 Task: Add an event with the title Interview with Lalit, date '2024/03/28', time 9:40 AM to 11:40 AMand add a description: Participants will learn the importance of active listening in effective communication. They will explore techniques for improving listening skills, such as maintaining eye.Select event color  Tomato . Add location for the event as: 123 Karnak Temple, Luxor, Egypt, logged in from the account softage.2@softage.netand send the event invitation to softage.5@softage.net and softage.6@softage.net. Set a reminder for the event Every weekday(Monday to Friday)
Action: Mouse moved to (74, 100)
Screenshot: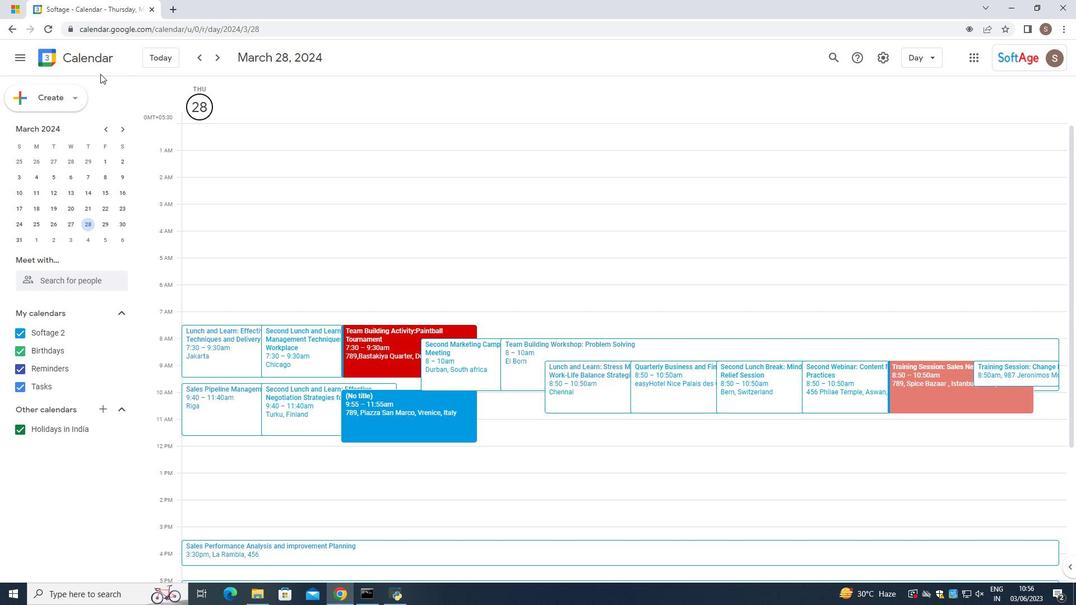 
Action: Mouse pressed left at (74, 100)
Screenshot: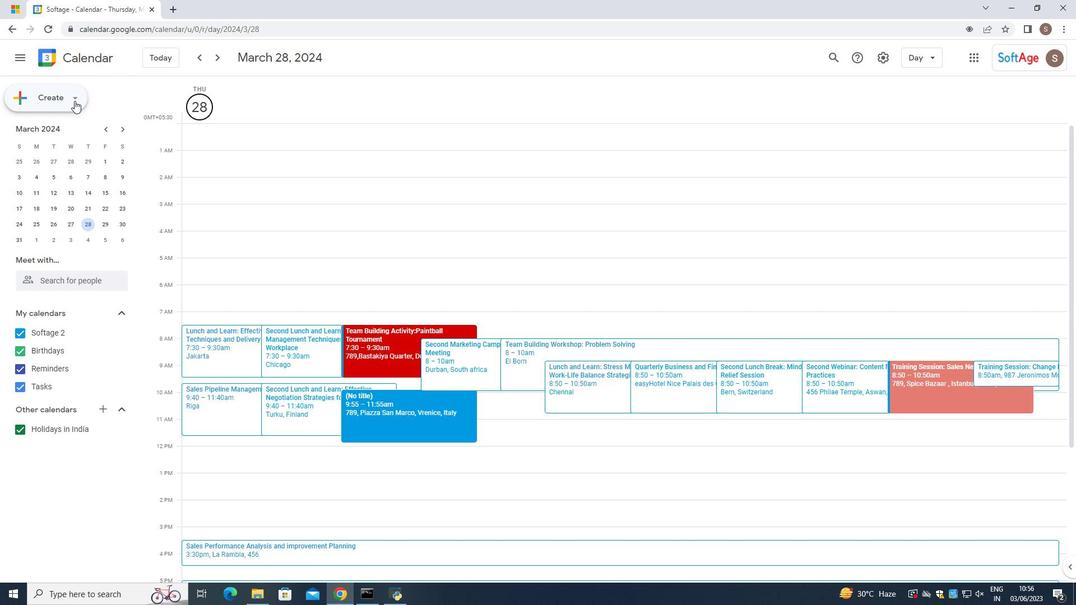 
Action: Mouse moved to (89, 127)
Screenshot: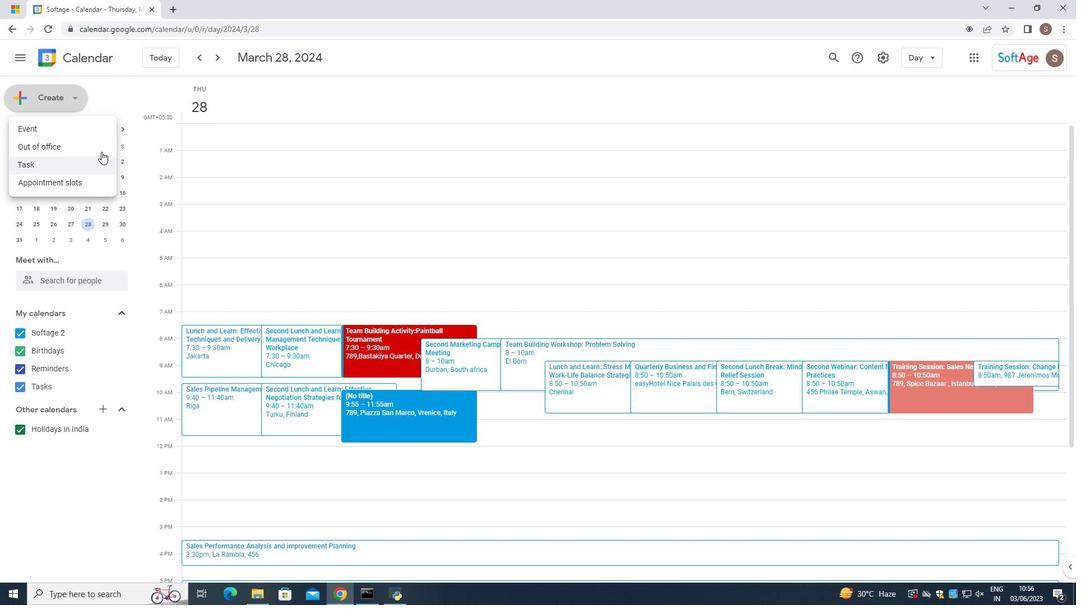
Action: Mouse pressed left at (89, 127)
Screenshot: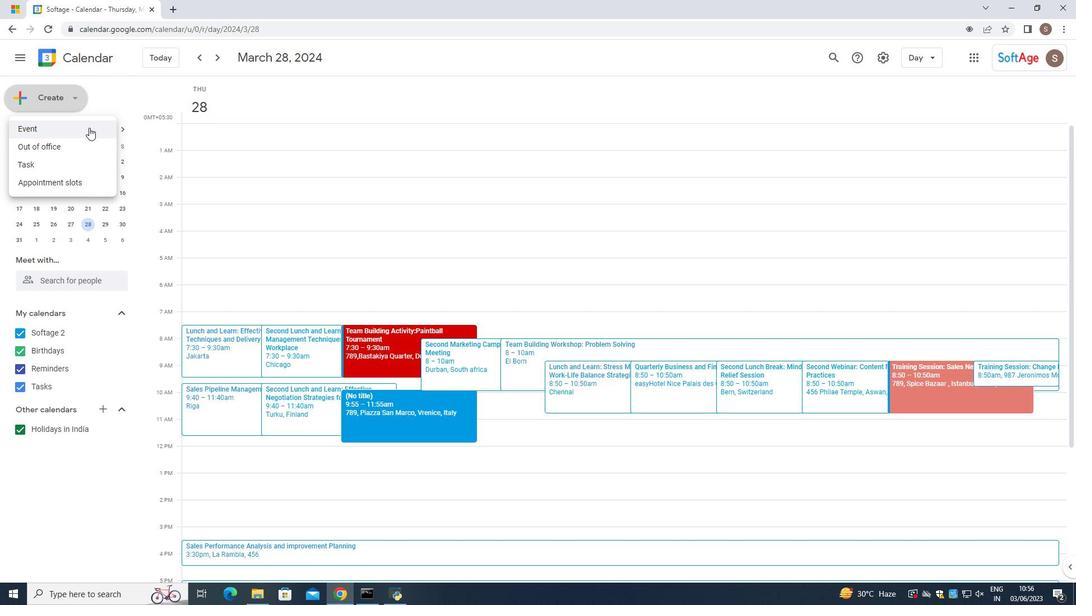 
Action: Mouse moved to (607, 265)
Screenshot: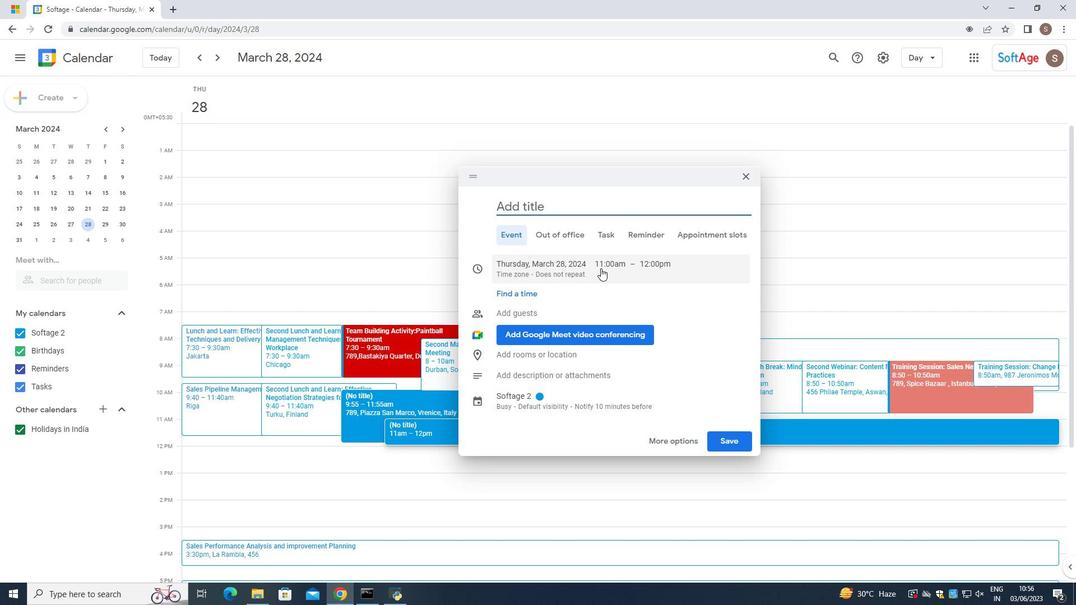 
Action: Mouse pressed left at (607, 265)
Screenshot: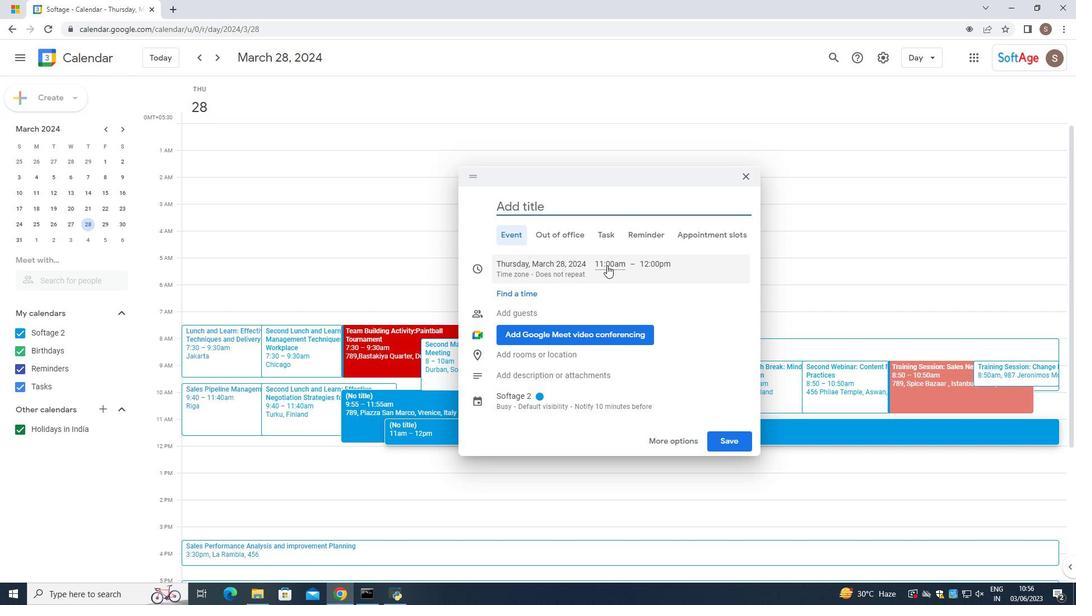 
Action: Mouse moved to (621, 305)
Screenshot: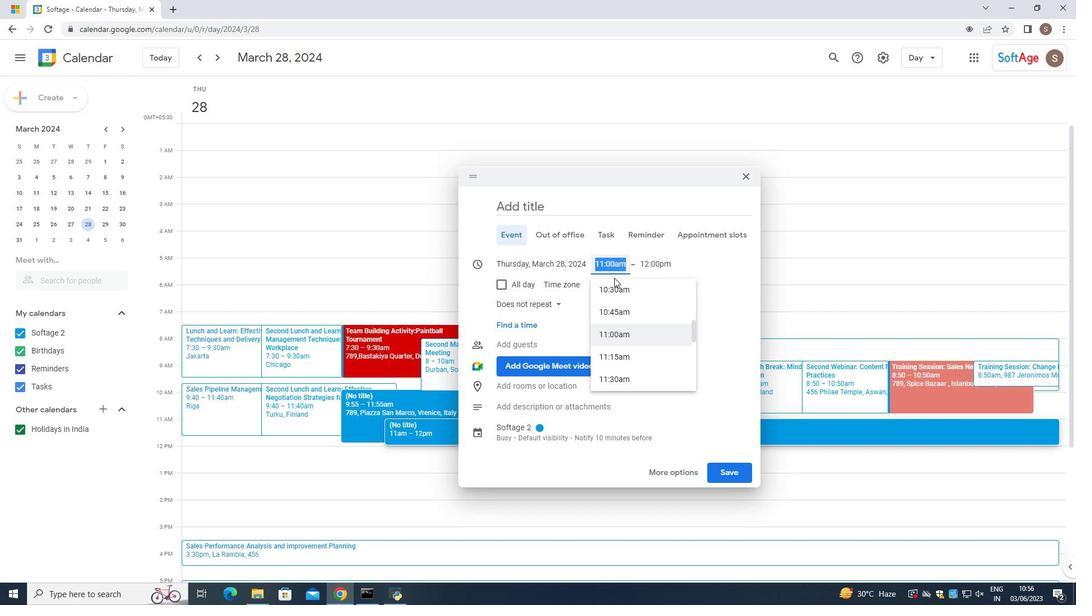 
Action: Mouse scrolled (621, 303) with delta (0, 0)
Screenshot: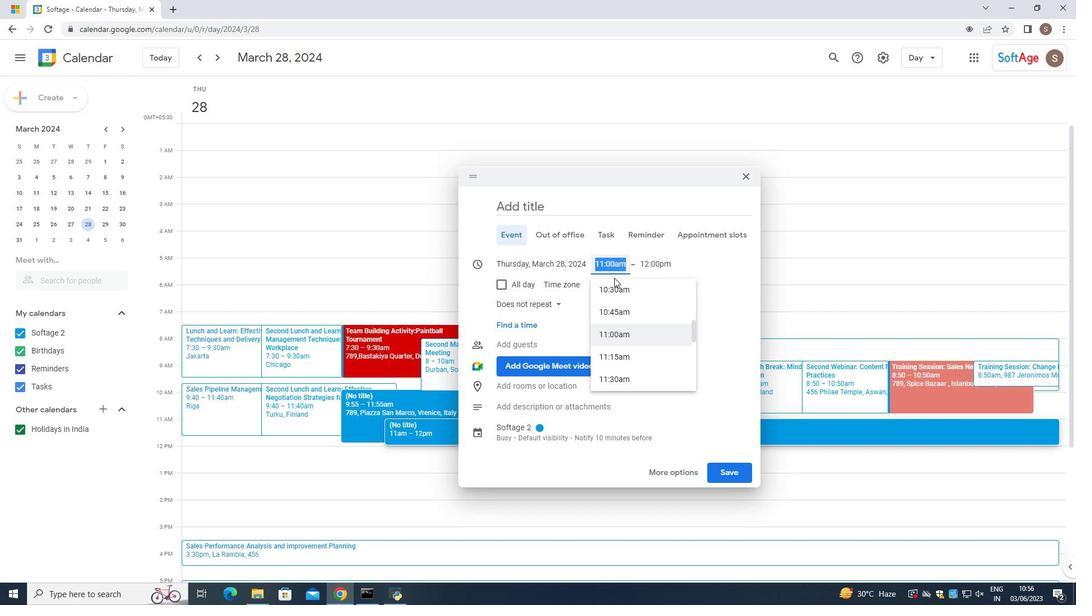 
Action: Mouse moved to (622, 309)
Screenshot: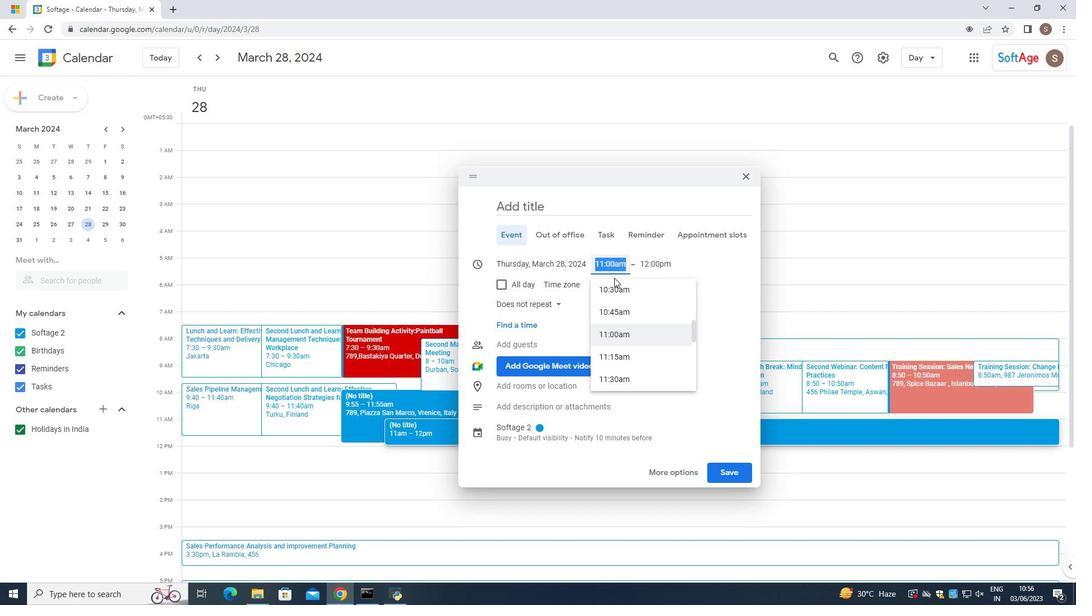 
Action: Mouse scrolled (622, 308) with delta (0, 0)
Screenshot: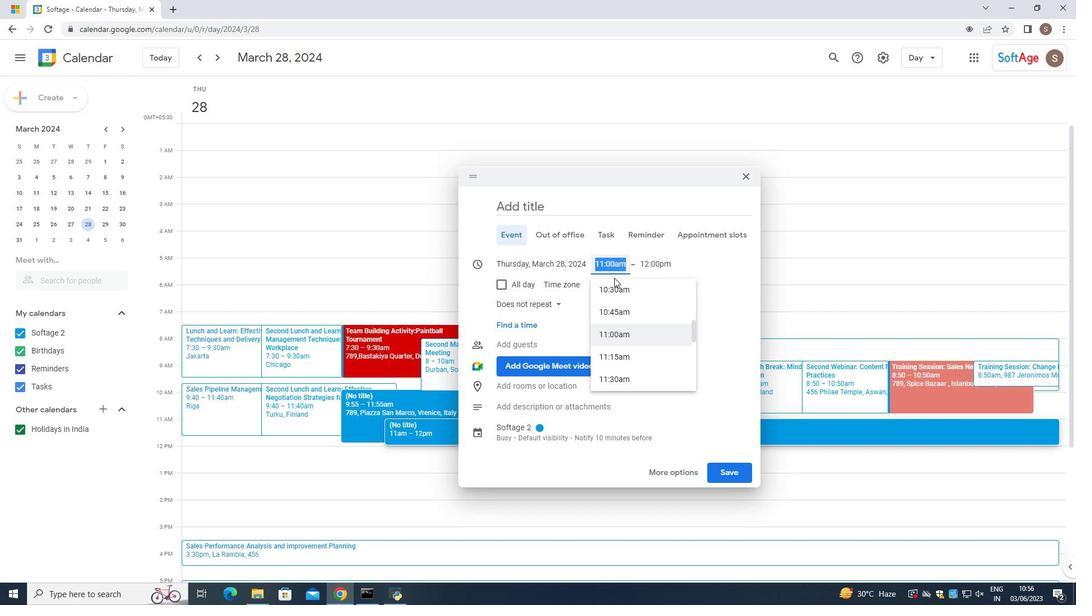 
Action: Mouse moved to (622, 315)
Screenshot: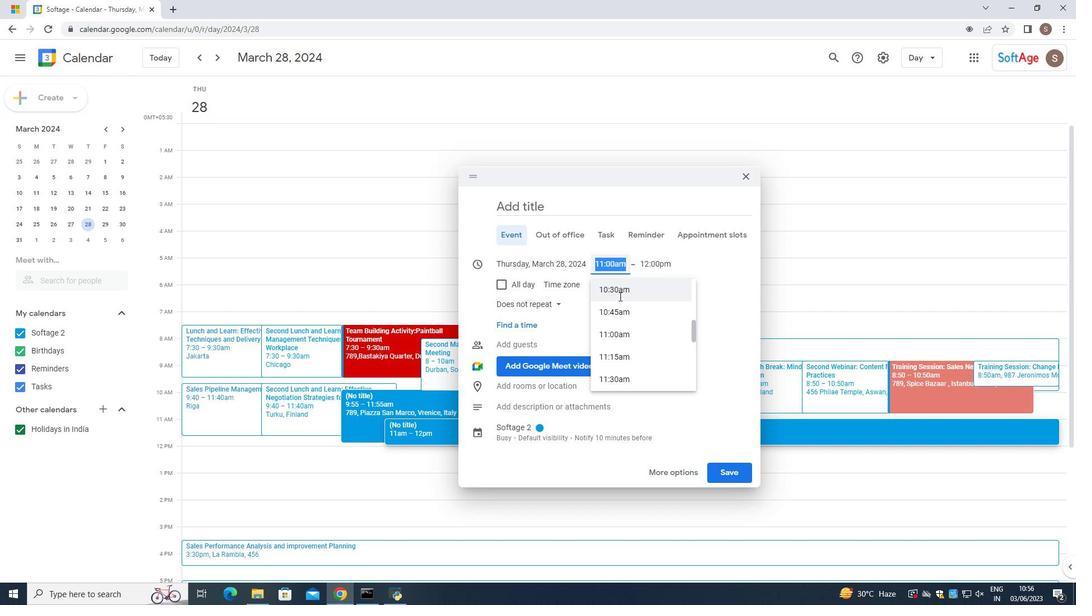 
Action: Mouse scrolled (622, 315) with delta (0, 0)
Screenshot: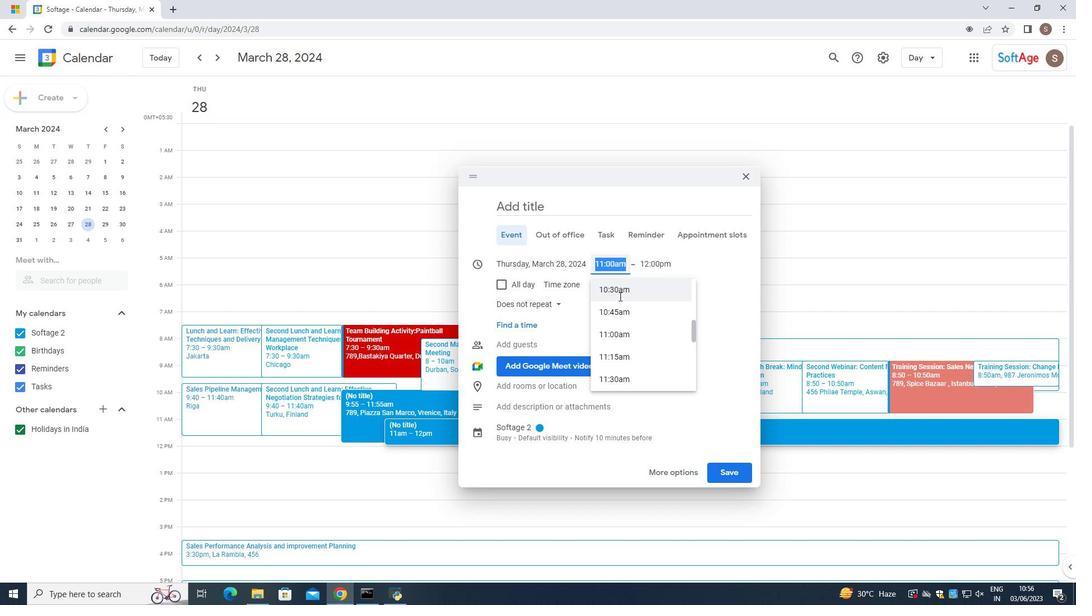 
Action: Mouse moved to (622, 316)
Screenshot: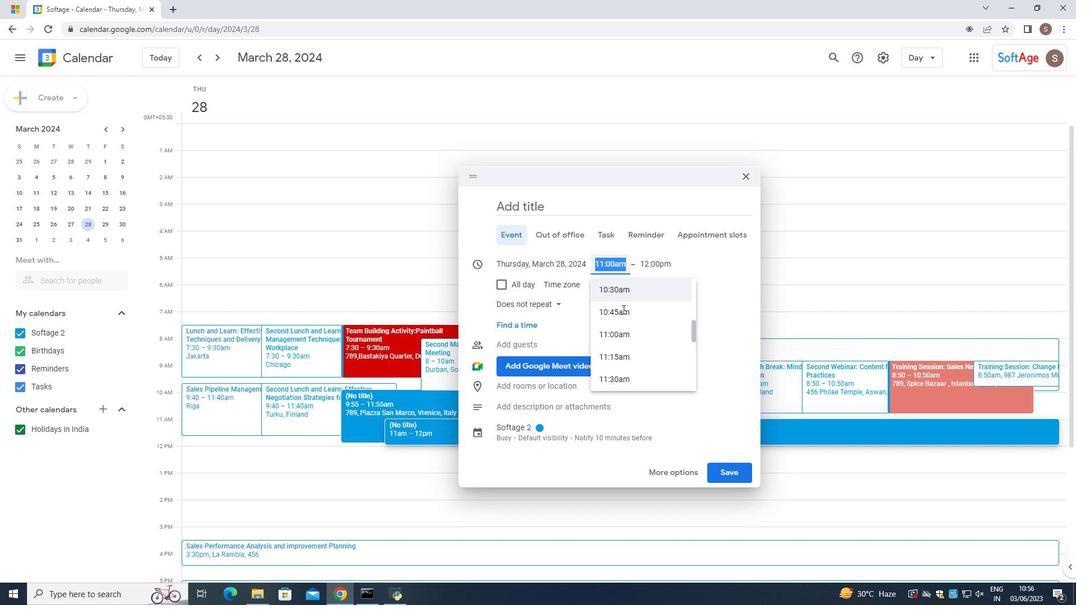 
Action: Mouse scrolled (622, 316) with delta (0, 0)
Screenshot: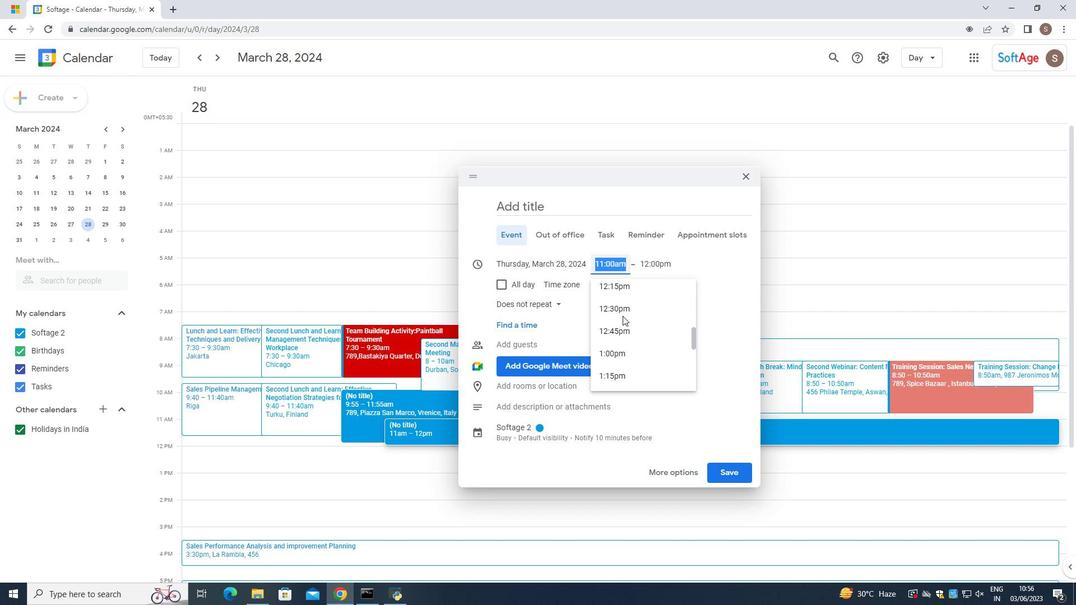 
Action: Mouse scrolled (622, 316) with delta (0, 0)
Screenshot: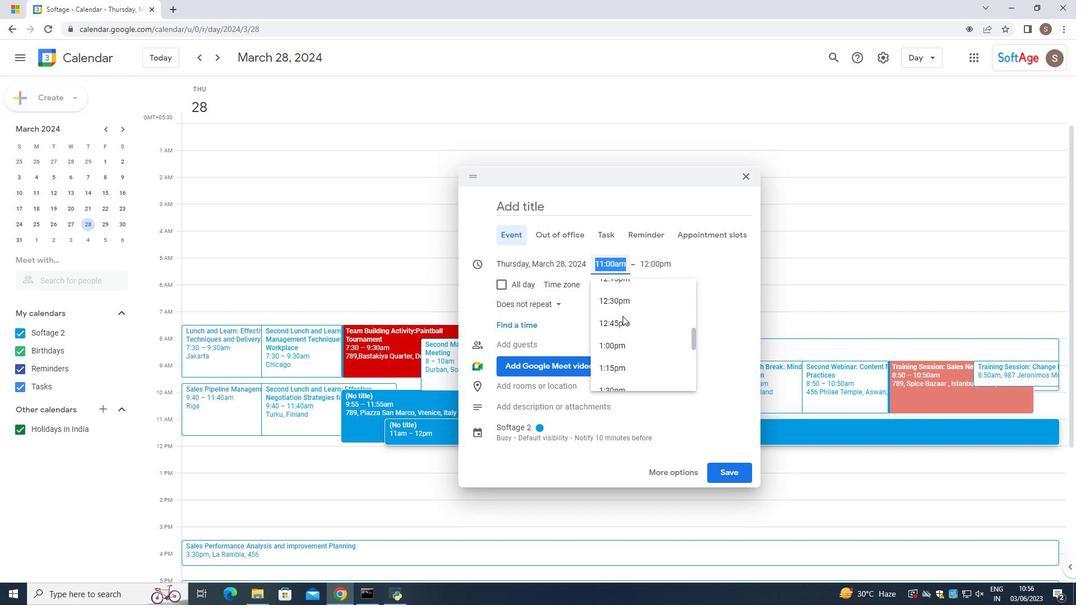 
Action: Mouse scrolled (622, 316) with delta (0, 0)
Screenshot: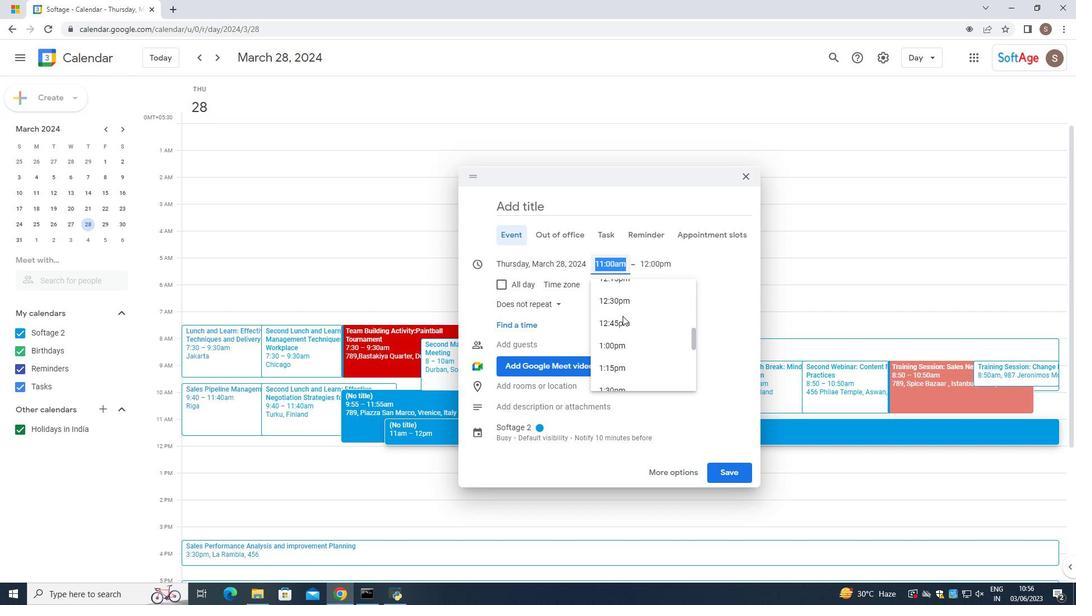
Action: Mouse scrolled (622, 316) with delta (0, 0)
Screenshot: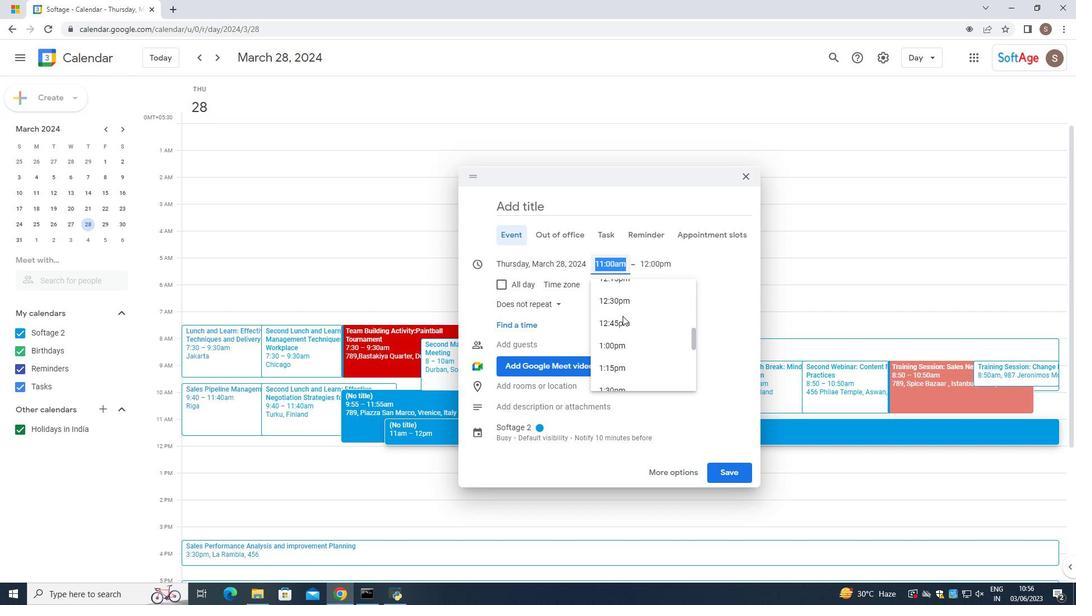 
Action: Mouse scrolled (622, 316) with delta (0, 0)
Screenshot: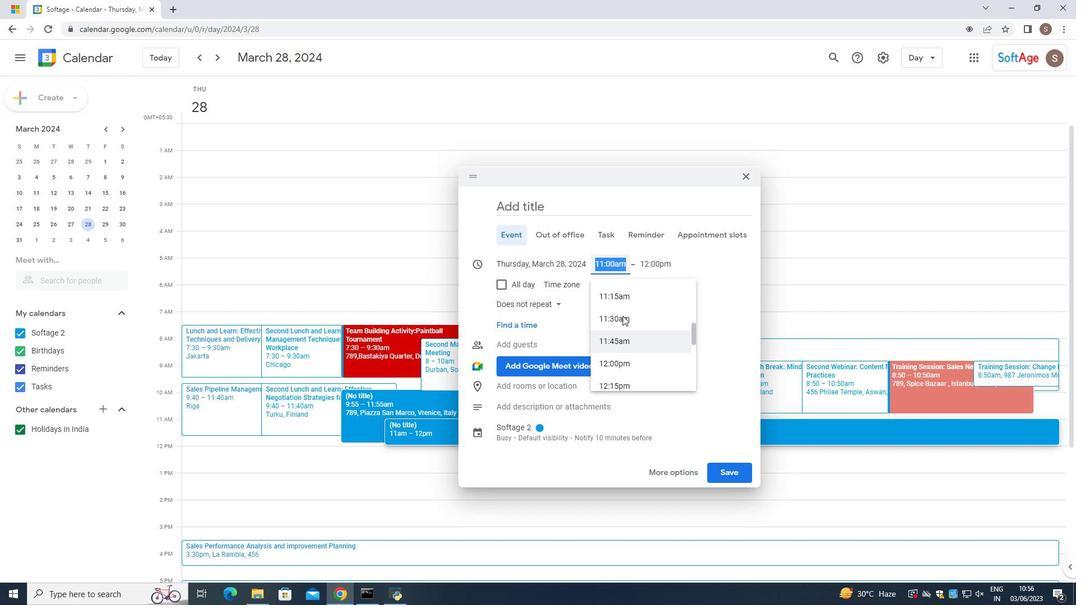 
Action: Mouse scrolled (622, 315) with delta (0, 0)
Screenshot: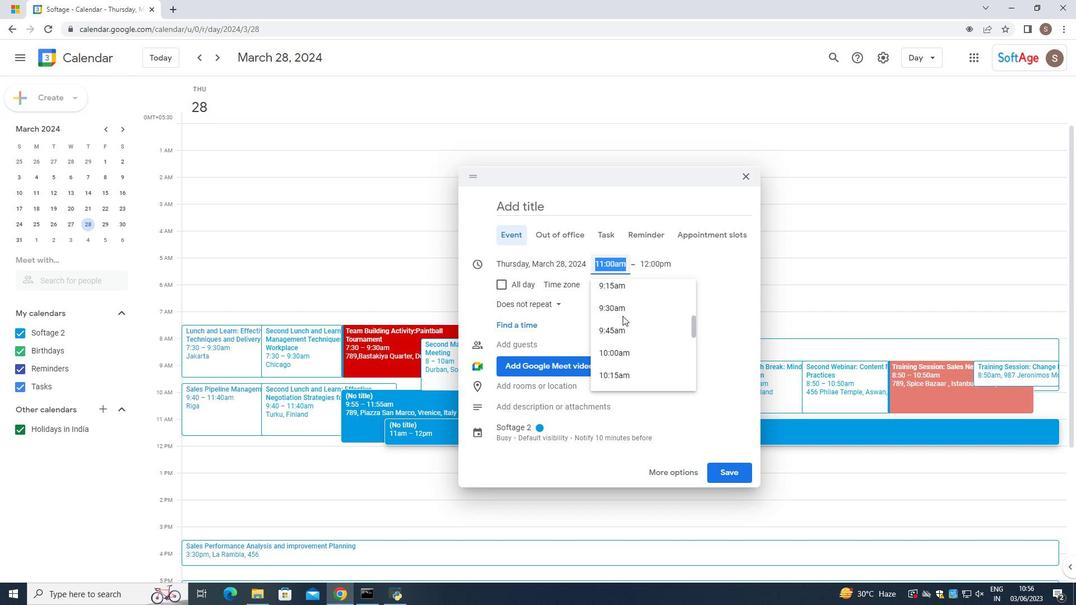 
Action: Mouse scrolled (622, 315) with delta (0, 0)
Screenshot: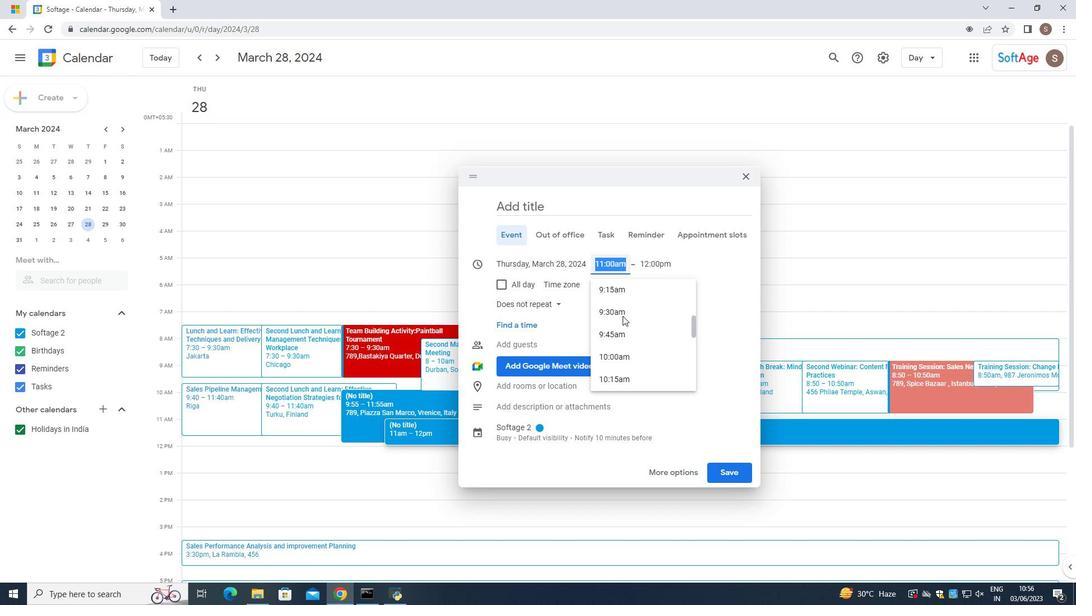 
Action: Mouse scrolled (622, 315) with delta (0, 0)
Screenshot: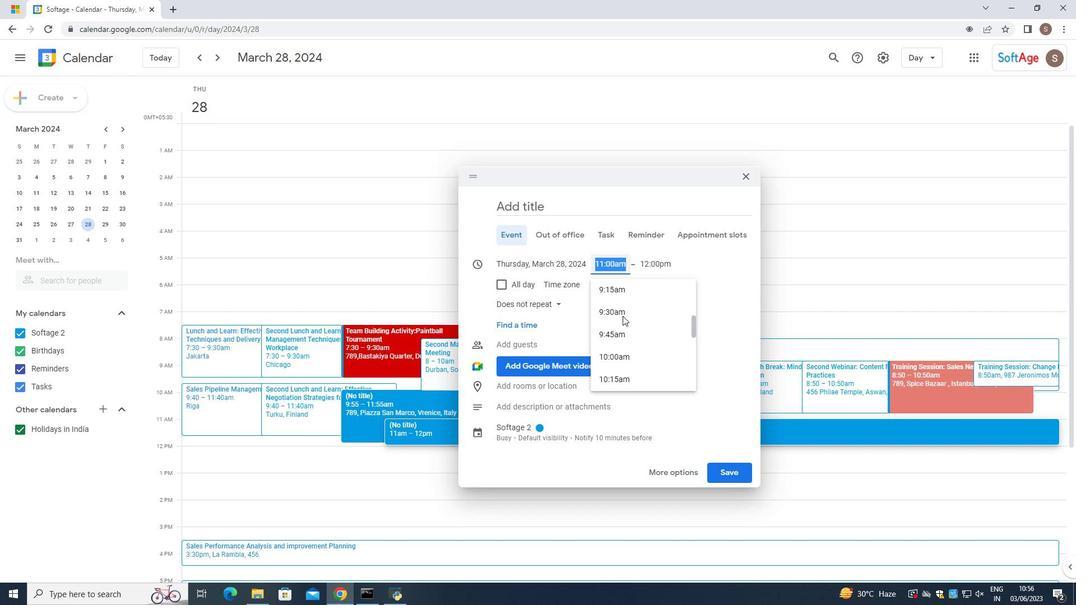 
Action: Mouse scrolled (622, 315) with delta (0, 0)
Screenshot: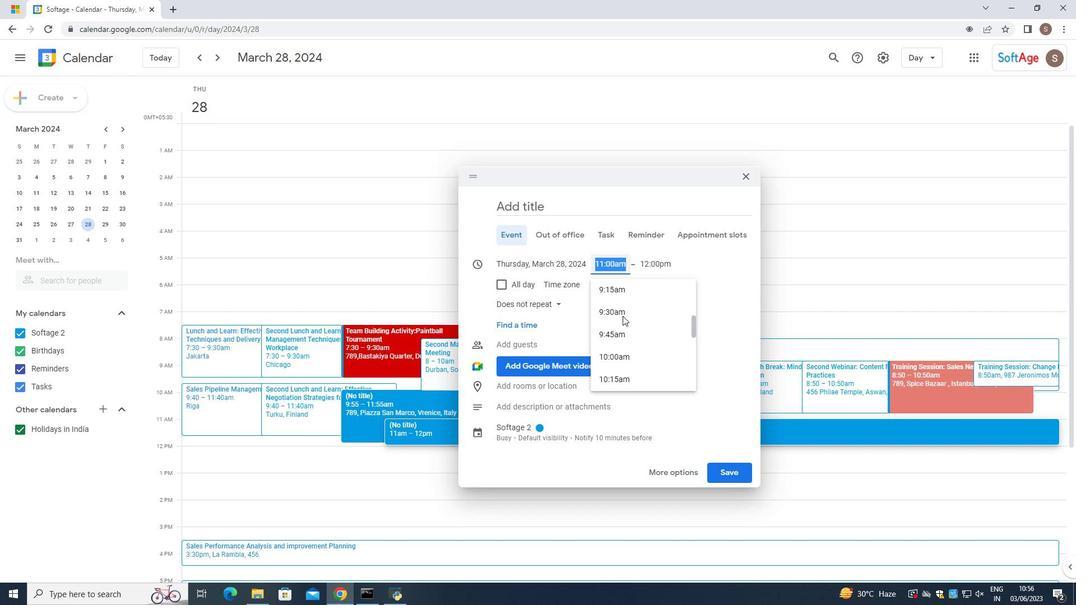 
Action: Mouse scrolled (622, 315) with delta (0, 0)
Screenshot: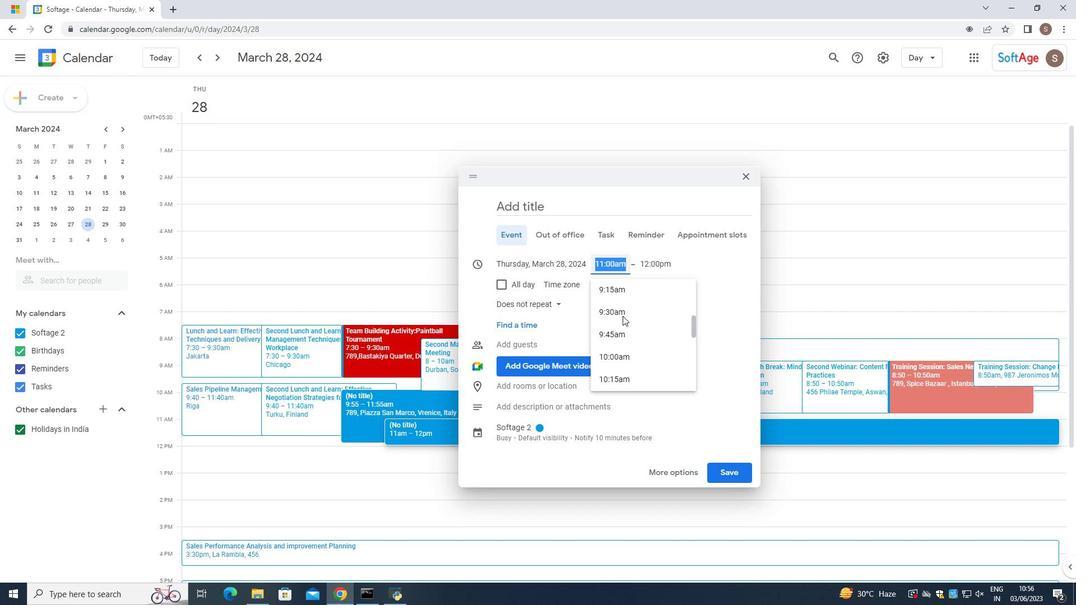 
Action: Mouse scrolled (622, 316) with delta (0, 0)
Screenshot: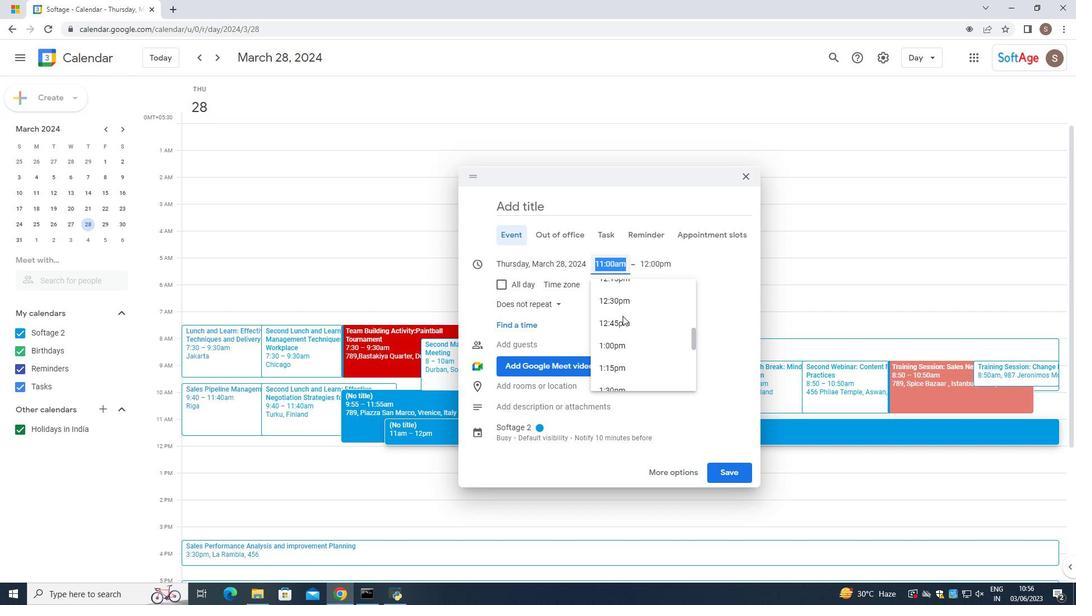 
Action: Mouse scrolled (622, 316) with delta (0, 0)
Screenshot: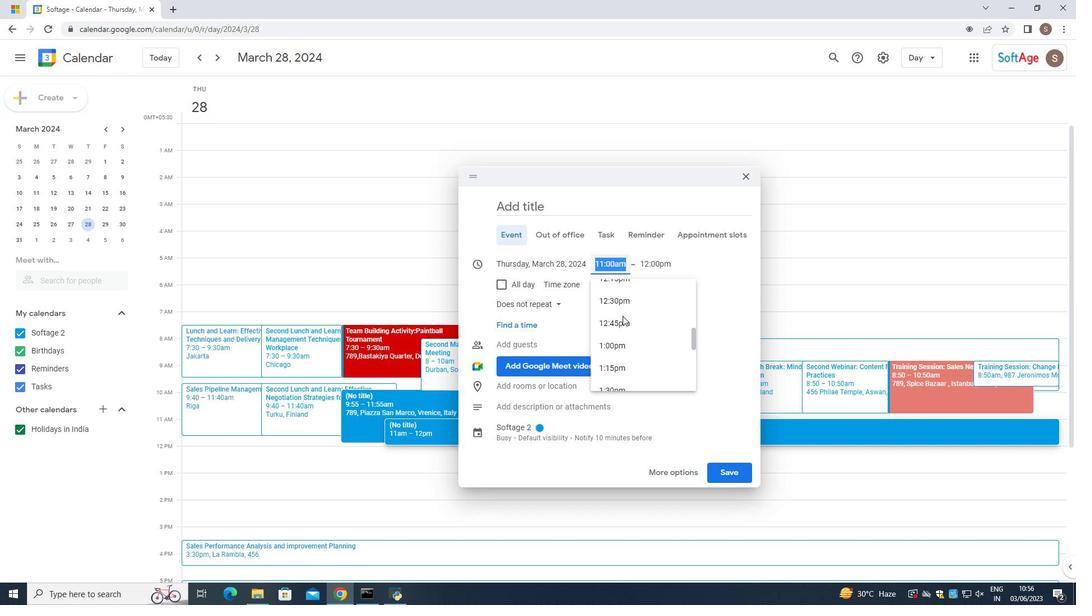 
Action: Mouse scrolled (622, 316) with delta (0, 0)
Screenshot: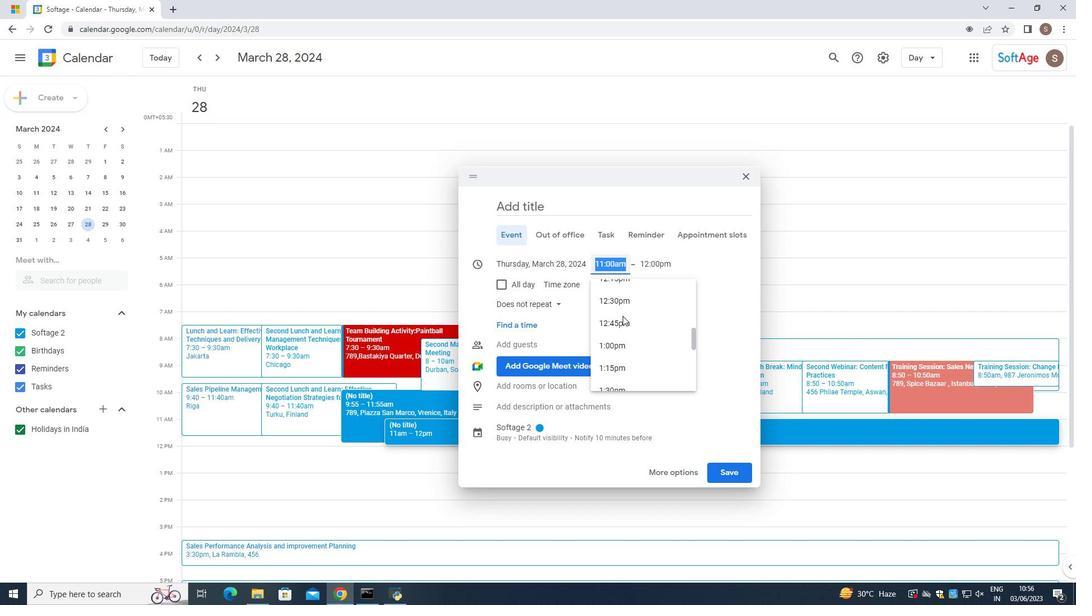 
Action: Mouse scrolled (622, 316) with delta (0, 0)
Screenshot: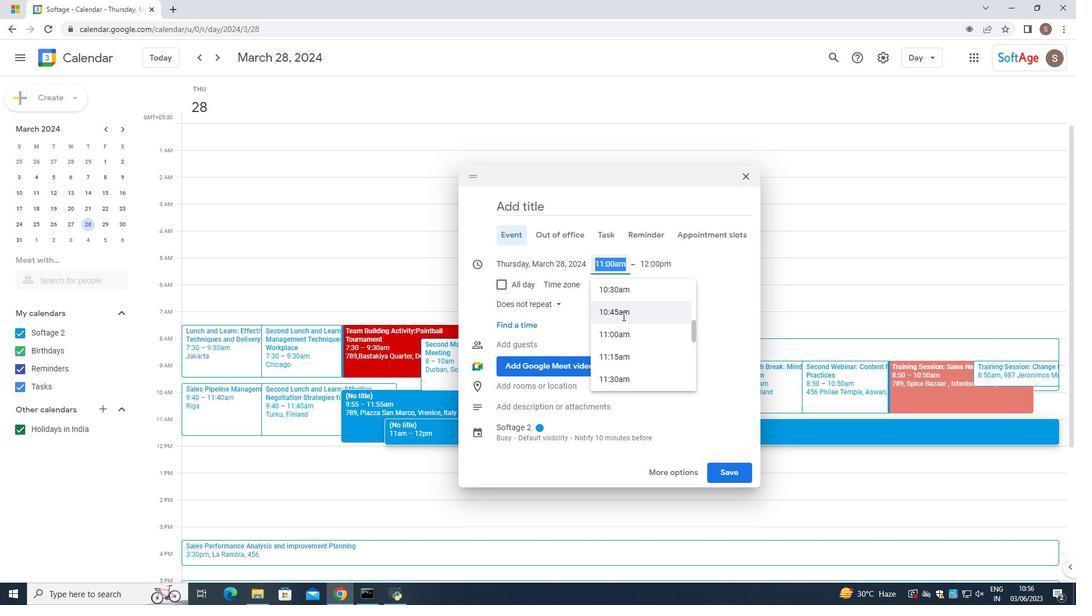 
Action: Mouse scrolled (622, 316) with delta (0, 0)
Screenshot: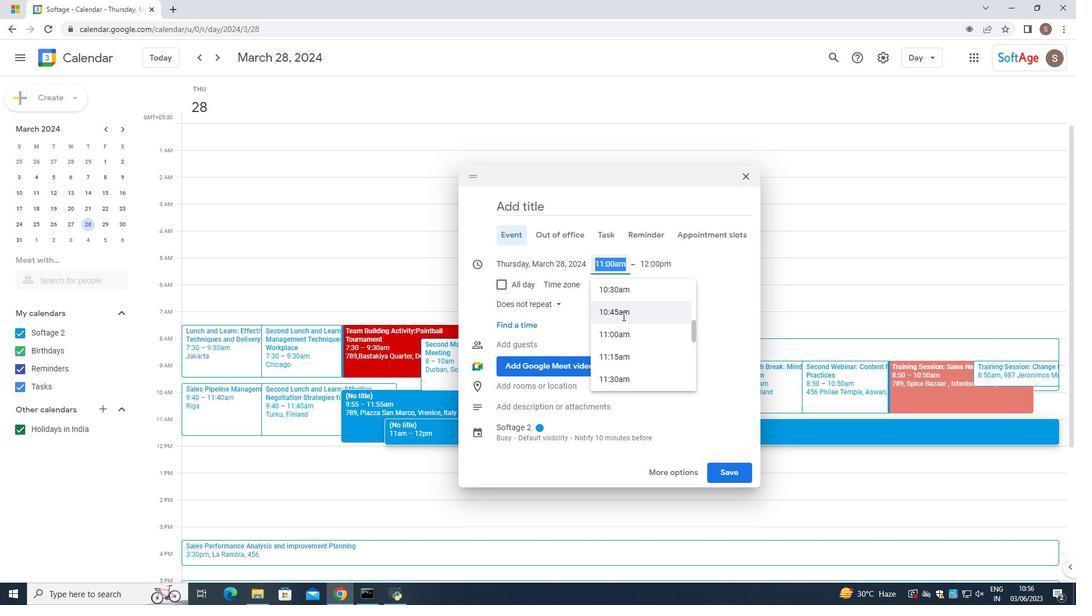 
Action: Mouse scrolled (622, 316) with delta (0, 0)
Screenshot: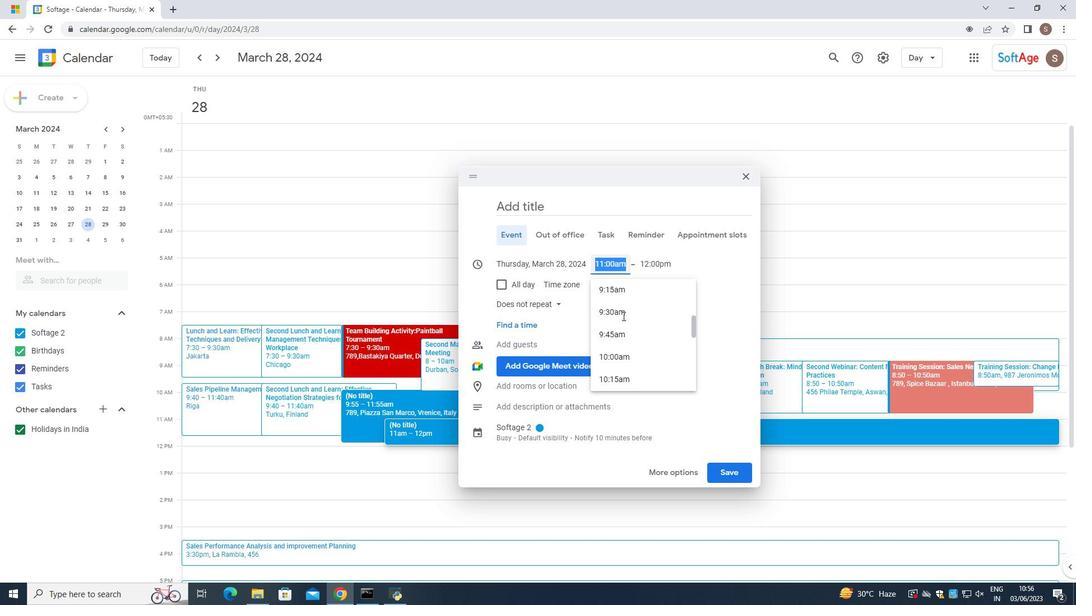 
Action: Mouse moved to (604, 375)
Screenshot: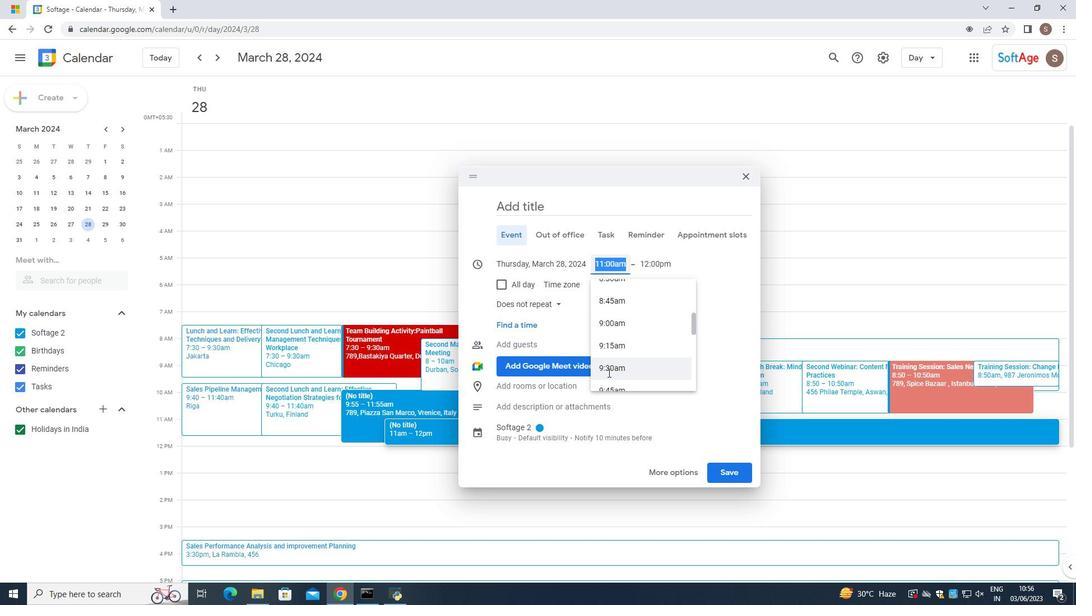 
Action: Mouse scrolled (604, 375) with delta (0, 0)
Screenshot: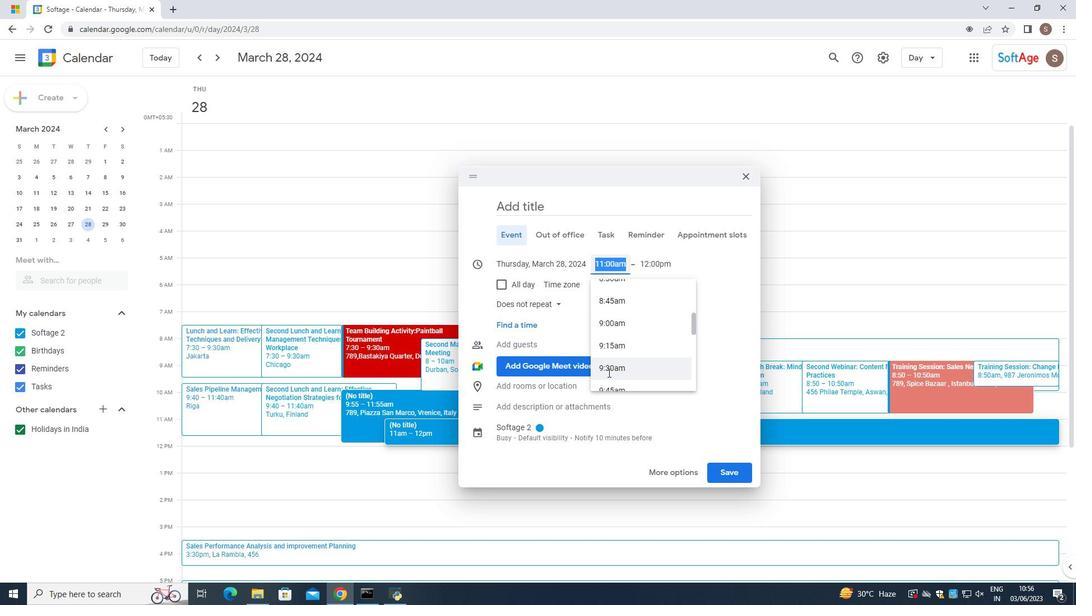 
Action: Mouse moved to (607, 339)
Screenshot: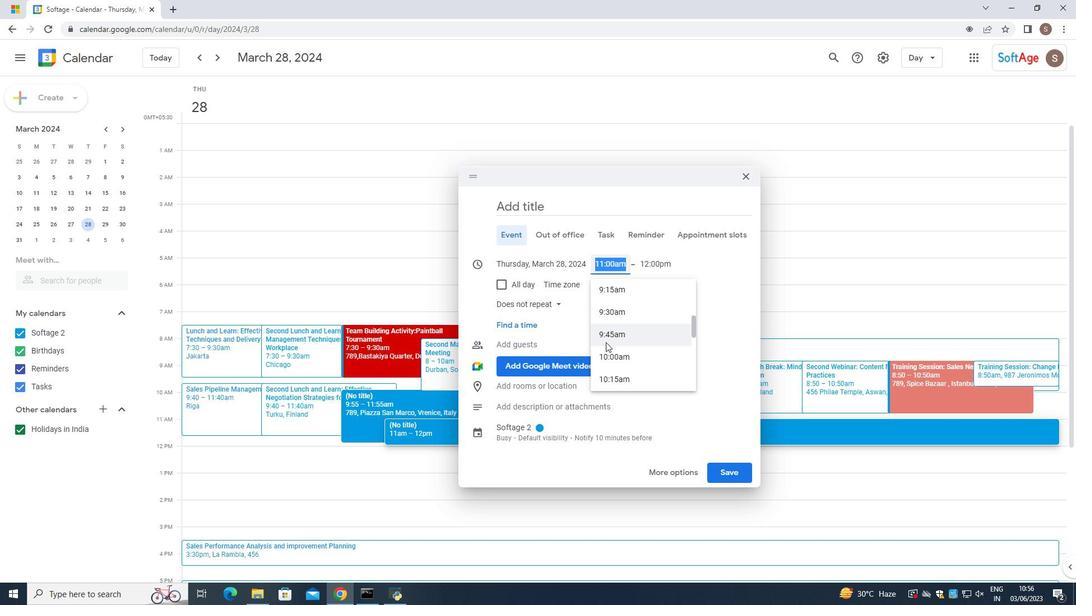 
Action: Mouse pressed left at (607, 339)
Screenshot: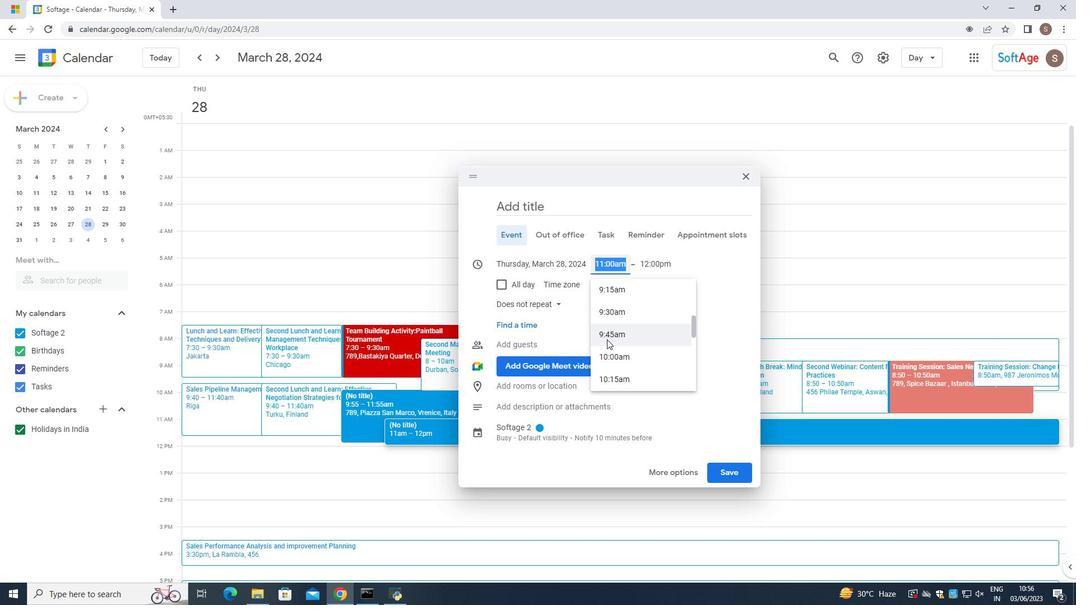 
Action: Mouse moved to (617, 264)
Screenshot: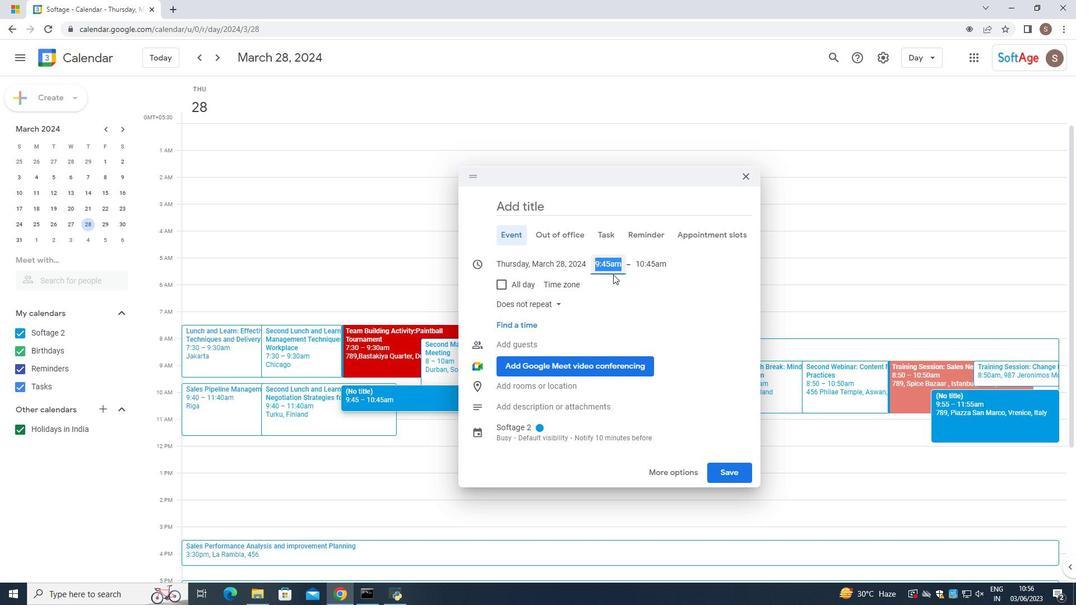 
Action: Mouse pressed left at (617, 264)
Screenshot: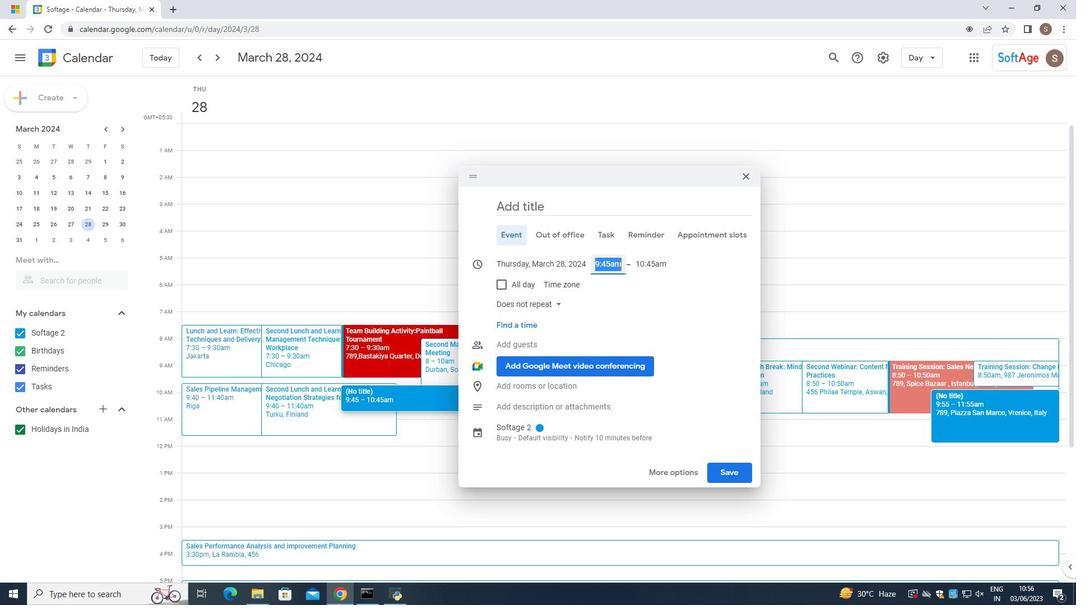 
Action: Mouse moved to (599, 265)
Screenshot: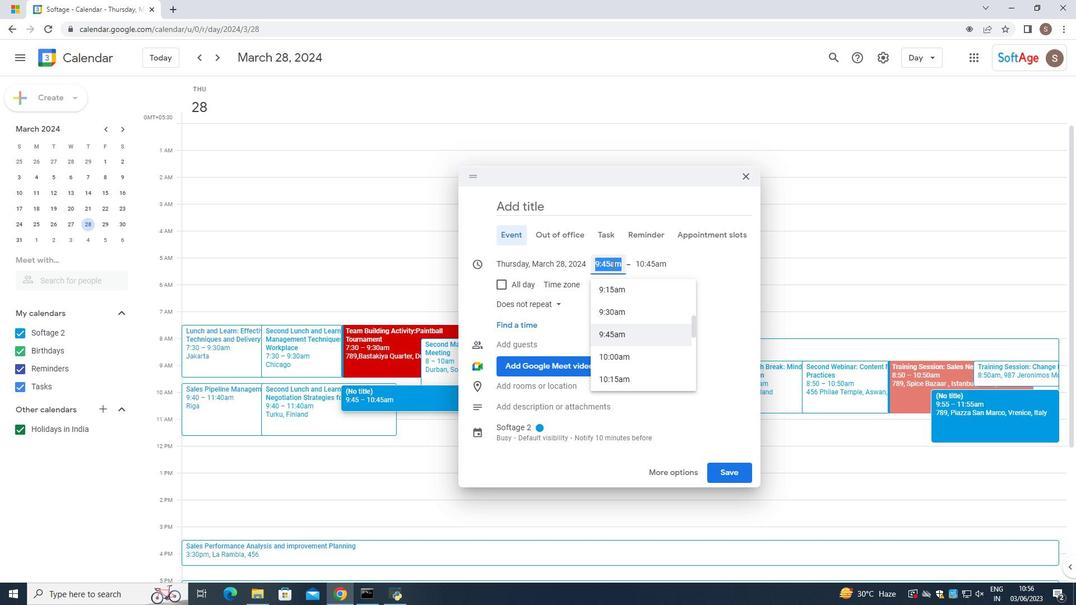 
Action: Mouse pressed left at (599, 265)
Screenshot: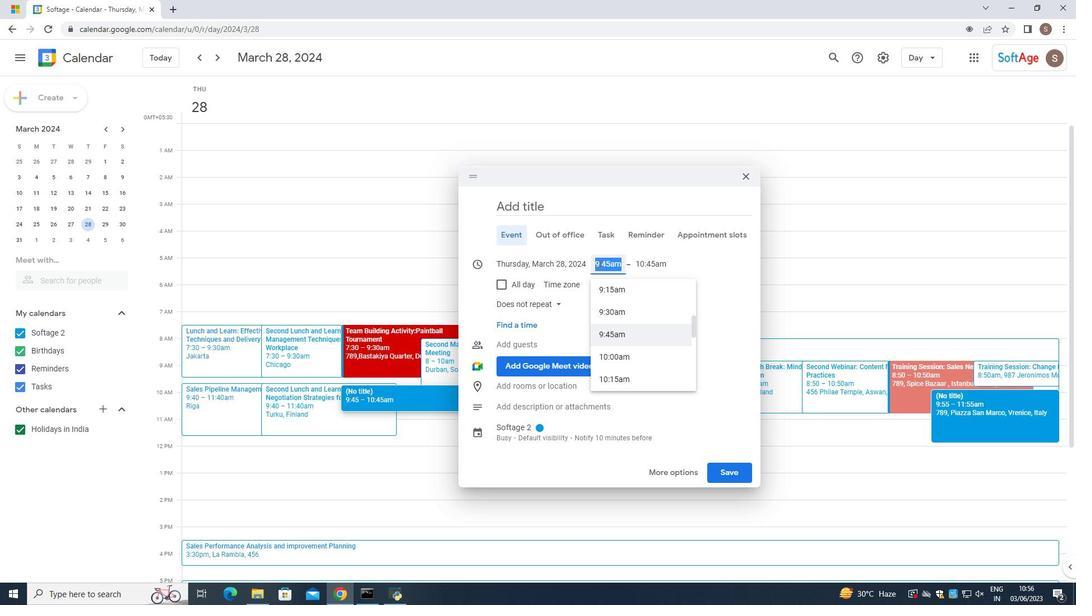 
Action: Mouse moved to (608, 263)
Screenshot: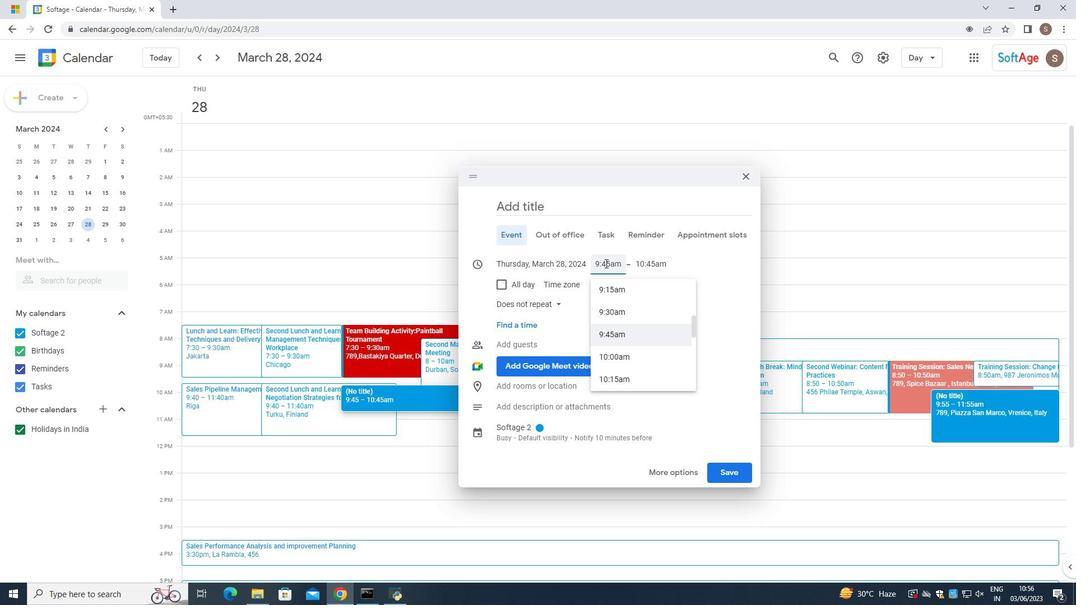
Action: Mouse pressed left at (608, 263)
Screenshot: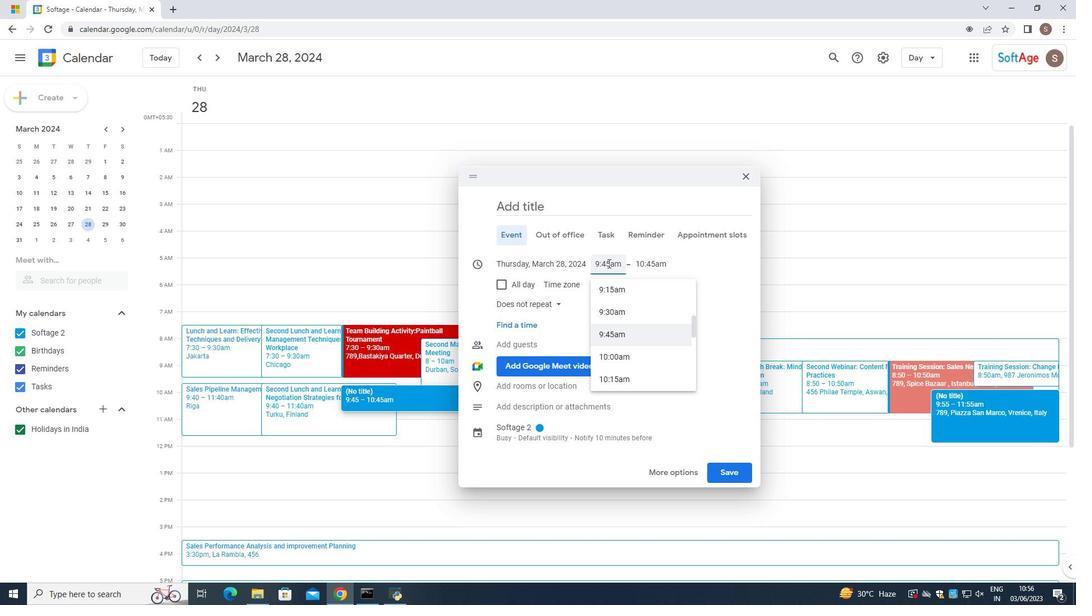 
Action: Mouse moved to (608, 265)
Screenshot: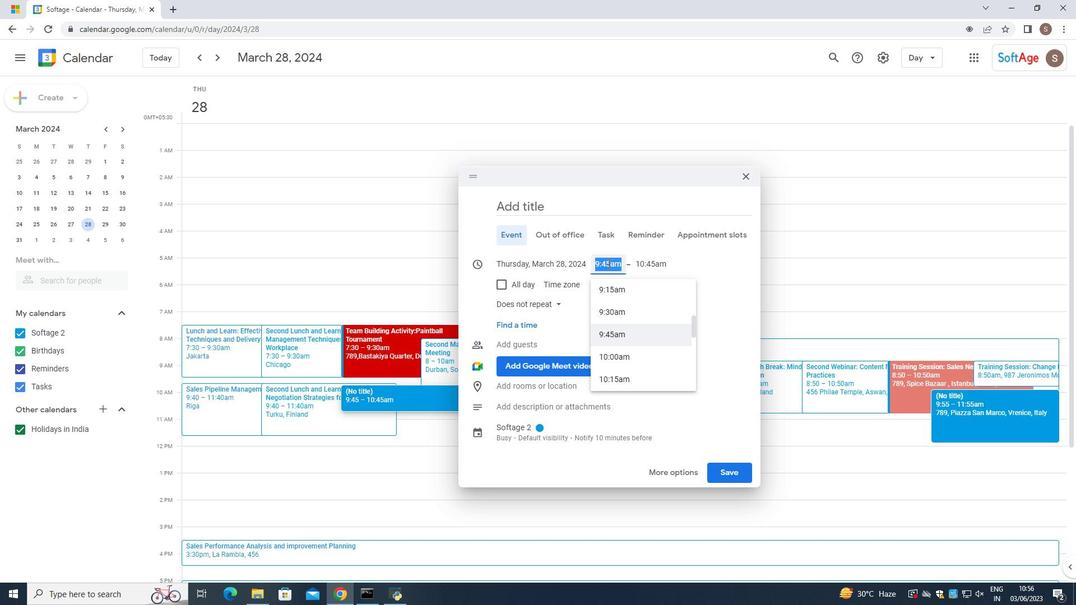 
Action: Mouse pressed left at (608, 265)
Screenshot: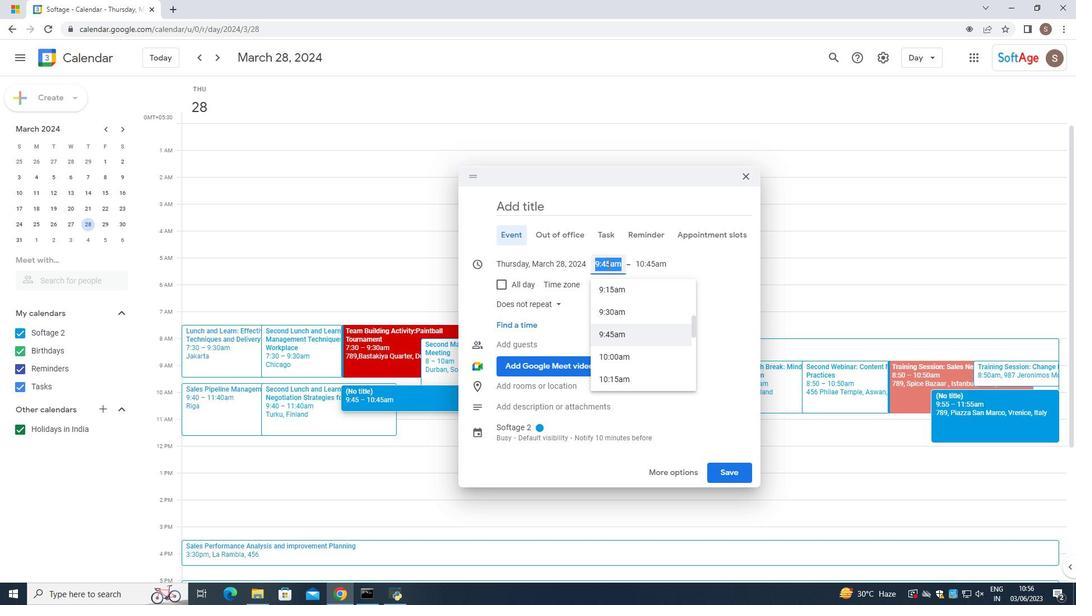 
Action: Mouse moved to (610, 268)
Screenshot: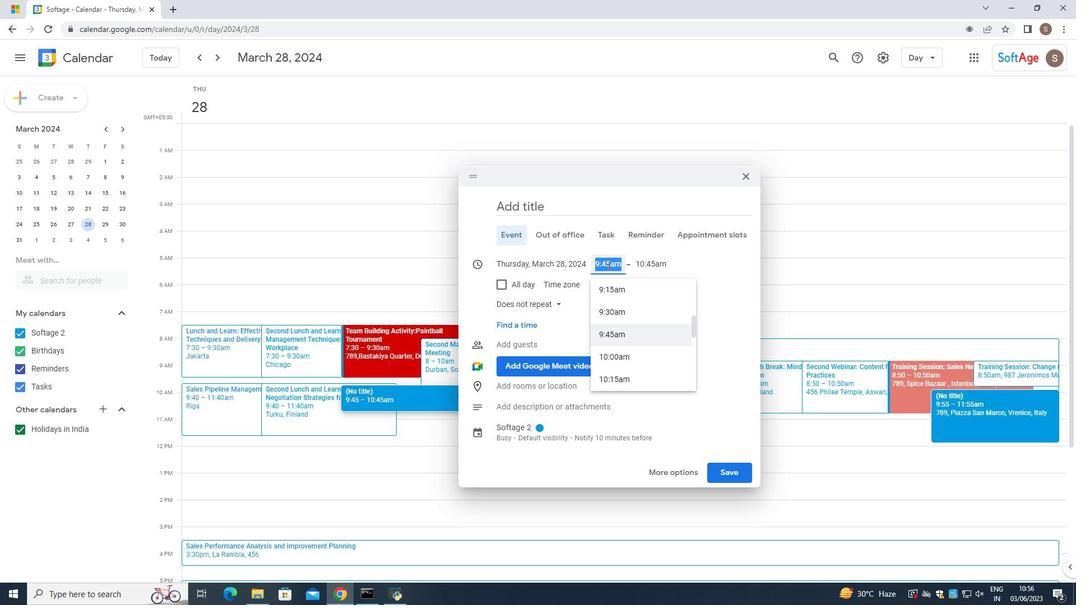 
Action: Mouse pressed left at (610, 268)
Screenshot: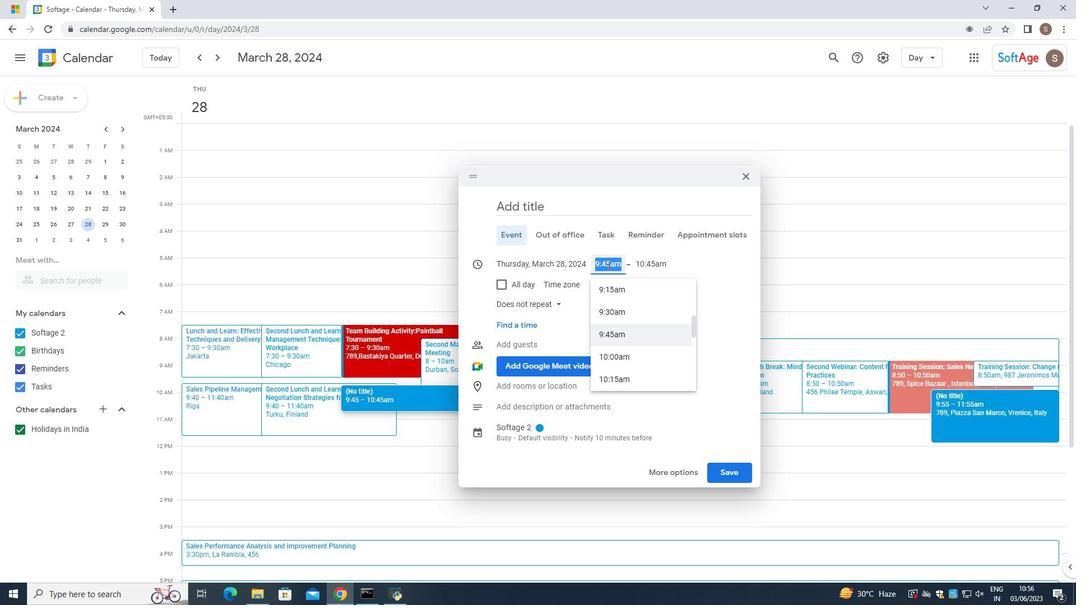
Action: Mouse moved to (611, 268)
Screenshot: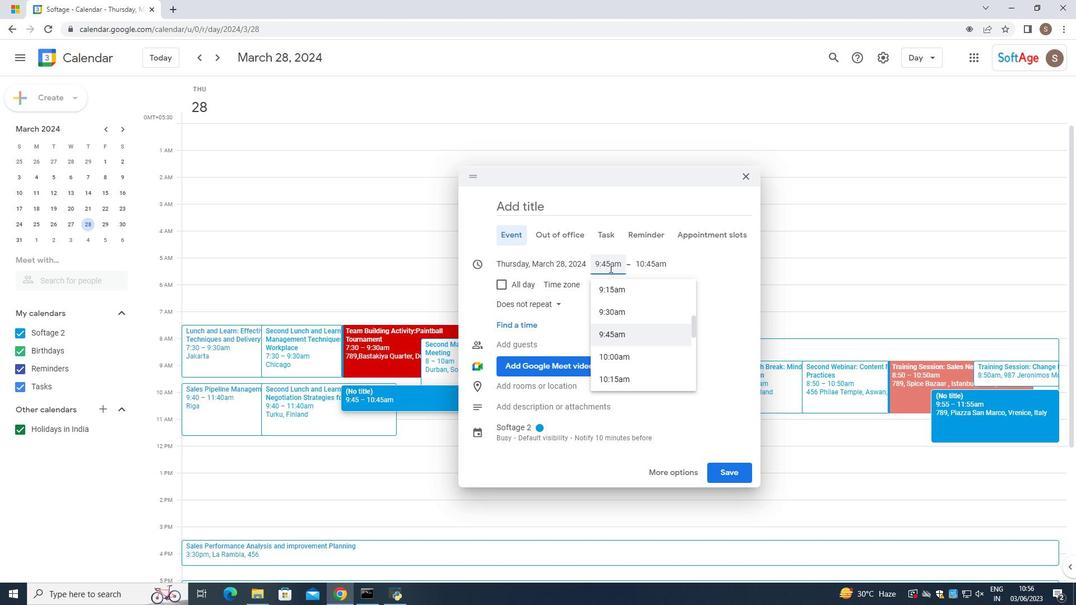 
Action: Mouse pressed left at (611, 268)
Screenshot: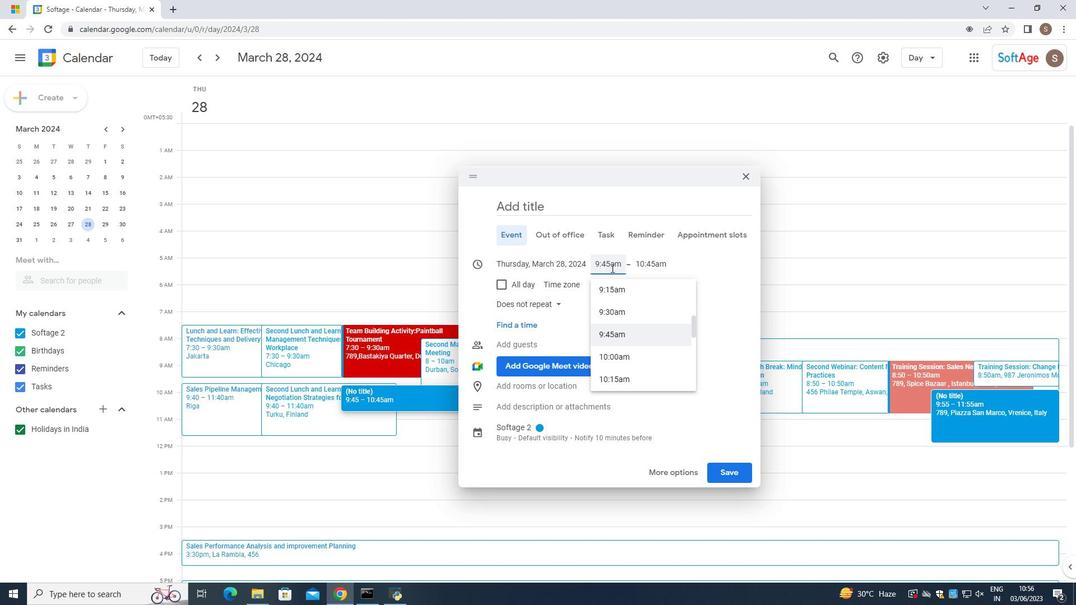 
Action: Mouse pressed left at (611, 268)
Screenshot: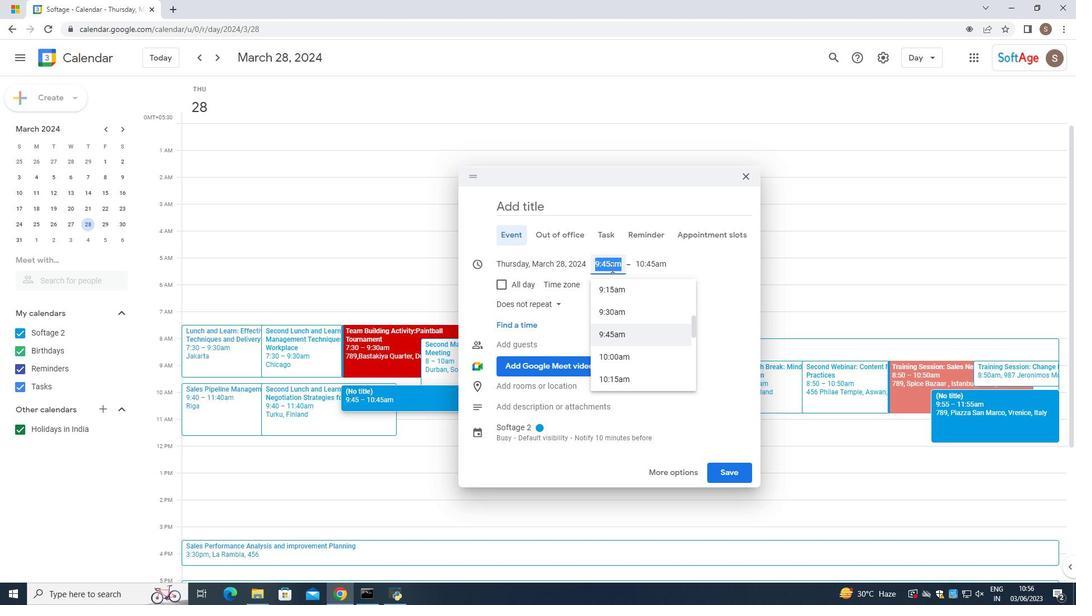 
Action: Mouse moved to (612, 268)
Screenshot: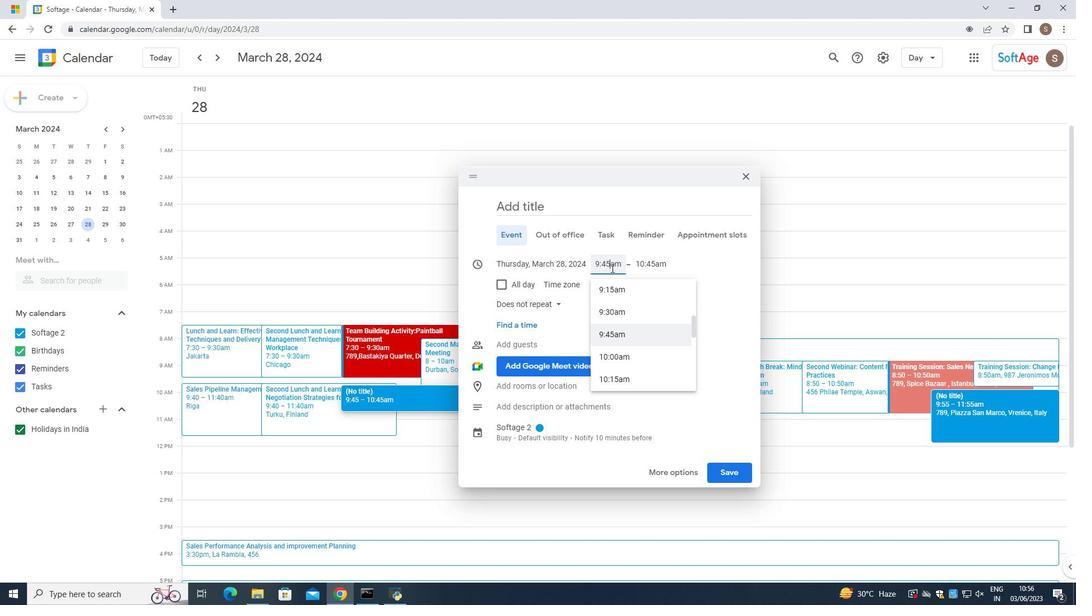 
Action: Key pressed <Key.backspace>0
Screenshot: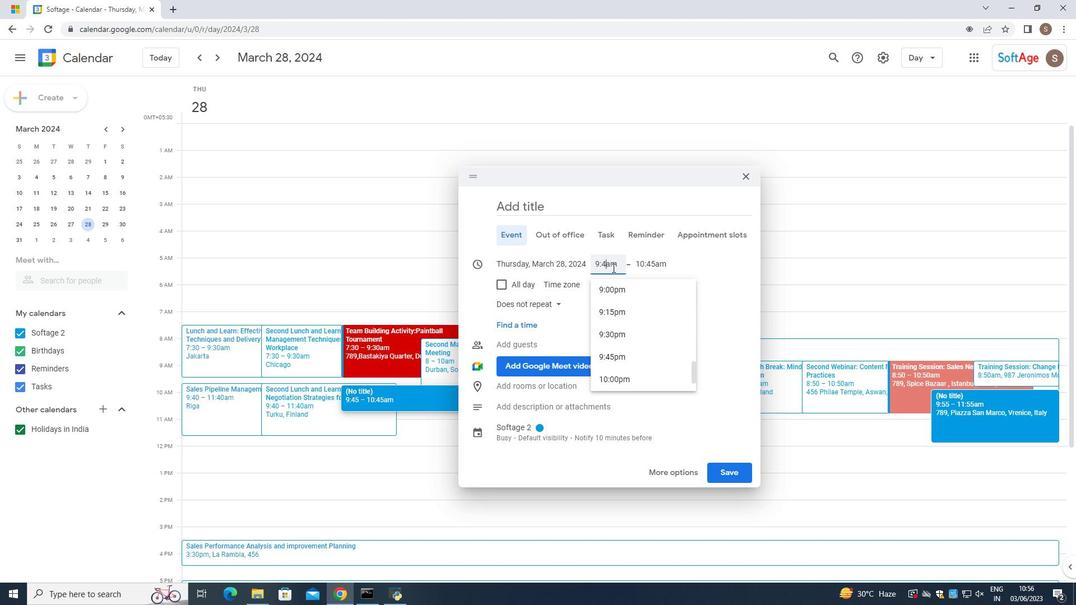 
Action: Mouse moved to (657, 262)
Screenshot: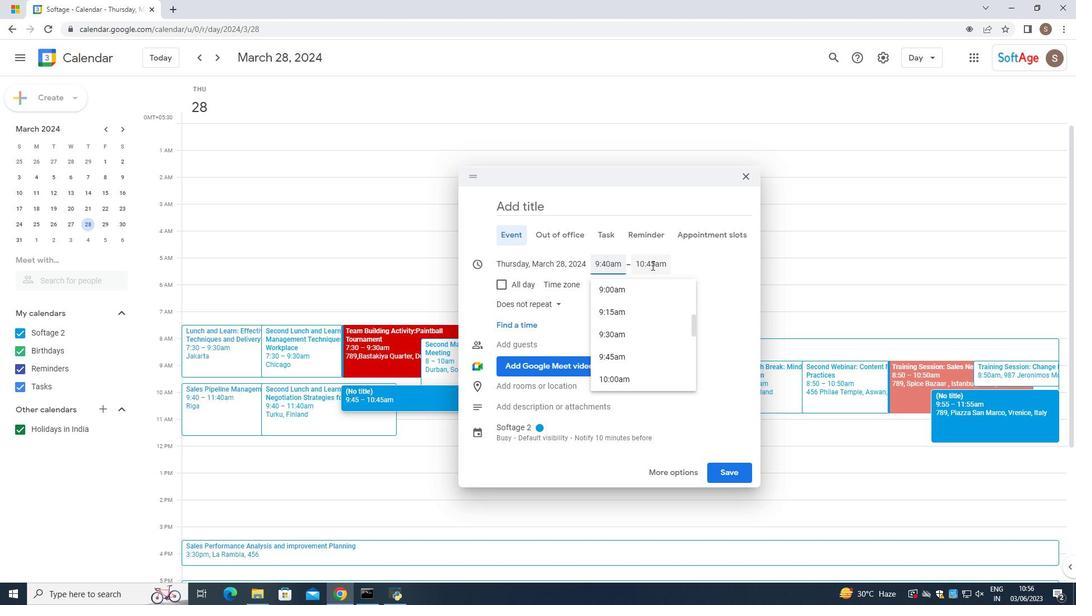 
Action: Mouse pressed left at (657, 262)
Screenshot: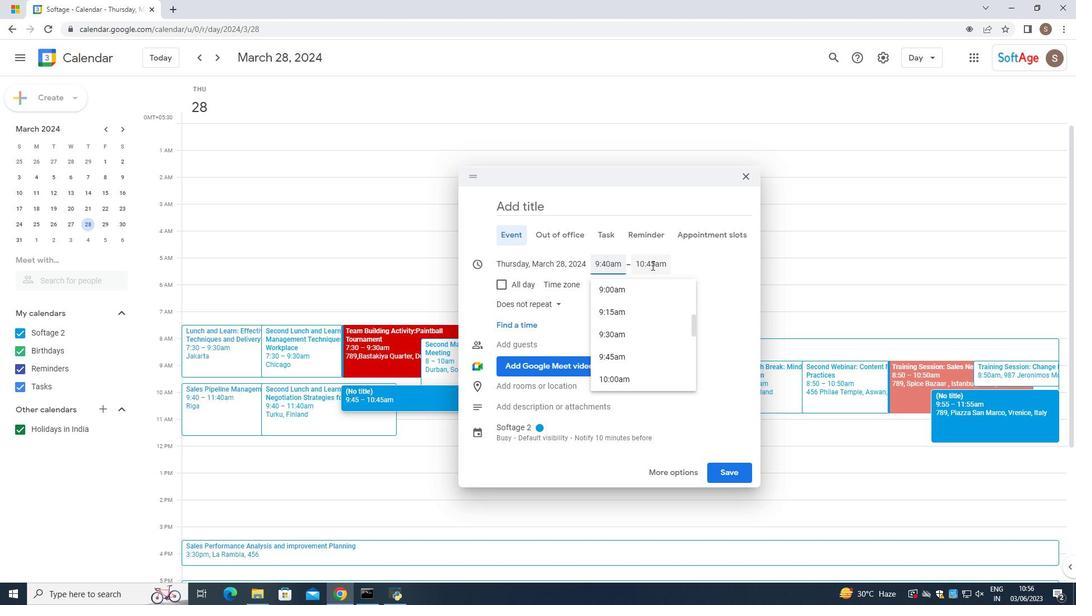 
Action: Mouse moved to (666, 390)
Screenshot: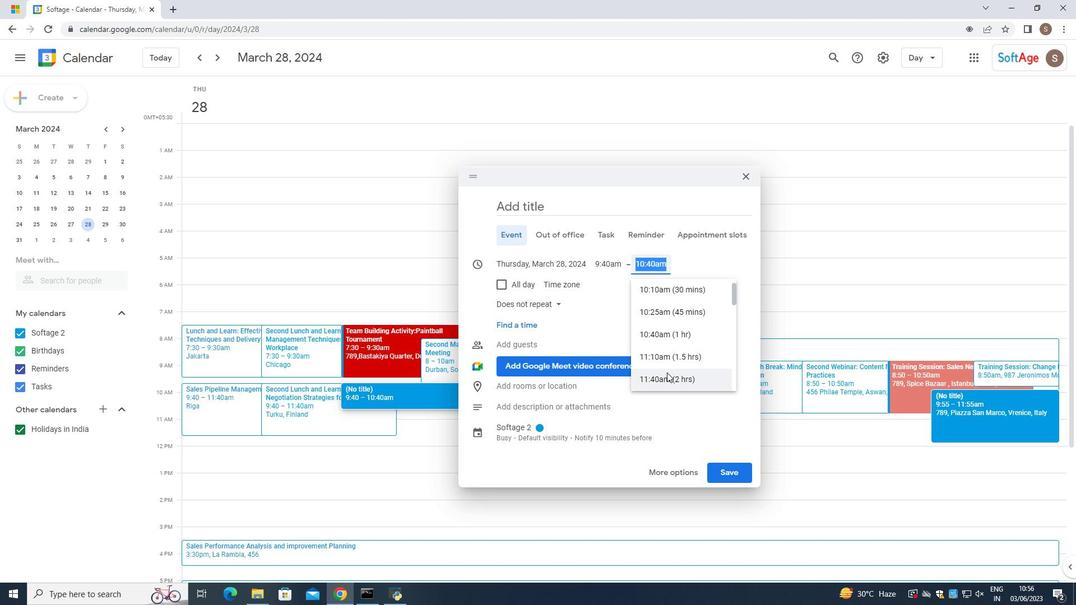 
Action: Mouse pressed left at (666, 390)
Screenshot: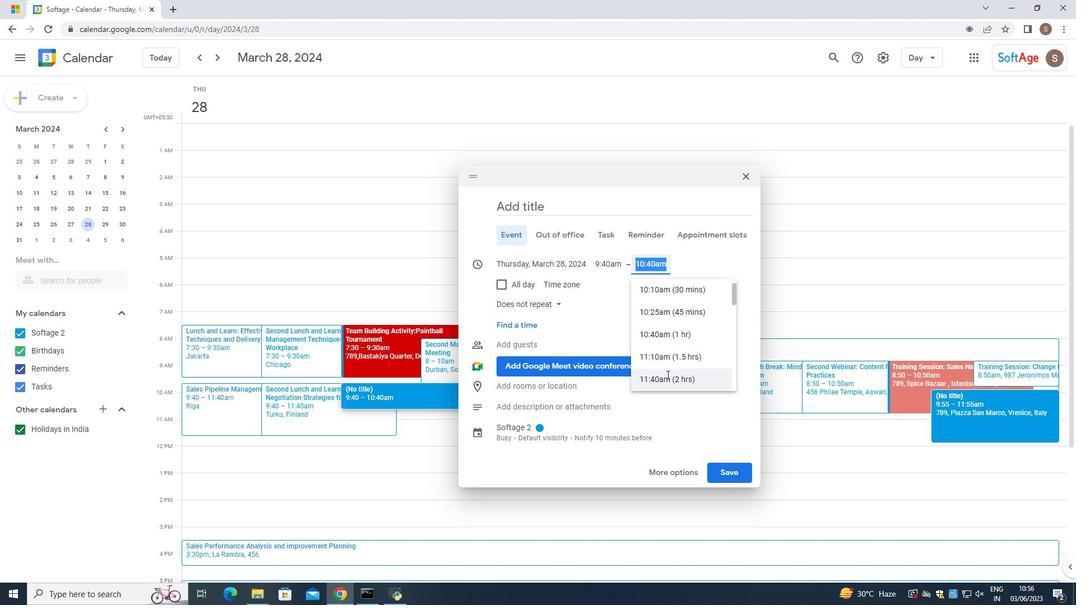 
Action: Mouse moved to (522, 407)
Screenshot: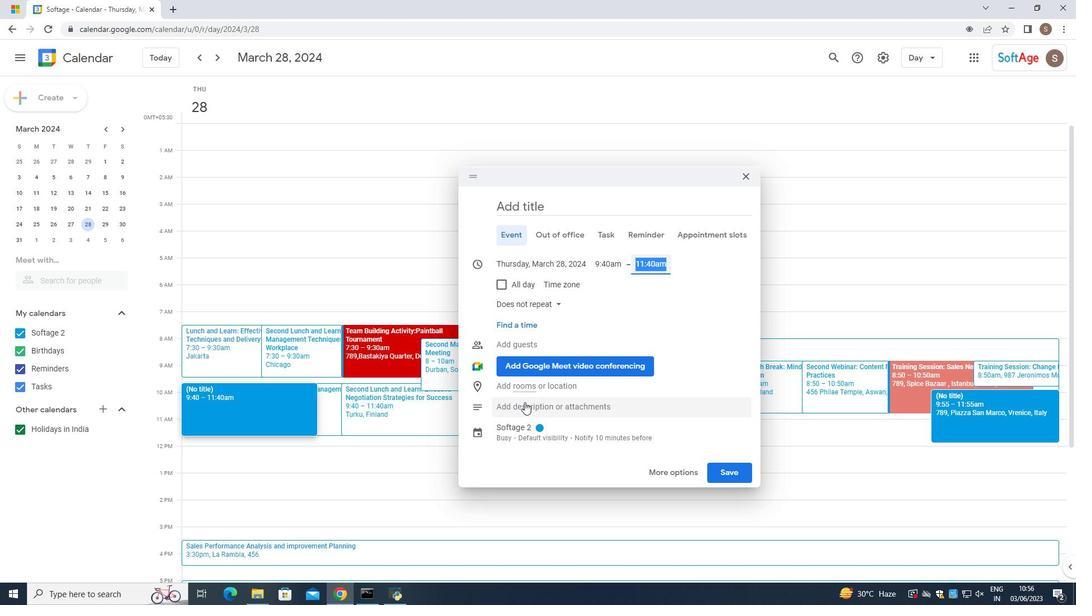 
Action: Mouse pressed left at (522, 407)
Screenshot: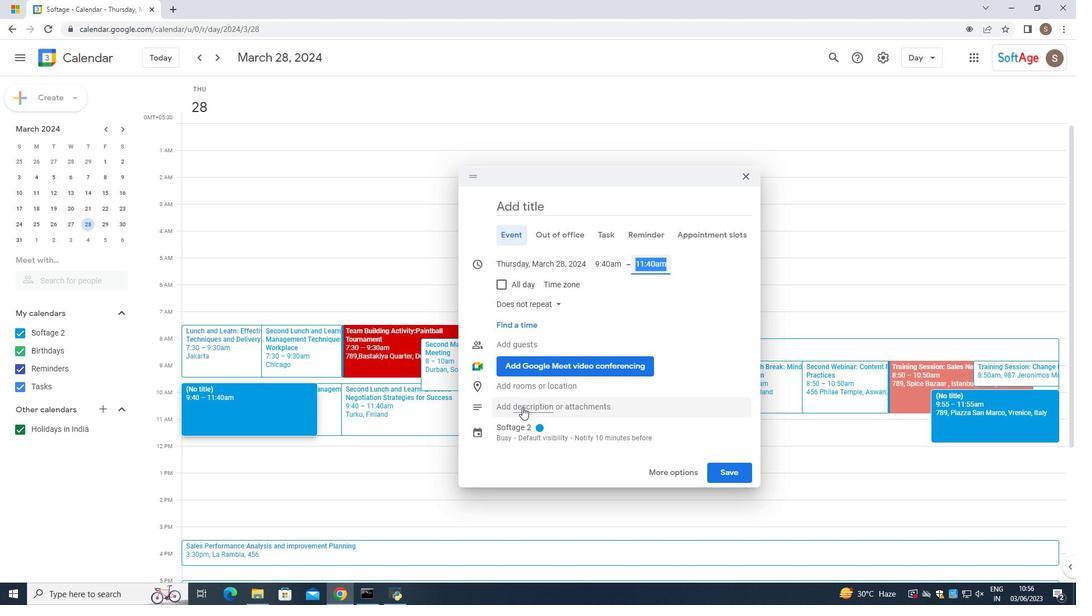 
Action: Mouse moved to (519, 436)
Screenshot: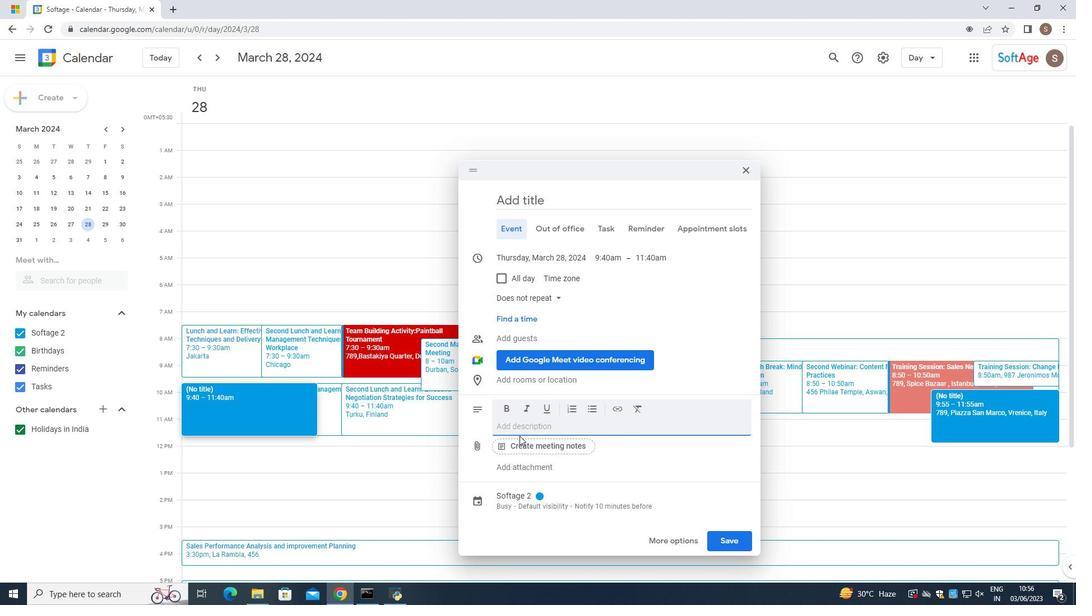 
Action: Key pressed <Key.caps_lock>P<Key.caps_lock>articipants<Key.space>will<Key.space>learn<Key.space>the<Key.space>imop=<Key.backspace><Key.backspace><Key.backspace>portance<Key.space>of<Key.space>active<Key.space>listening<Key.space>in<Key.space>active<Key.space>communicationb<Key.backspace>.<Key.space><Key.caps_lock>T<Key.caps_lock>hey<Key.space>will<Key.space>ec<Key.backspace>xplore<Key.space>technioques<Key.space>for<Key.space>improving<Key.space>listening<Key.space>skills.<Key.space>such<Key.space>as<Key.space>maintaining<Key.space>eye.
Screenshot: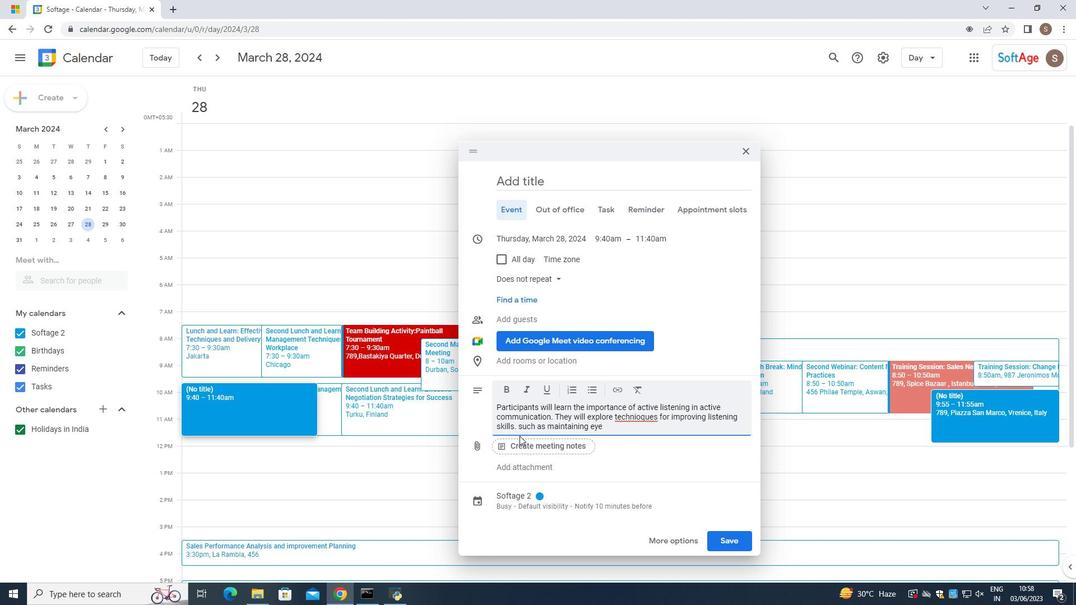 
Action: Mouse moved to (541, 487)
Screenshot: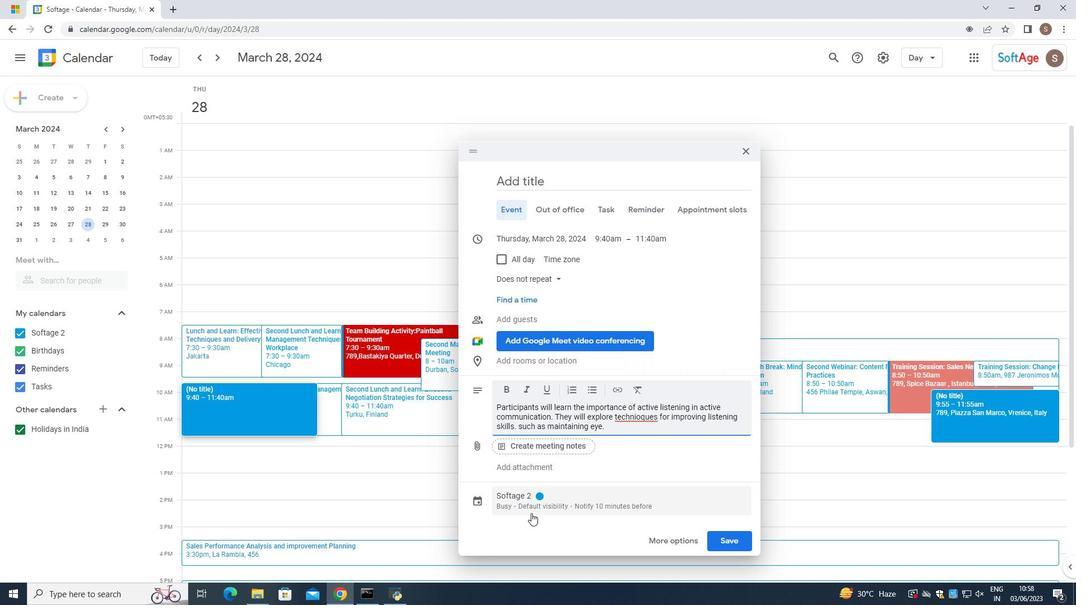 
Action: Mouse pressed left at (541, 487)
Screenshot: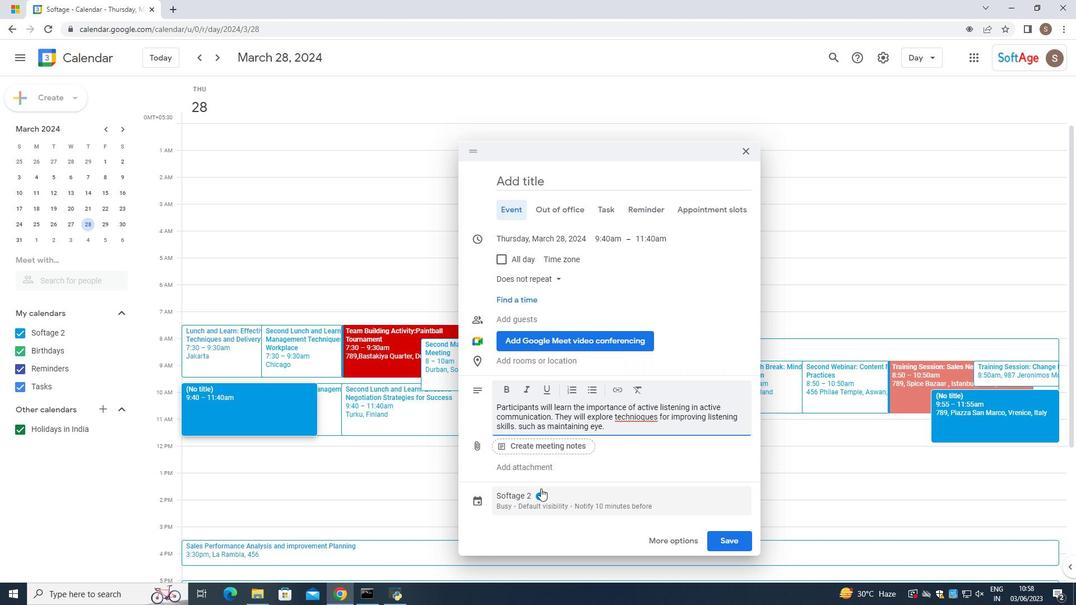 
Action: Mouse moved to (569, 418)
Screenshot: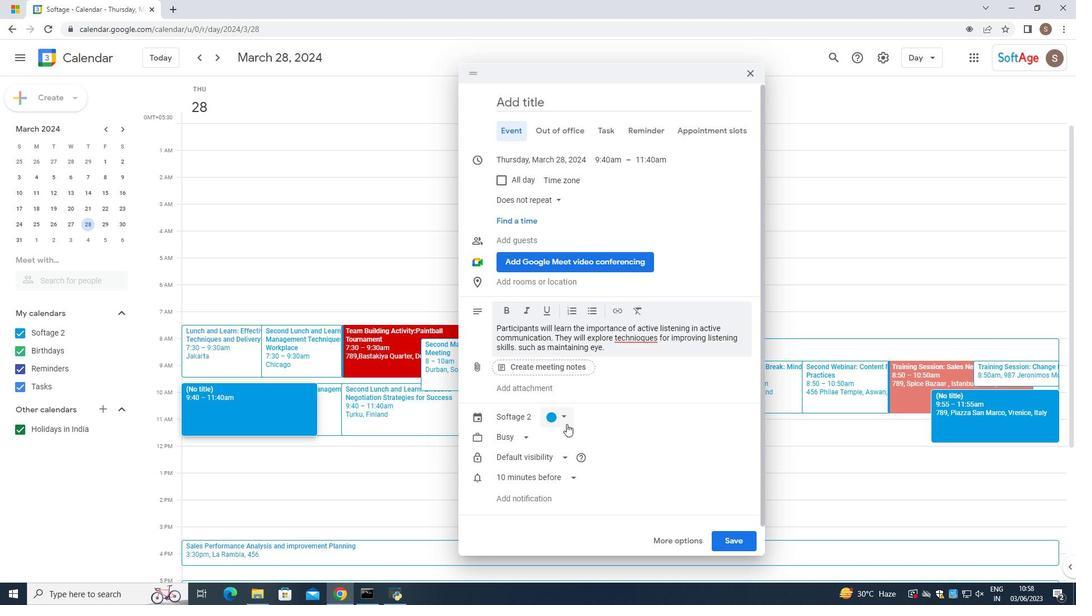 
Action: Mouse pressed left at (569, 418)
Screenshot: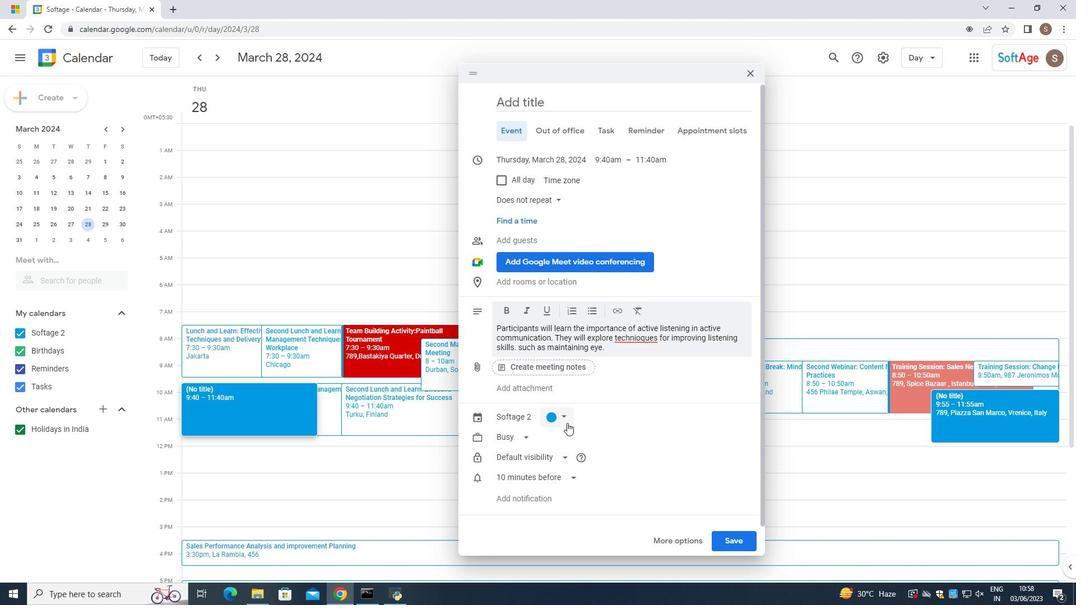 
Action: Mouse moved to (555, 419)
Screenshot: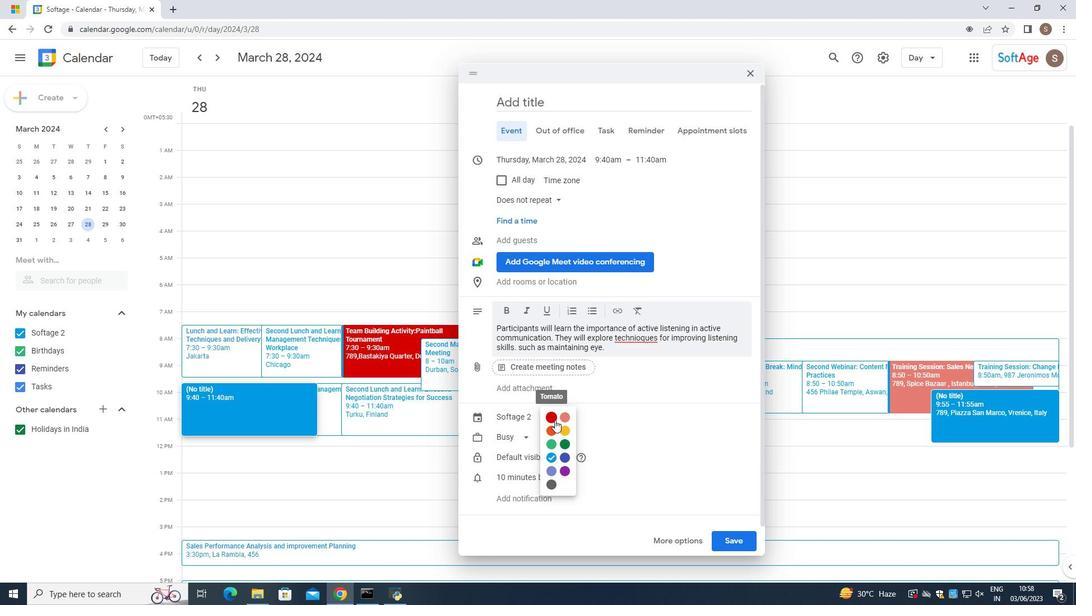 
Action: Mouse pressed left at (555, 419)
Screenshot: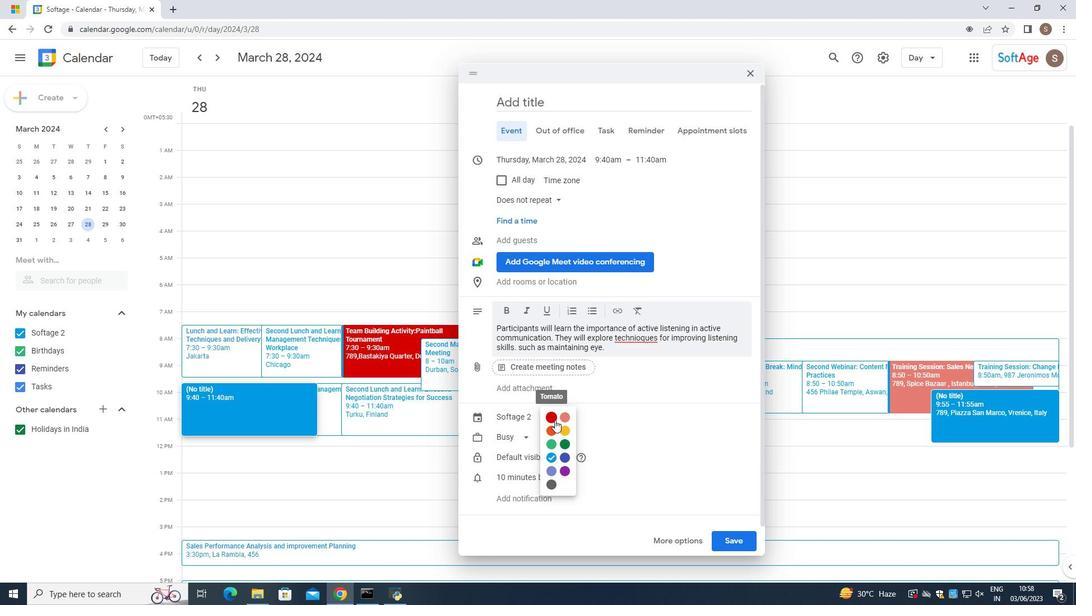 
Action: Mouse moved to (571, 105)
Screenshot: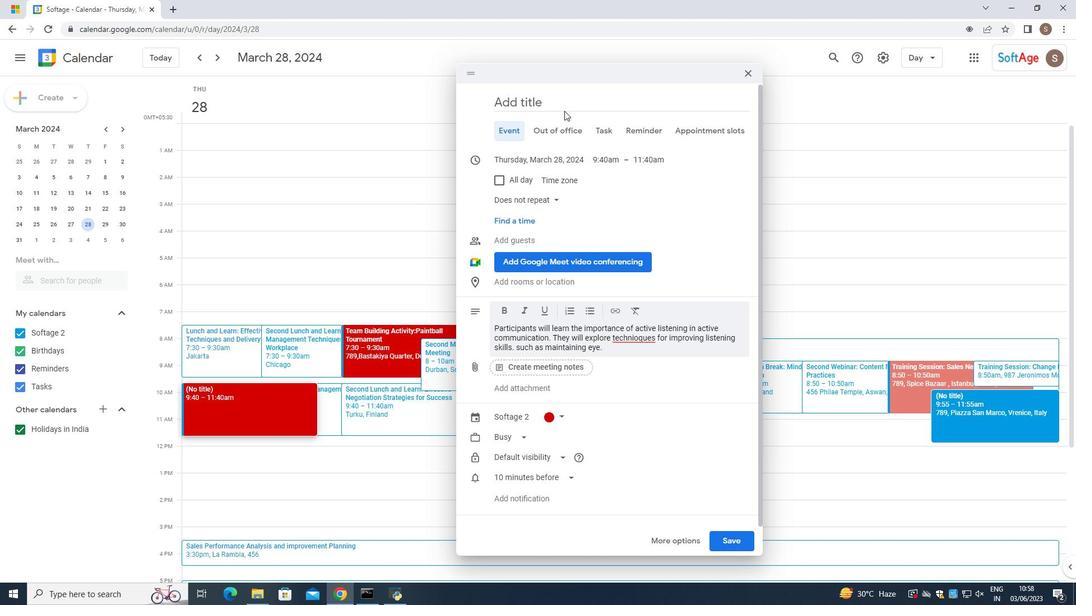 
Action: Mouse pressed left at (571, 105)
Screenshot: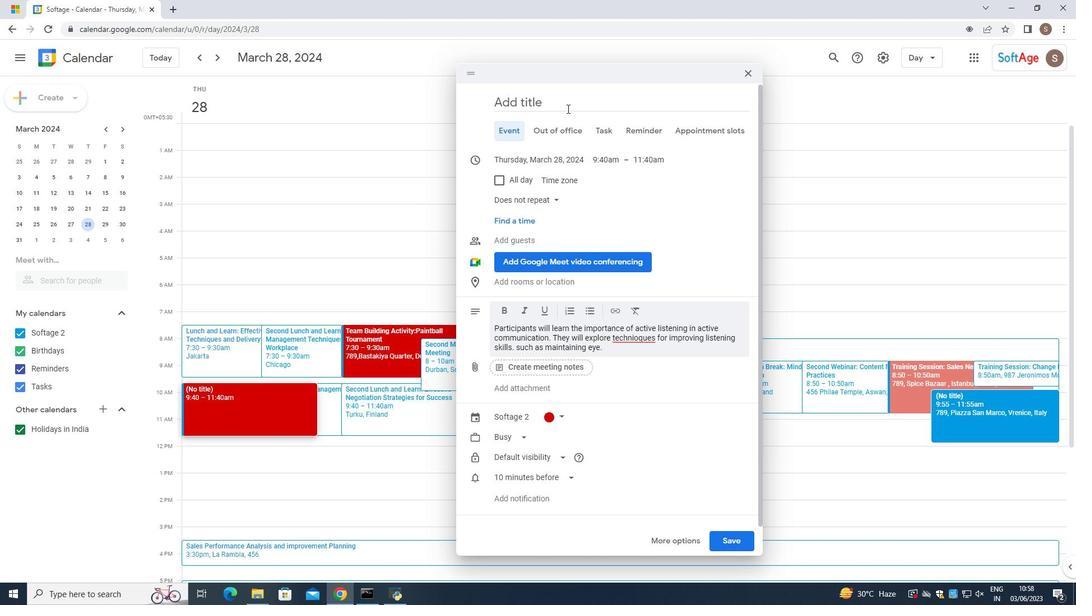 
Action: Mouse moved to (580, 111)
Screenshot: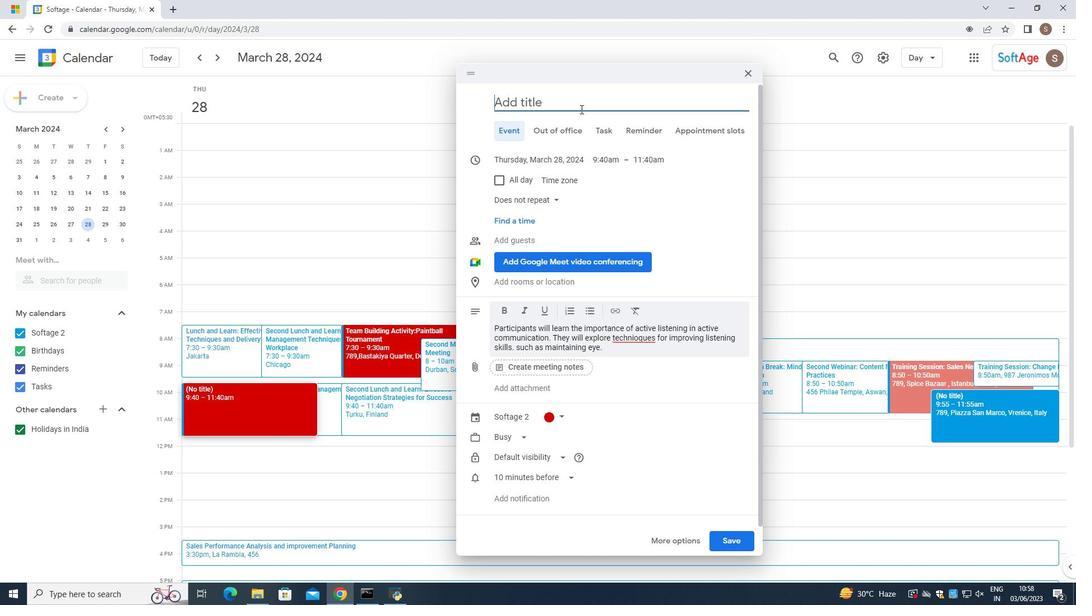 
Action: Key pressed <Key.caps_lock>I<Key.caps_lock>nterview<Key.space>with<Key.space><Key.caps_lock>L<Key.caps_lock>alit
Screenshot: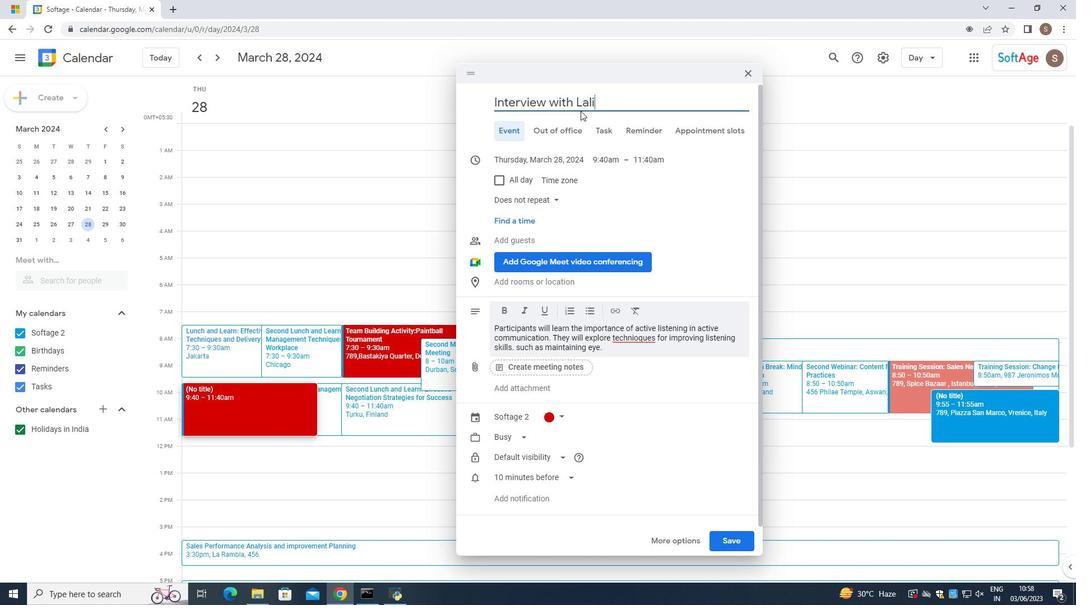 
Action: Mouse moved to (512, 390)
Screenshot: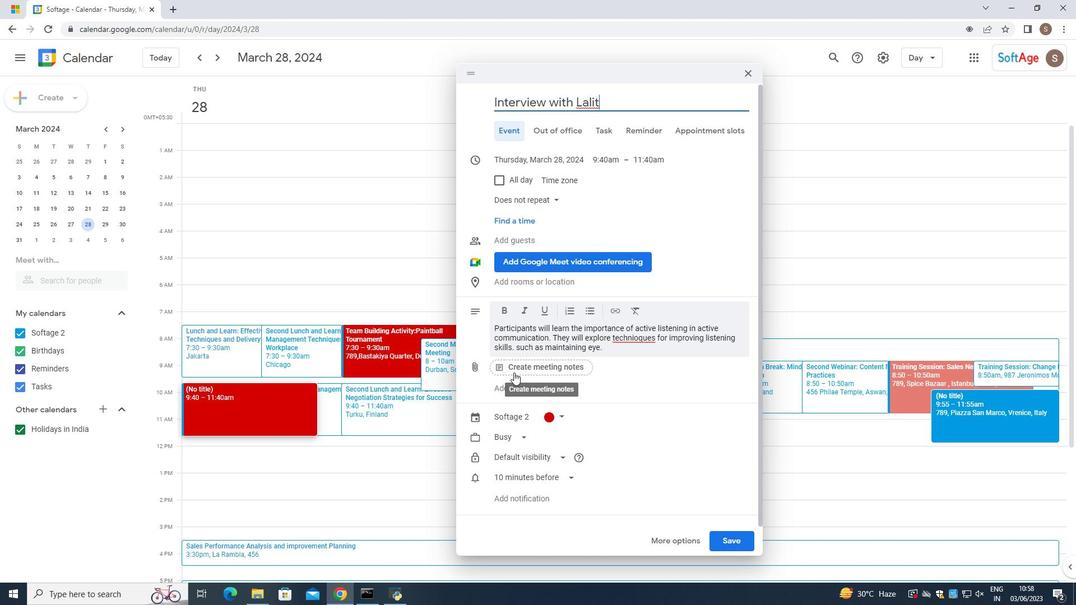 
Action: Mouse scrolled (512, 387) with delta (0, 0)
Screenshot: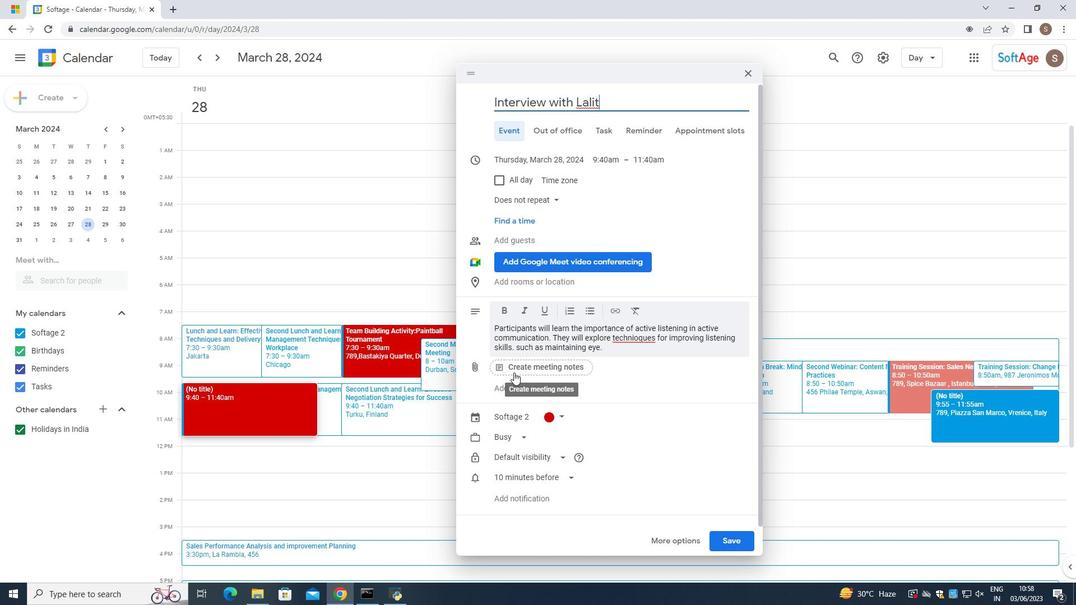 
Action: Mouse moved to (523, 277)
Screenshot: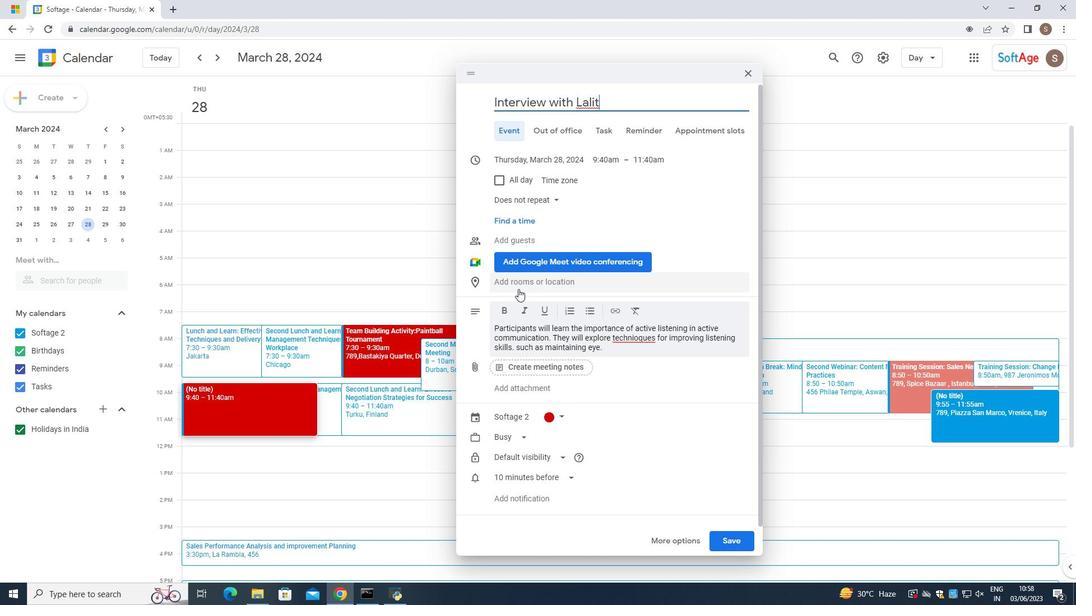 
Action: Mouse pressed left at (523, 277)
Screenshot: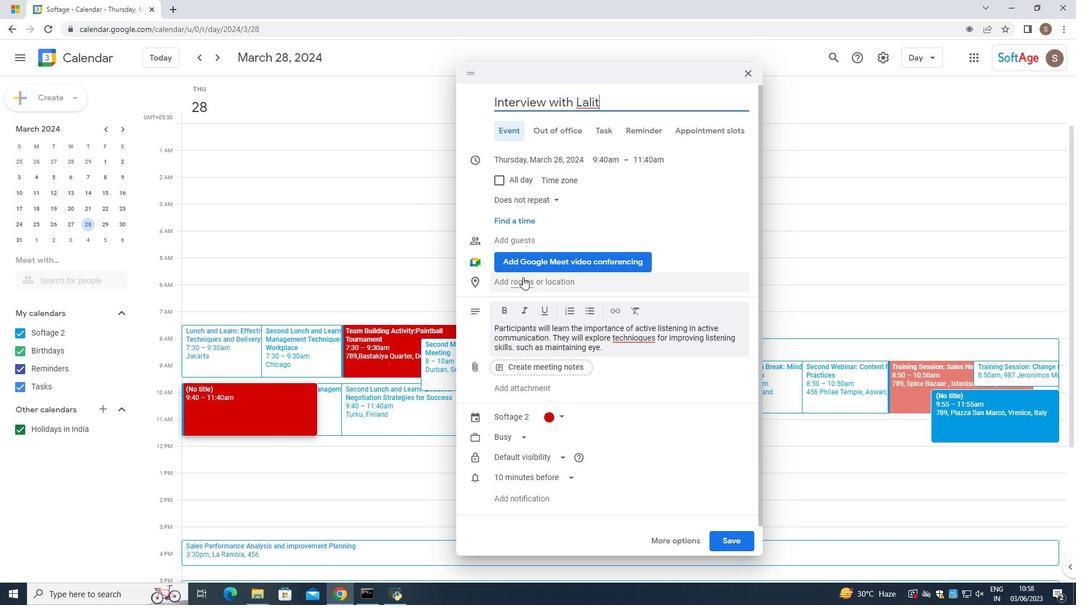 
Action: Mouse moved to (485, 91)
Screenshot: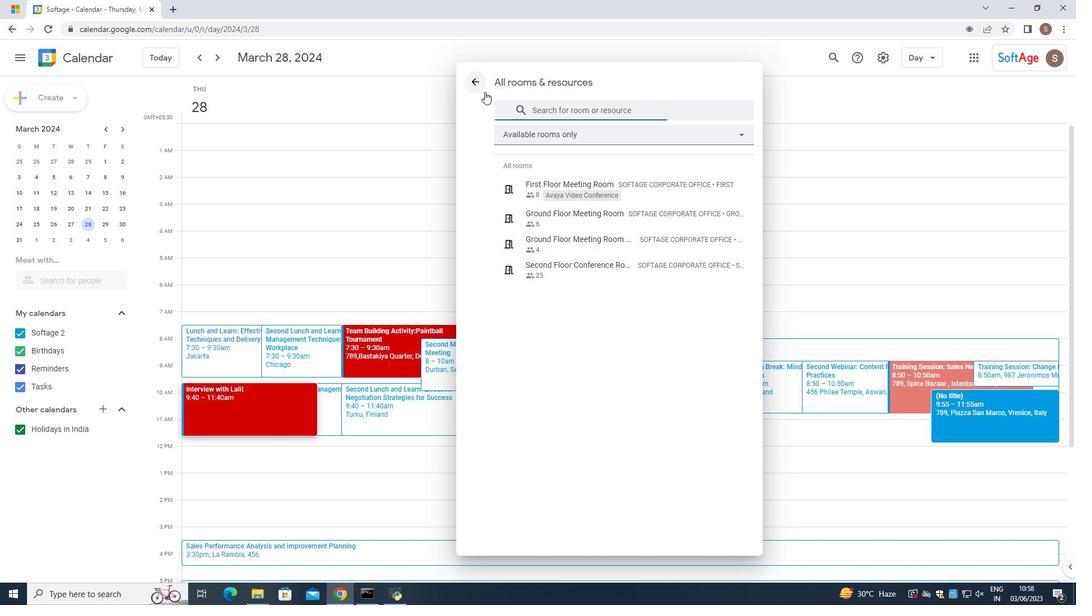 
Action: Mouse pressed left at (485, 91)
Screenshot: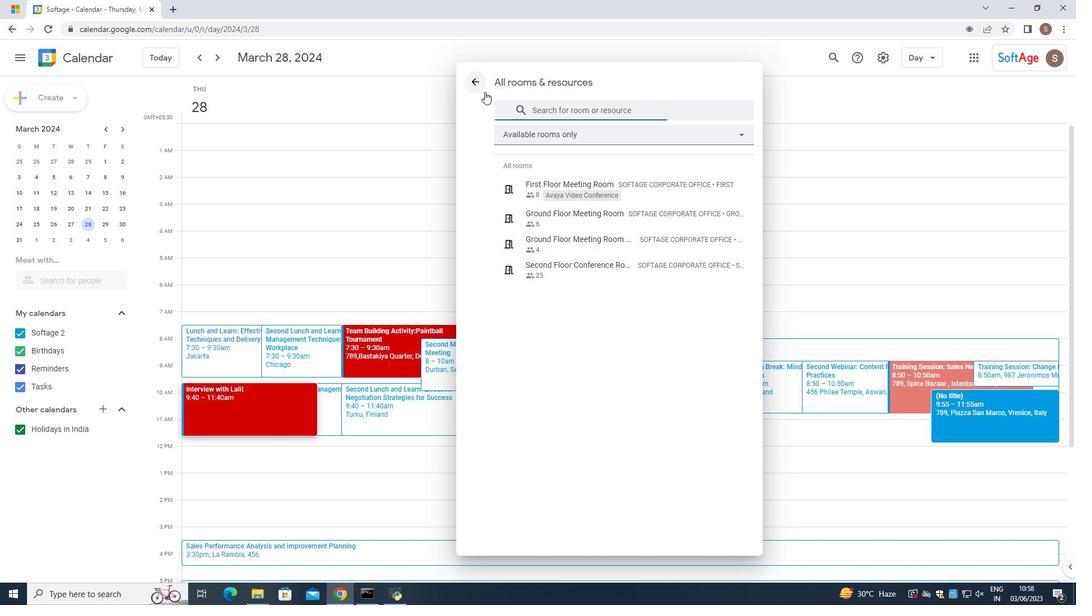 
Action: Mouse moved to (502, 312)
Screenshot: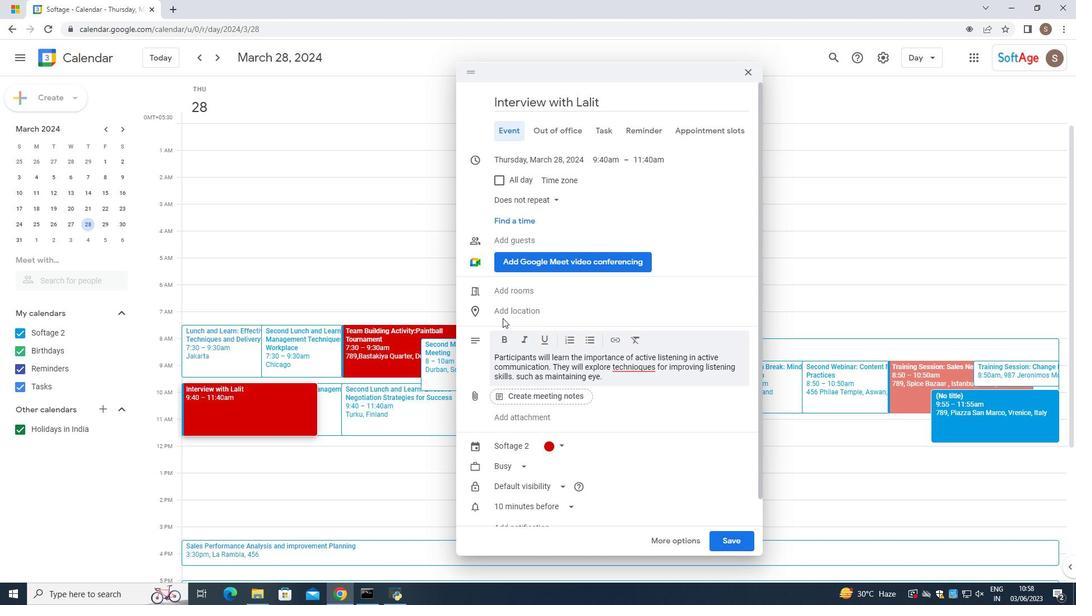 
Action: Mouse pressed left at (502, 312)
Screenshot: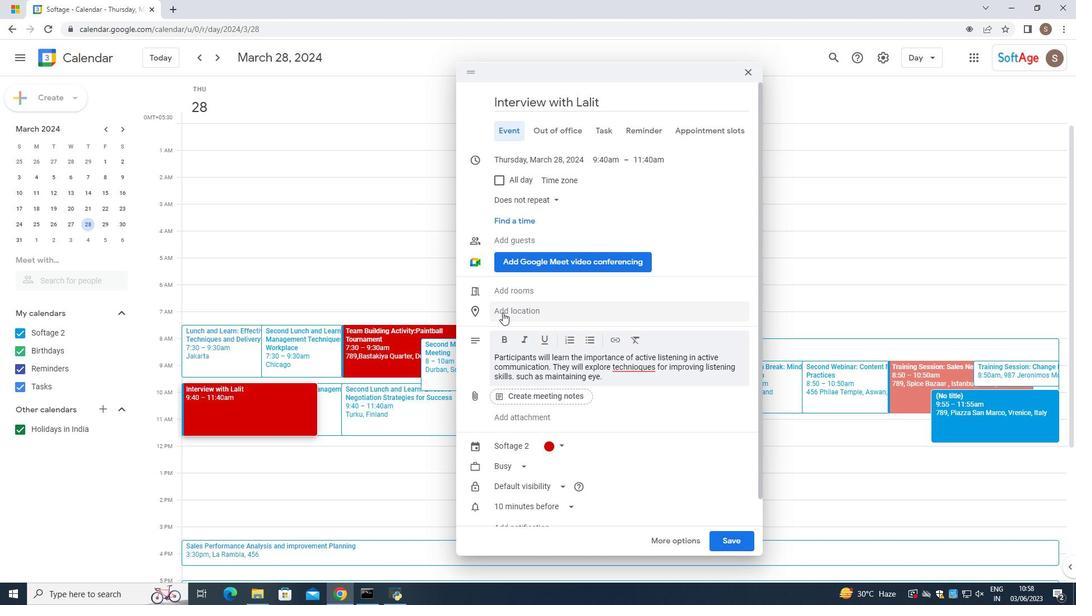 
Action: Mouse moved to (502, 310)
Screenshot: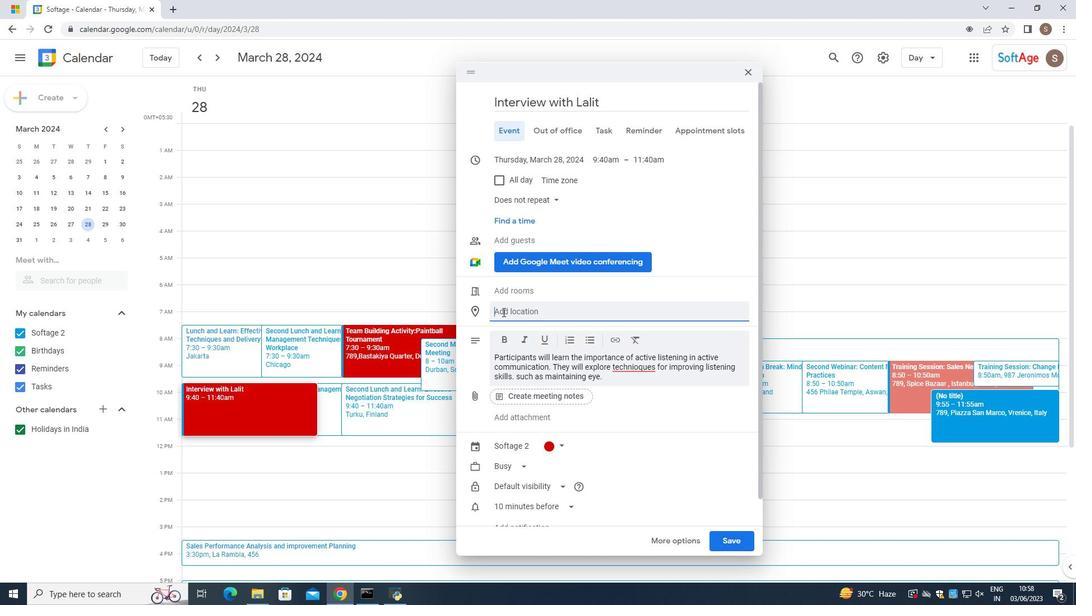 
Action: Key pressed 123,<Key.space><Key.caps_lock>K<Key.caps_lock>arnak<Key.space><Key.caps_lock>T<Key.caps_lock>emple,<Key.caps_lock>KL<Key.caps_lock><Key.backspace><Key.backspace><Key.backspace><Key.space><Key.caps_lock>L<Key.caps_lock>uxor,<Key.space><Key.caps_lock>E<Key.caps_lock>gypt
Screenshot: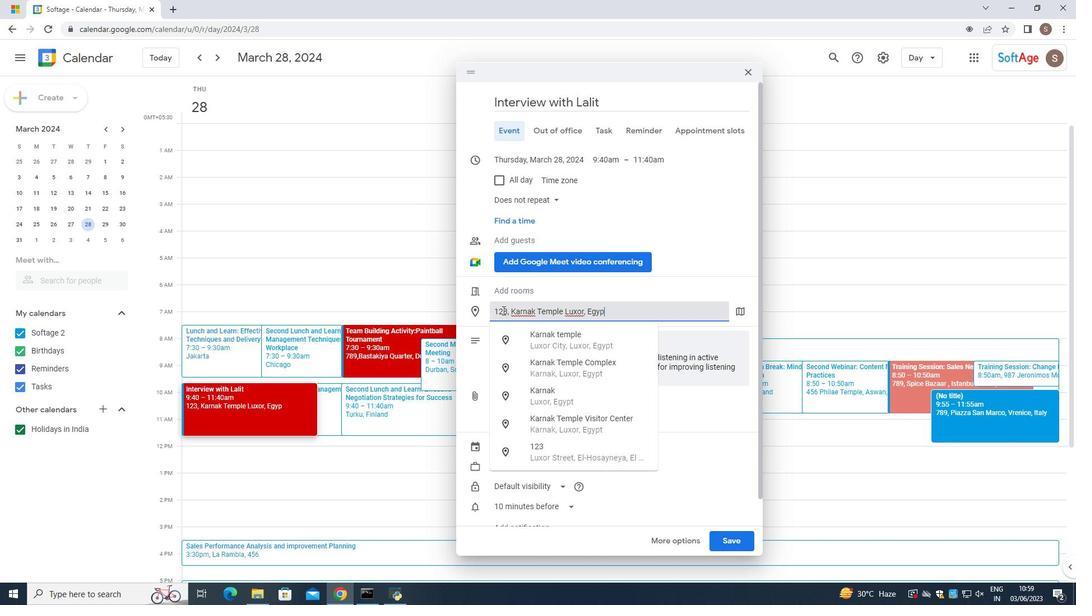 
Action: Mouse moved to (561, 310)
Screenshot: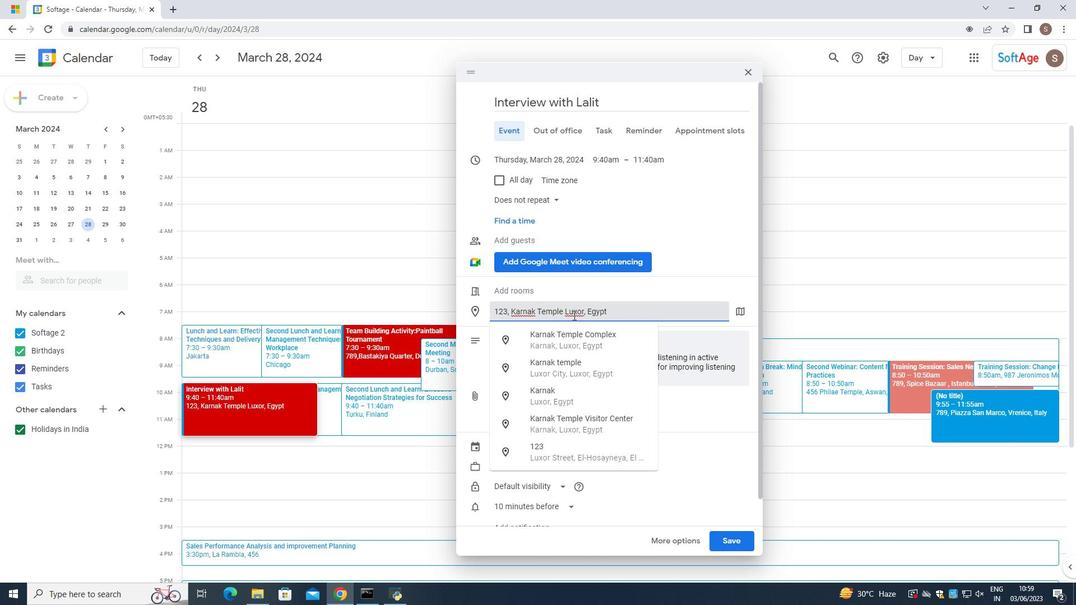 
Action: Mouse pressed left at (561, 310)
Screenshot: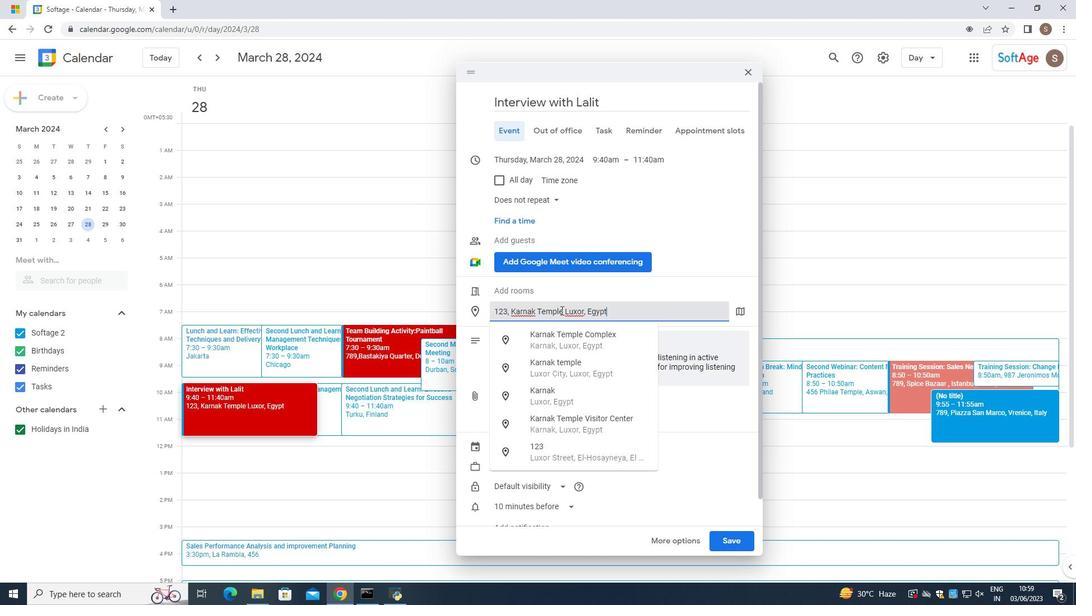 
Action: Mouse moved to (561, 319)
Screenshot: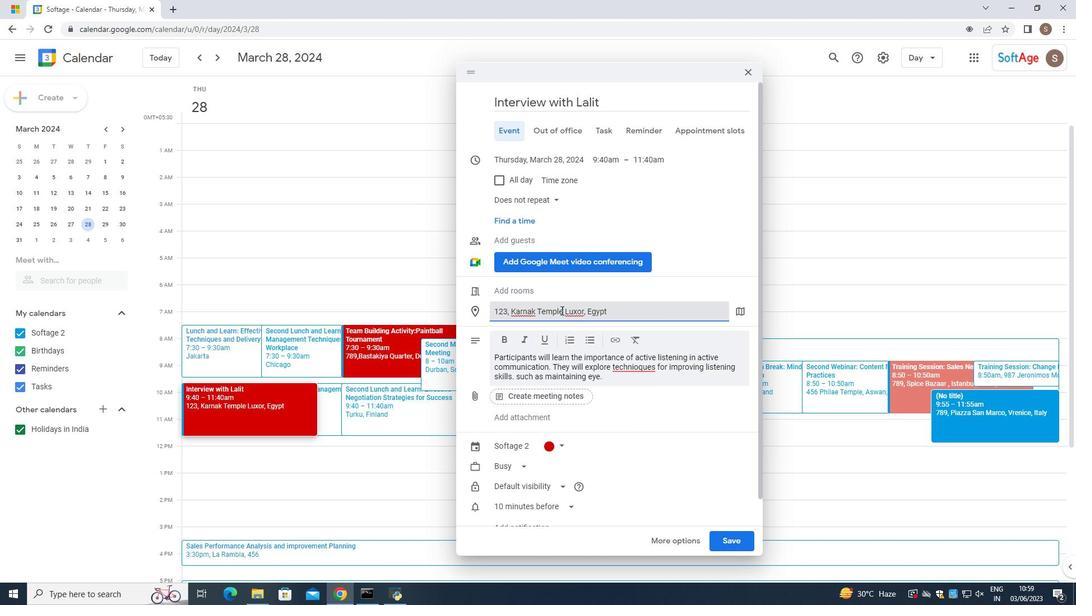 
Action: Key pressed ,<Key.space>
Screenshot: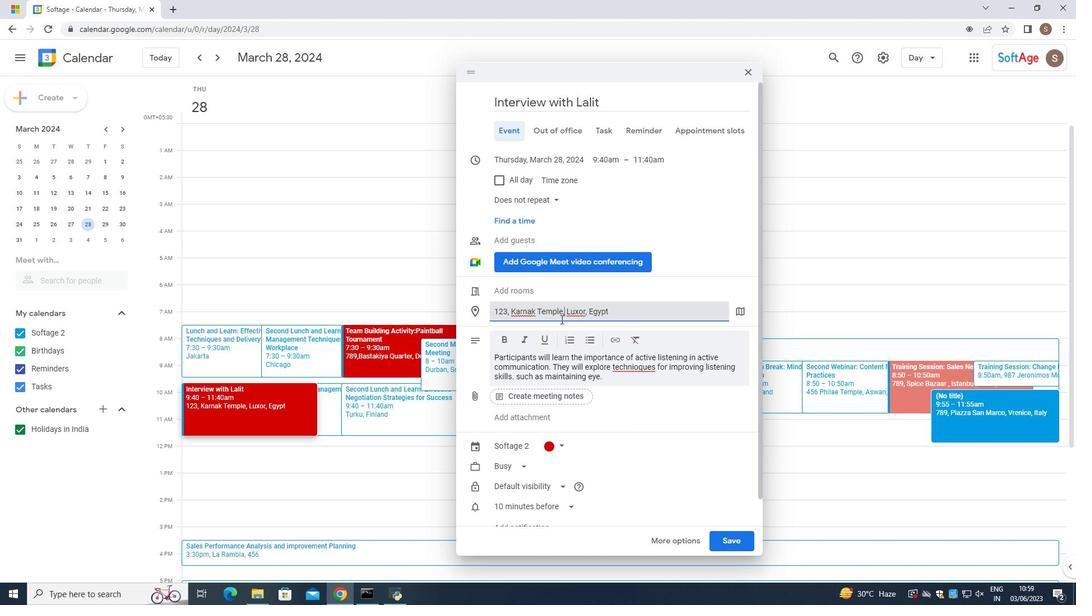 
Action: Mouse moved to (715, 436)
Screenshot: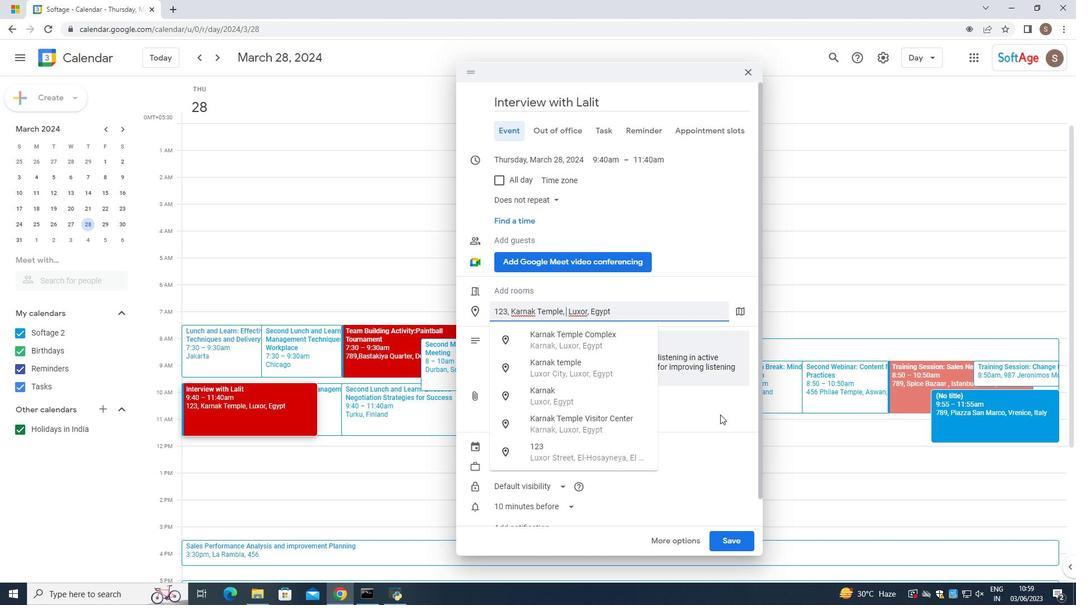
Action: Mouse pressed left at (715, 436)
Screenshot: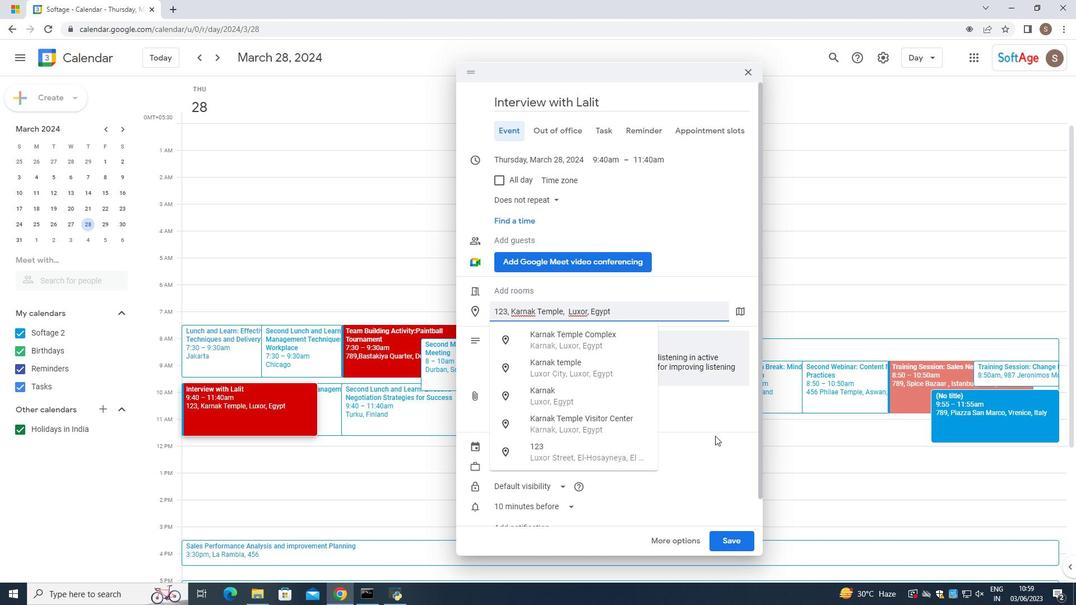 
Action: Mouse moved to (551, 353)
Screenshot: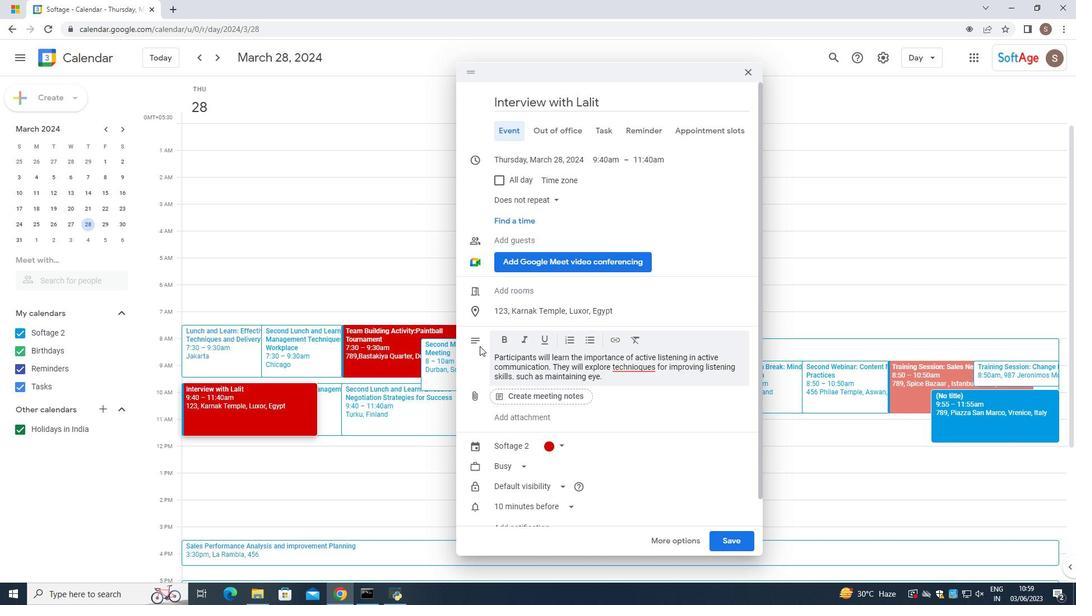 
Action: Mouse scrolled (551, 353) with delta (0, 0)
Screenshot: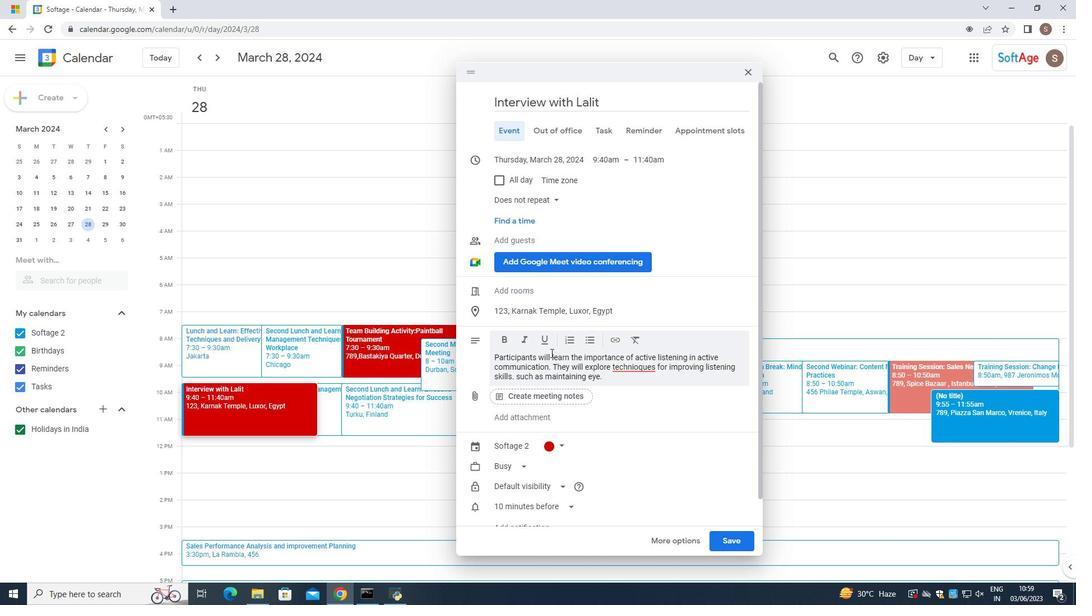 
Action: Mouse scrolled (551, 353) with delta (0, 0)
Screenshot: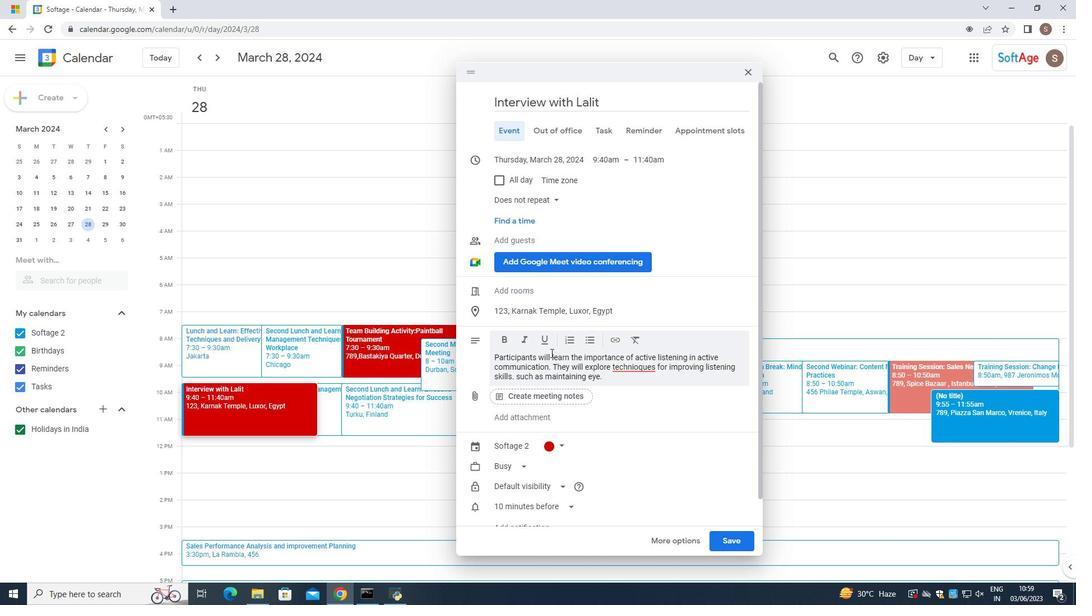 
Action: Mouse scrolled (551, 353) with delta (0, 0)
Screenshot: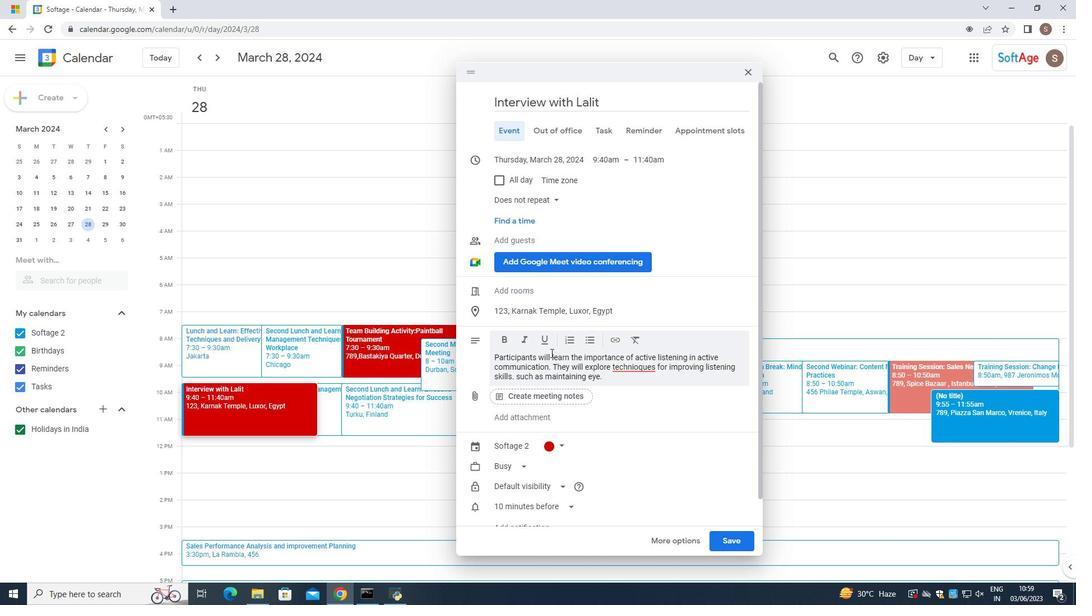 
Action: Mouse scrolled (551, 353) with delta (0, 0)
Screenshot: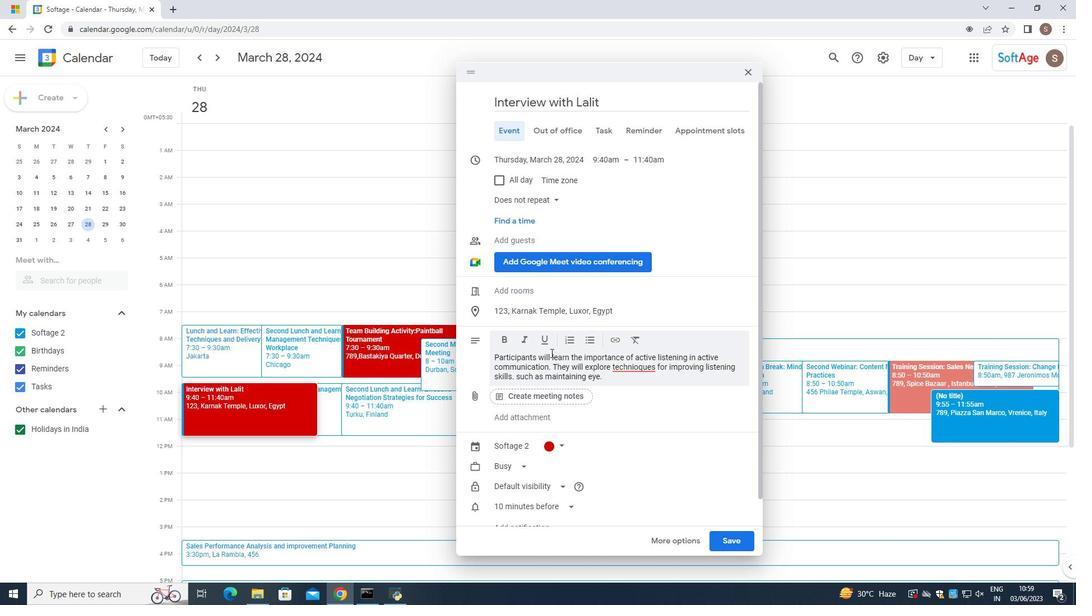
Action: Mouse scrolled (551, 352) with delta (0, 0)
Screenshot: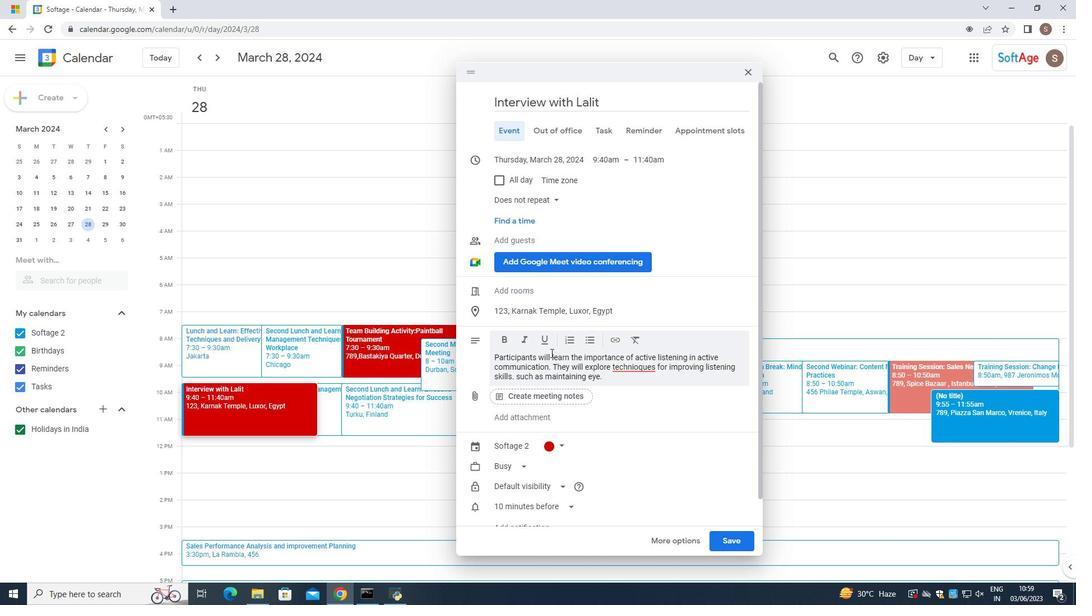 
Action: Mouse scrolled (551, 352) with delta (0, 0)
Screenshot: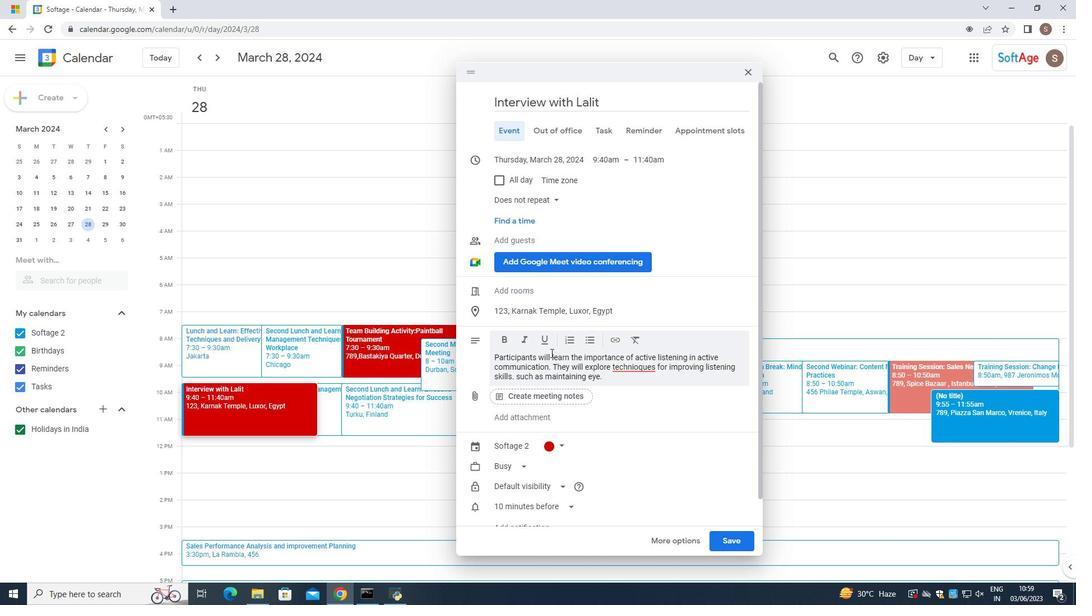 
Action: Mouse moved to (551, 353)
Screenshot: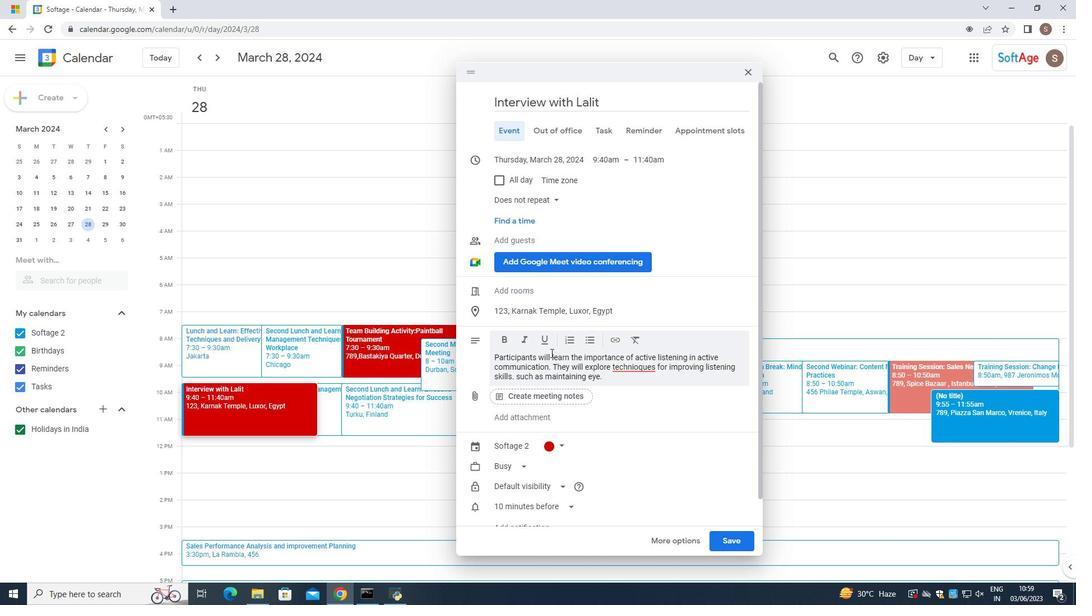 
Action: Mouse scrolled (551, 352) with delta (0, 0)
Screenshot: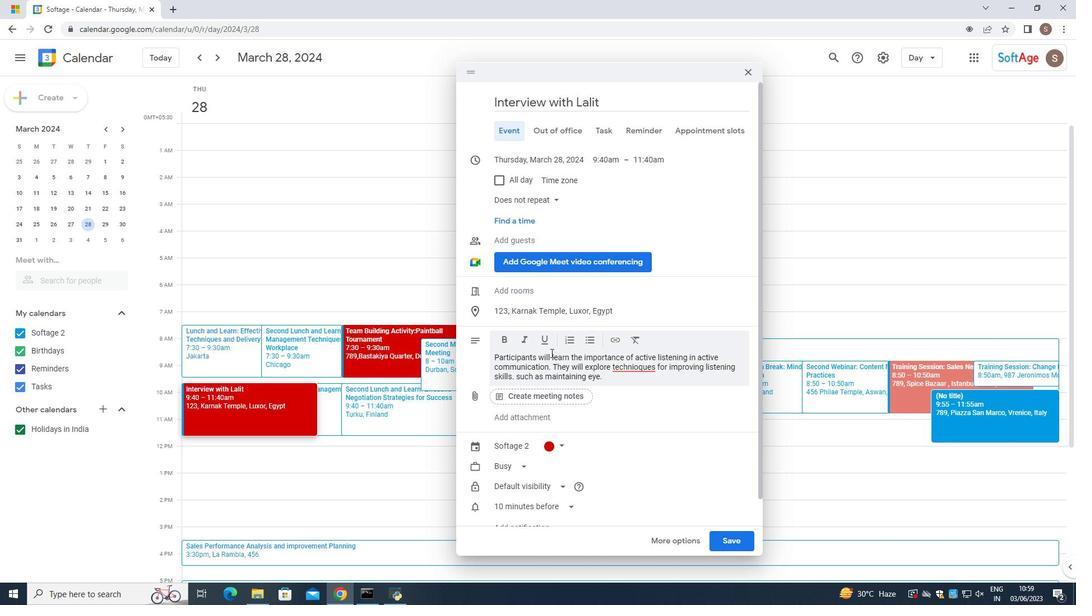 
Action: Mouse moved to (537, 396)
Screenshot: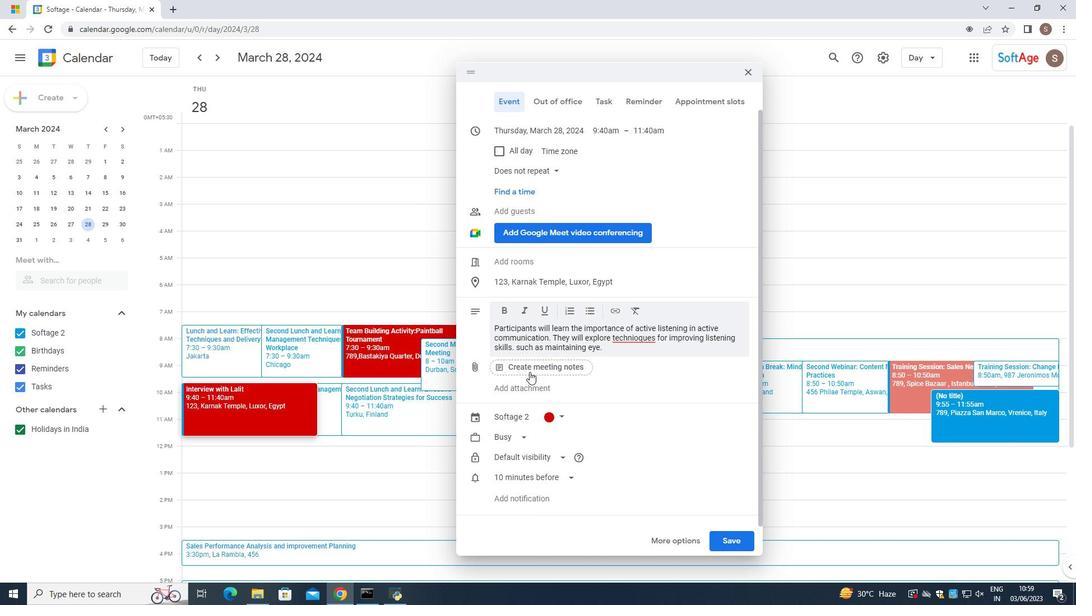 
Action: Mouse scrolled (537, 396) with delta (0, 0)
Screenshot: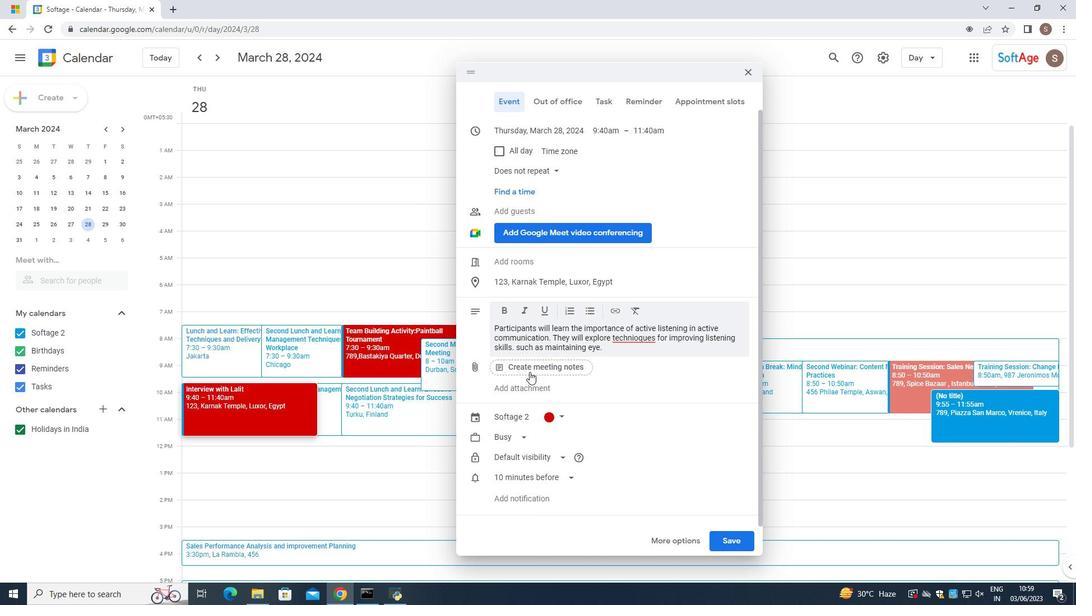 
Action: Mouse moved to (539, 405)
Screenshot: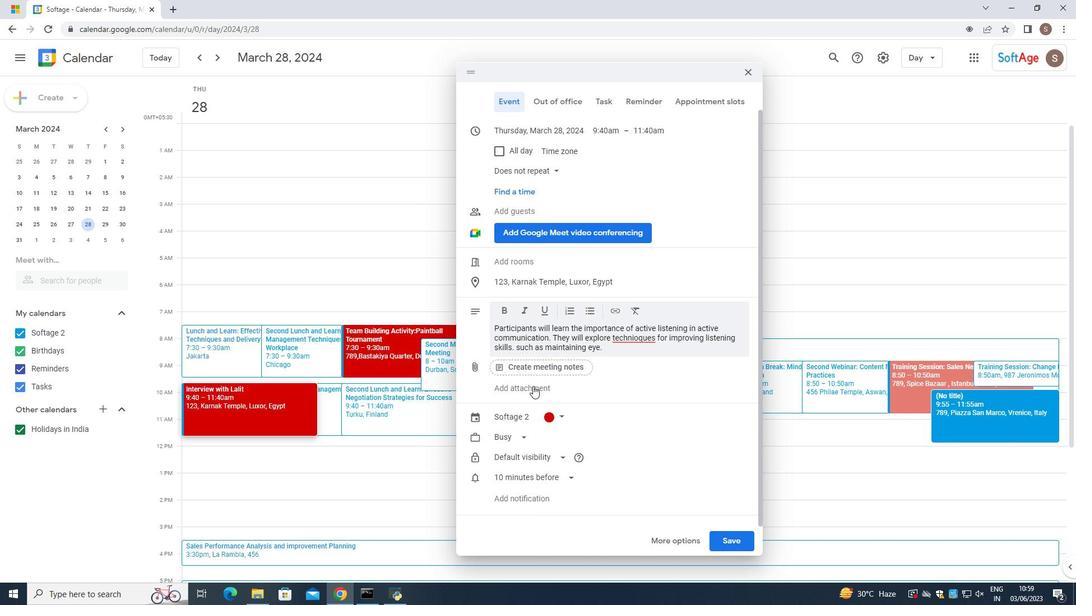 
Action: Mouse scrolled (539, 404) with delta (0, 0)
Screenshot: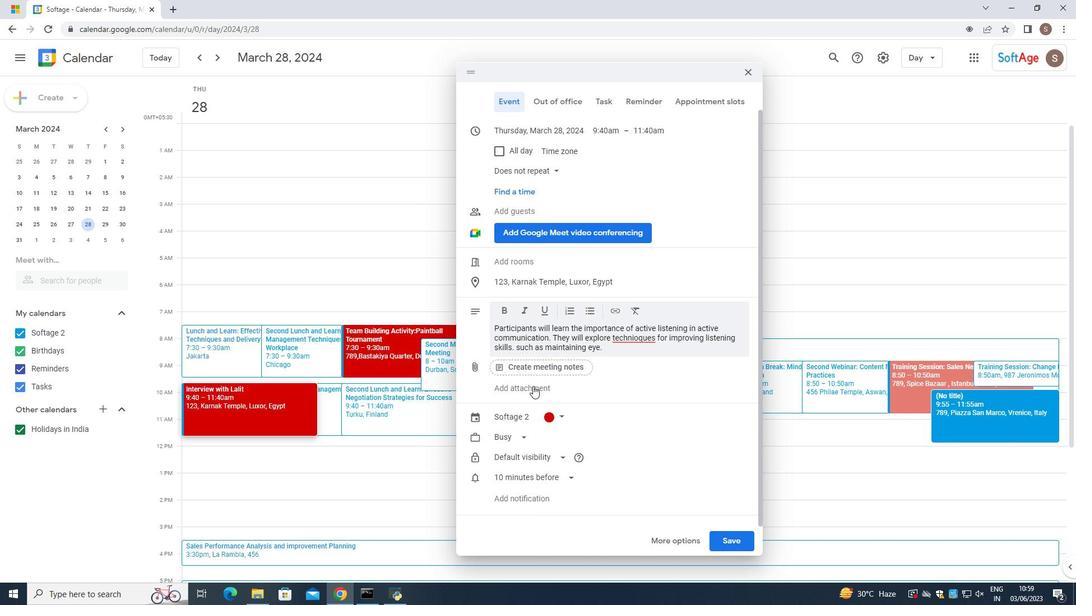 
Action: Mouse moved to (542, 413)
Screenshot: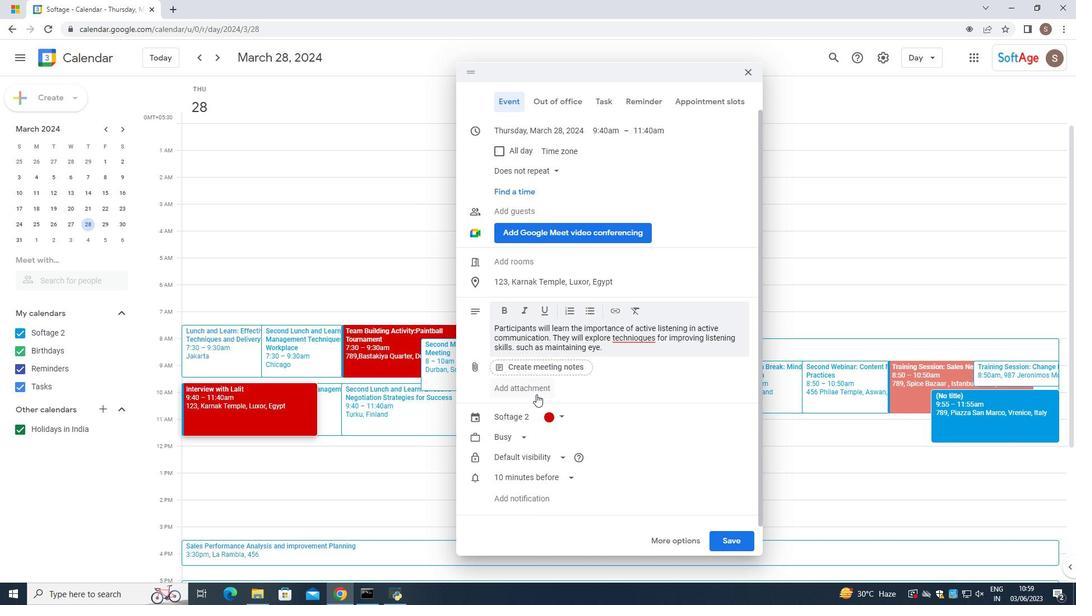 
Action: Mouse scrolled (542, 412) with delta (0, 0)
Screenshot: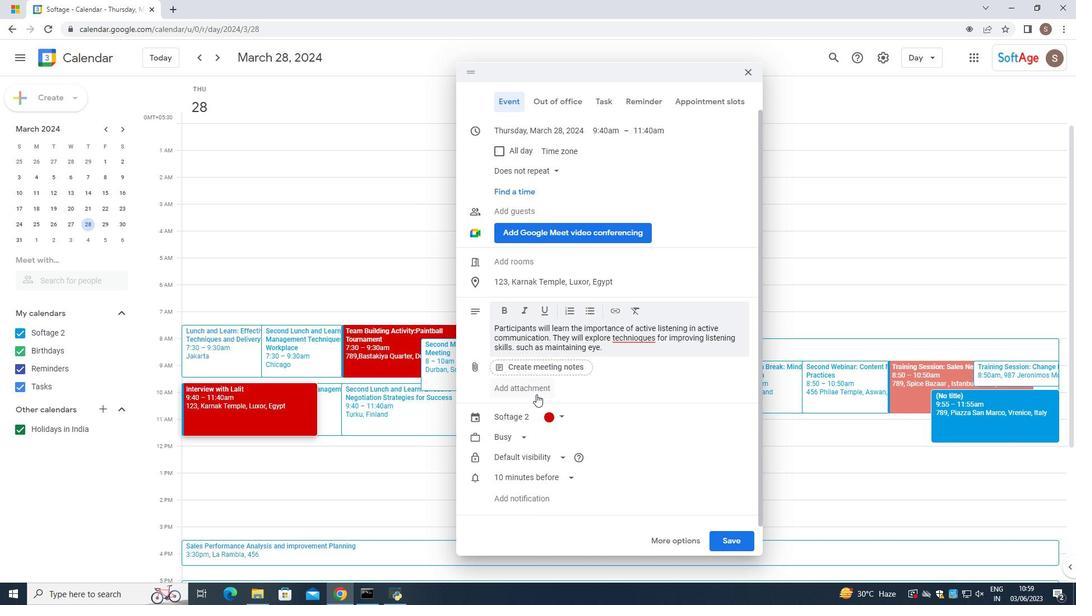 
Action: Mouse moved to (543, 388)
Screenshot: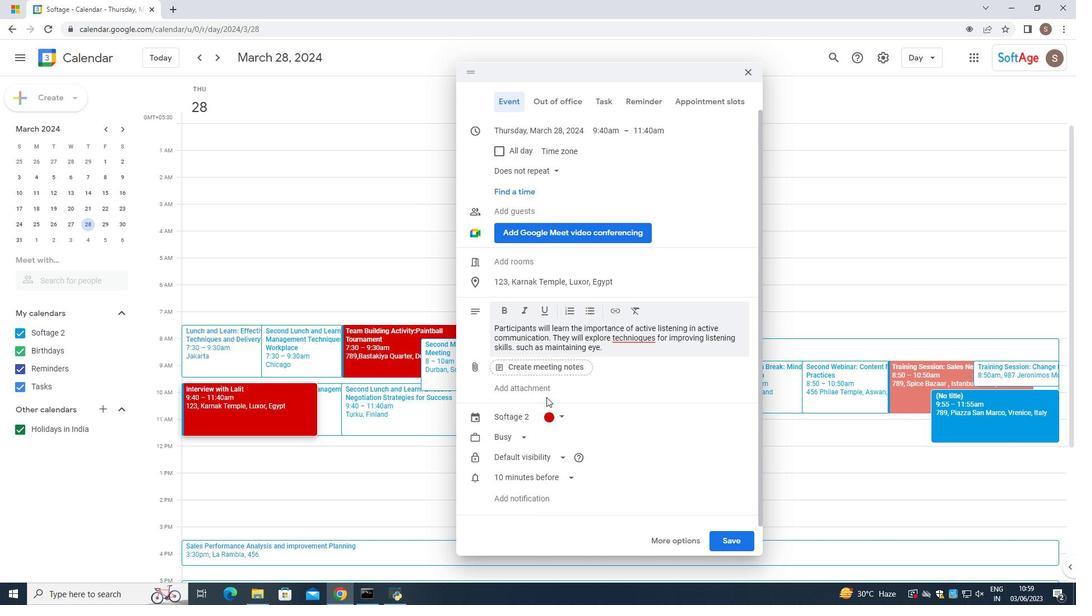 
Action: Mouse scrolled (543, 388) with delta (0, 0)
Screenshot: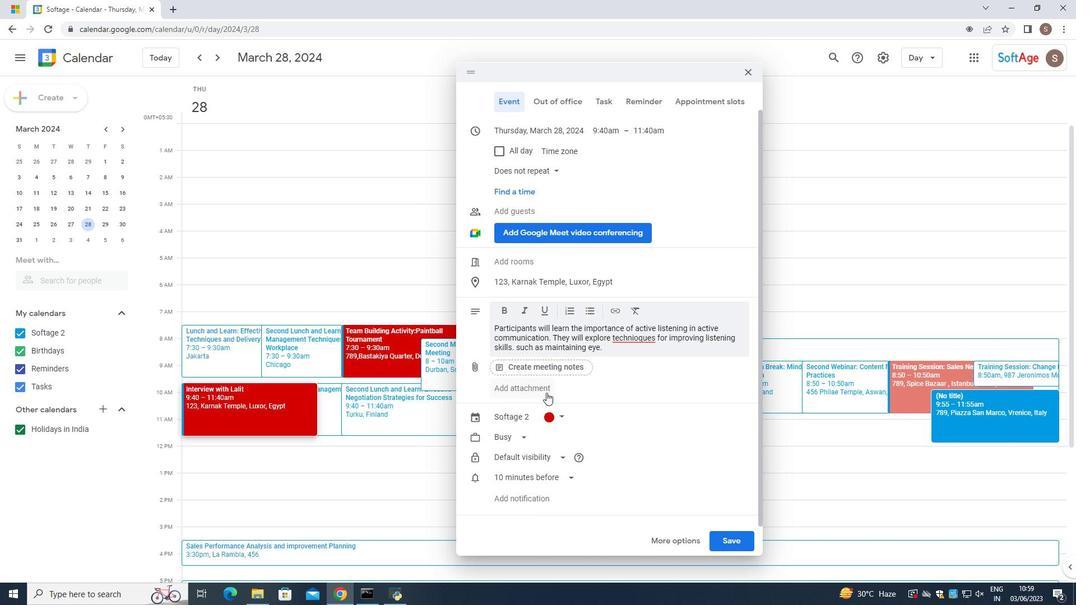 
Action: Mouse scrolled (543, 388) with delta (0, 0)
Screenshot: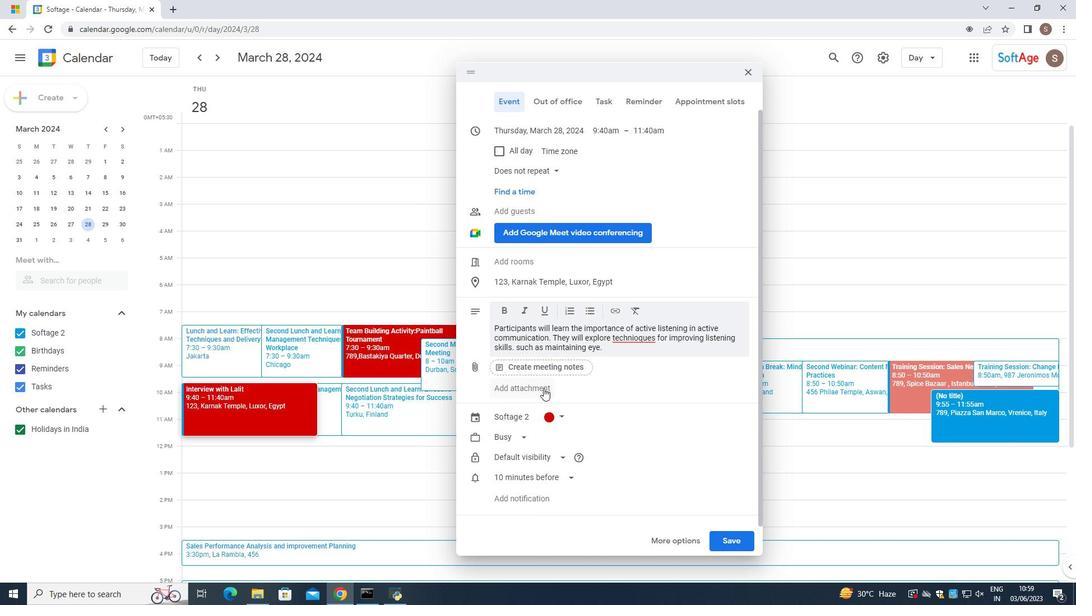 
Action: Mouse scrolled (543, 388) with delta (0, 0)
Screenshot: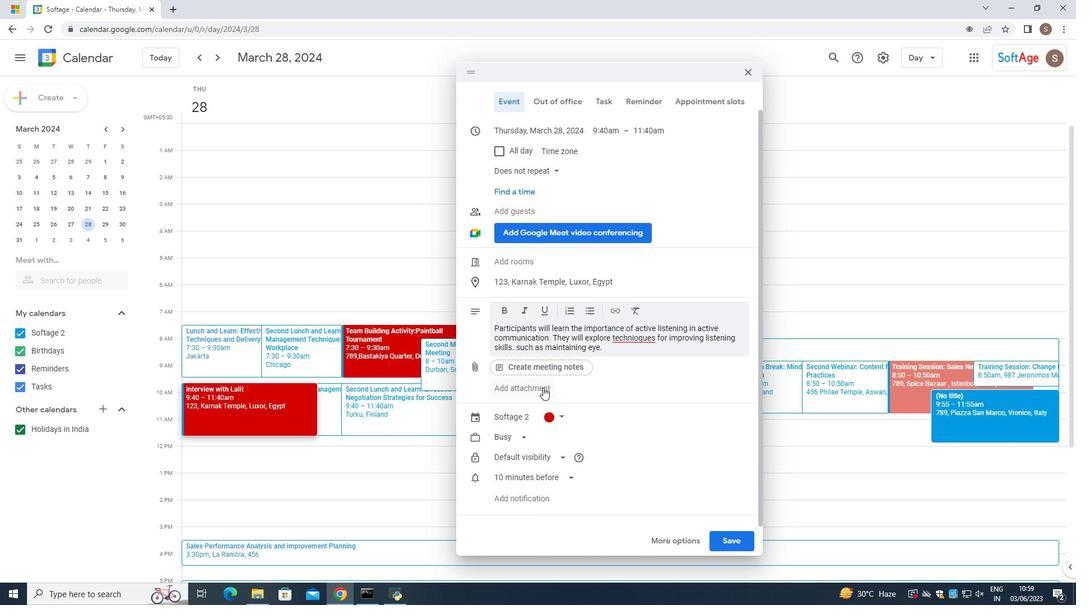 
Action: Mouse scrolled (543, 388) with delta (0, 0)
Screenshot: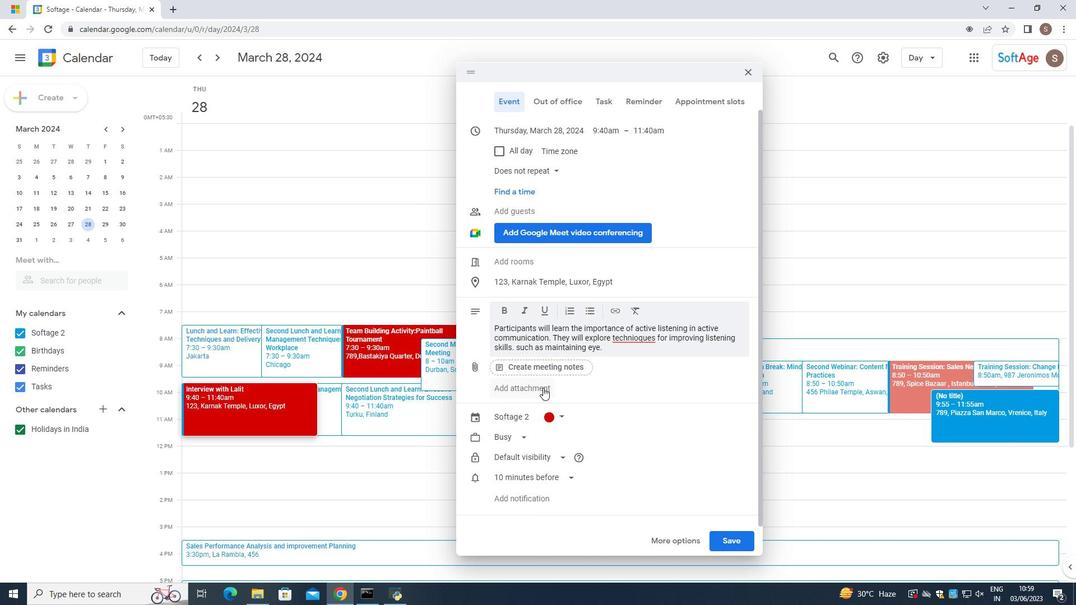 
Action: Mouse scrolled (543, 388) with delta (0, 0)
Screenshot: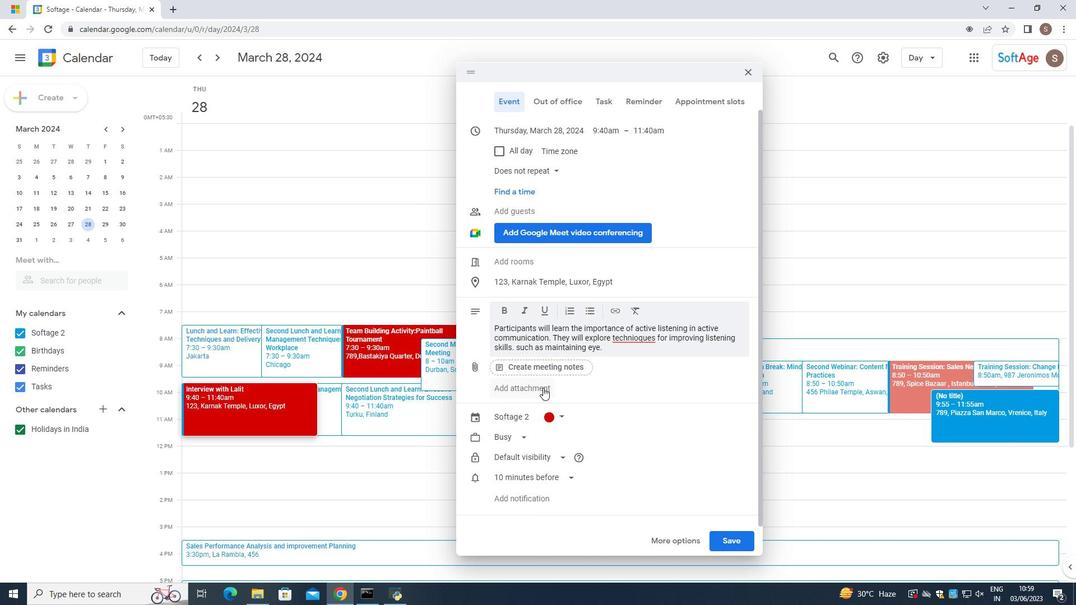 
Action: Mouse scrolled (543, 387) with delta (0, 0)
Screenshot: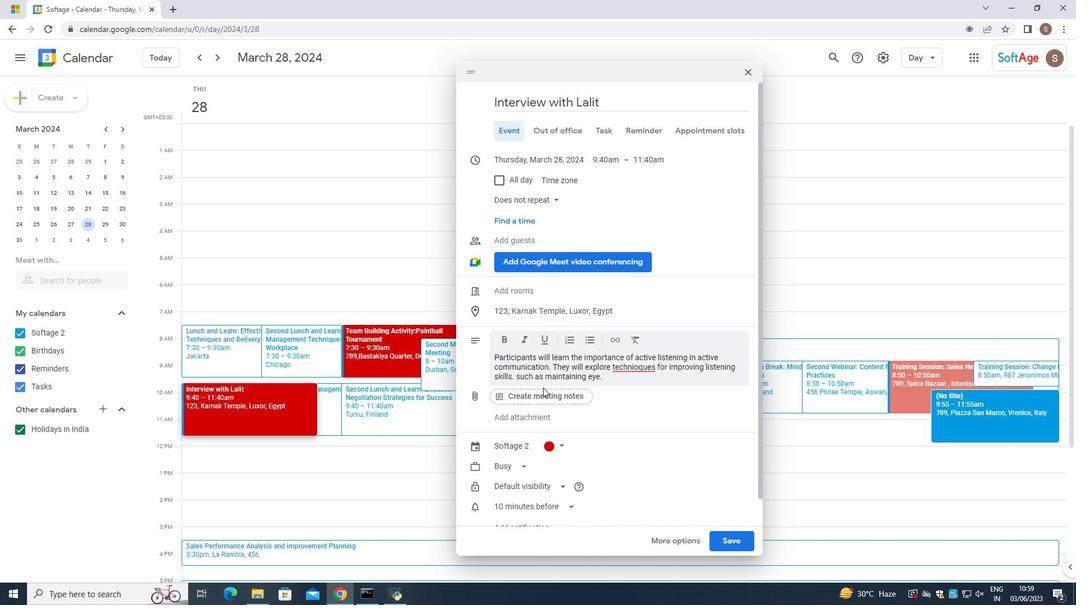 
Action: Mouse moved to (545, 236)
Screenshot: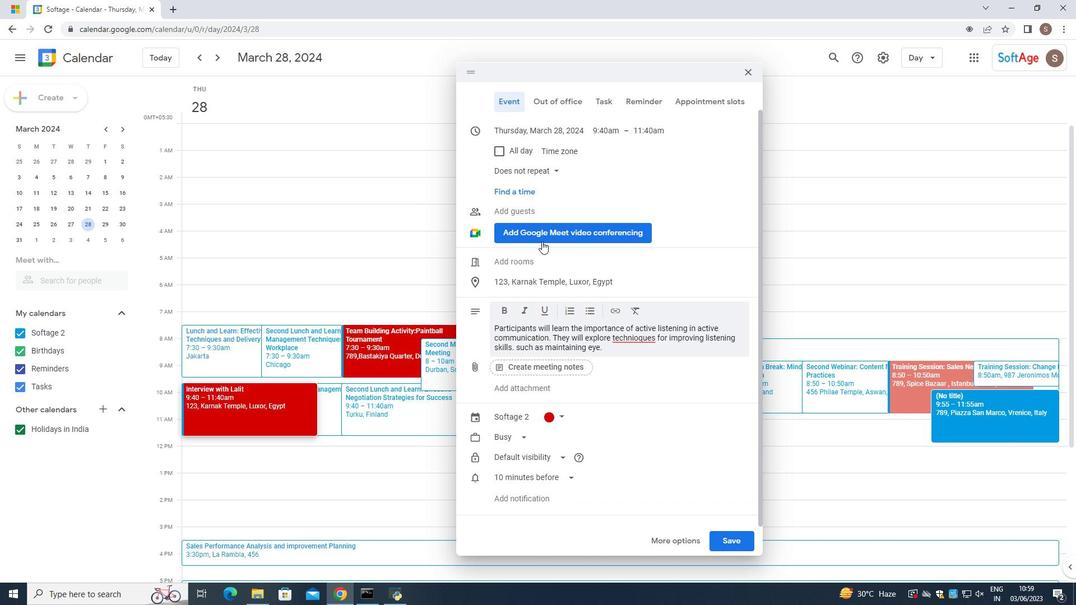 
Action: Mouse scrolled (545, 236) with delta (0, 0)
Screenshot: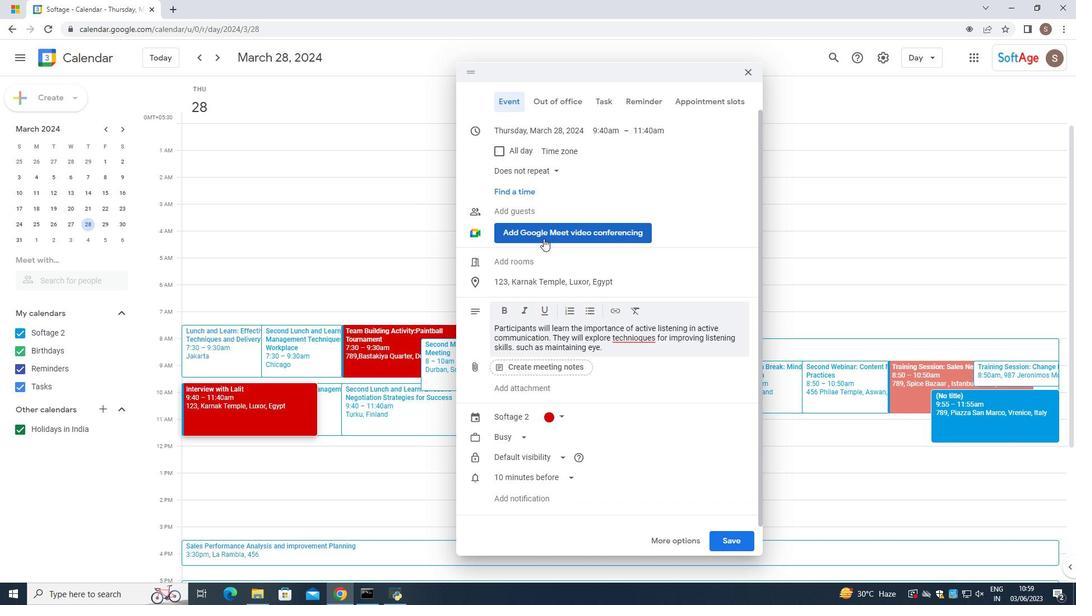
Action: Mouse moved to (541, 195)
Screenshot: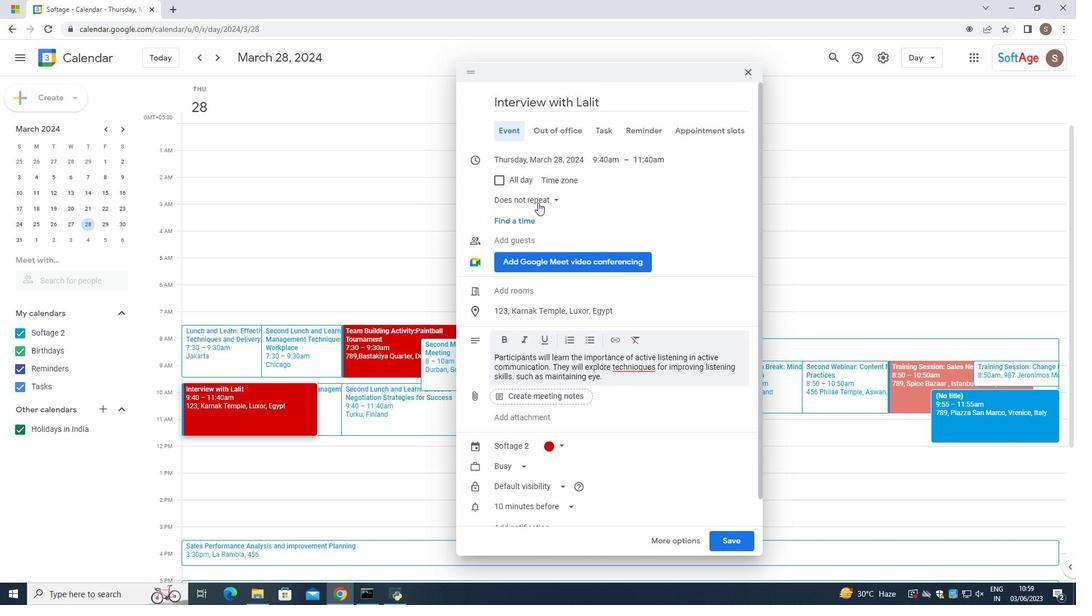 
Action: Mouse pressed left at (541, 195)
Screenshot: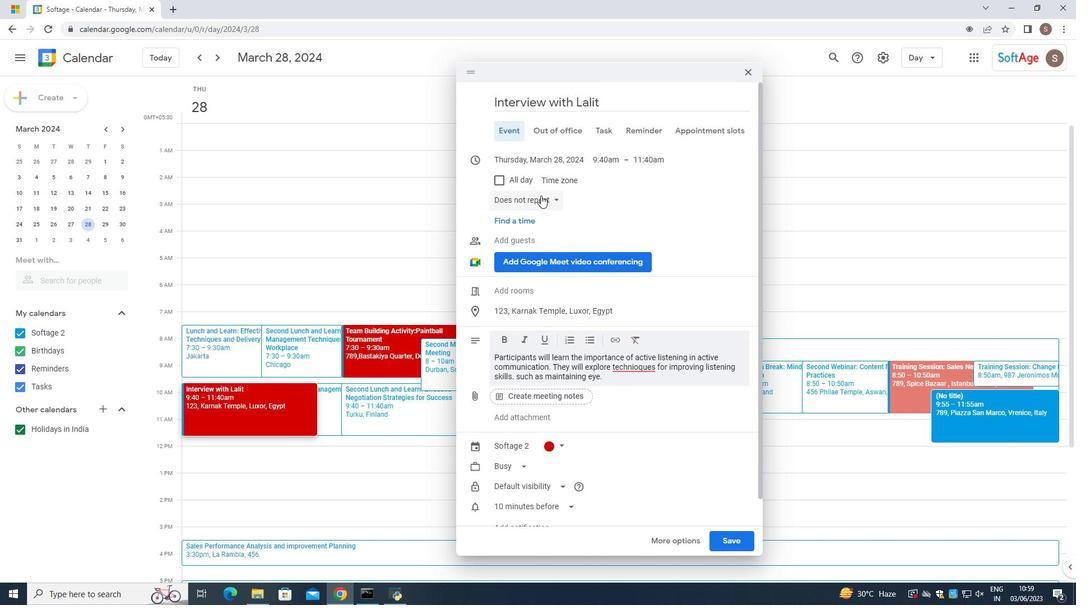 
Action: Mouse moved to (522, 321)
Screenshot: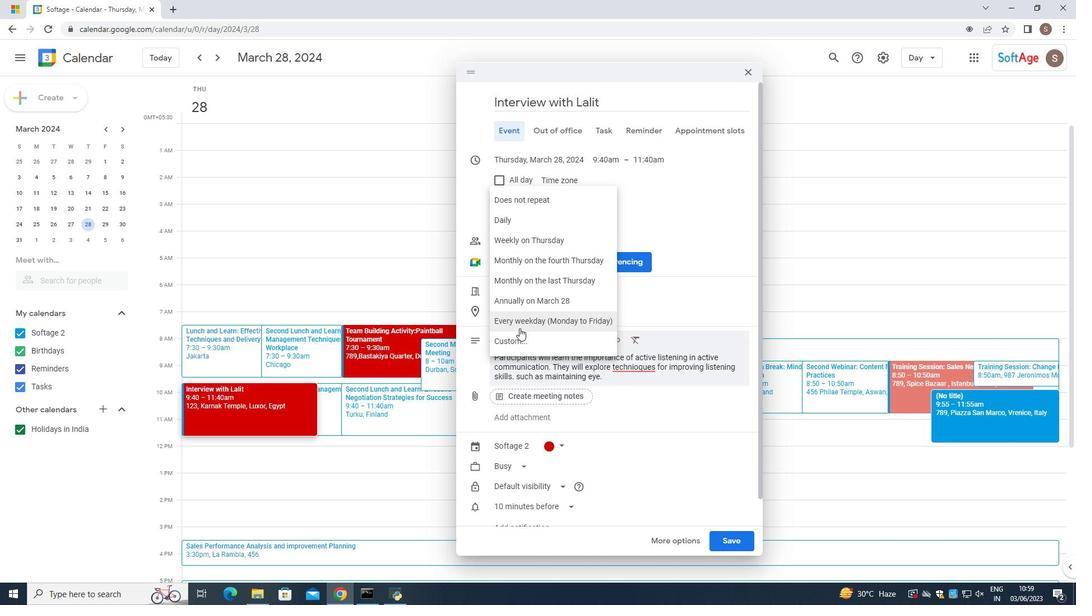 
Action: Mouse pressed left at (522, 321)
Screenshot: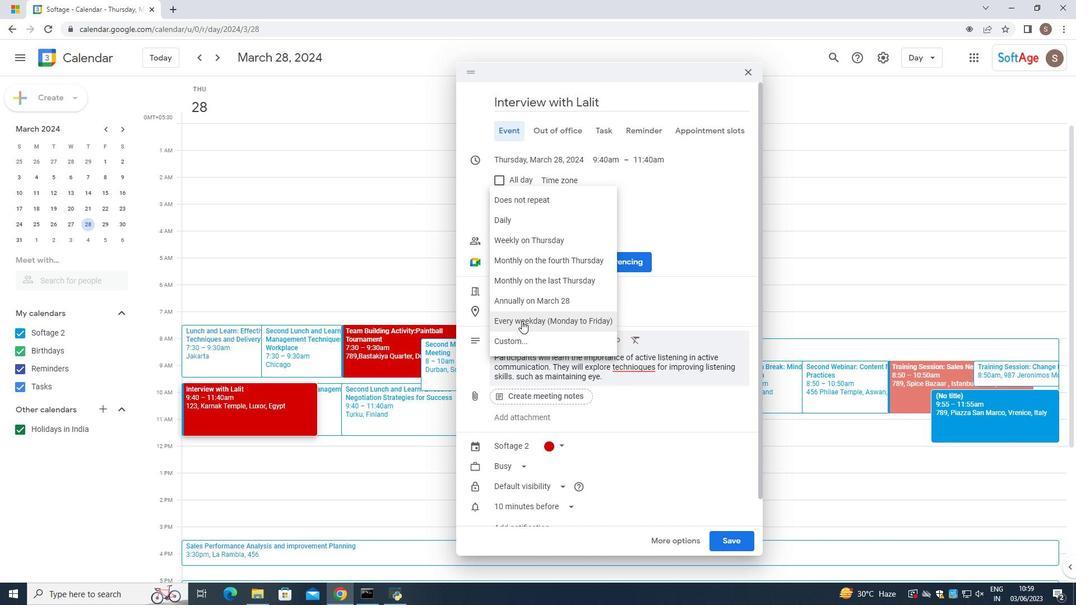 
Action: Mouse moved to (577, 307)
Screenshot: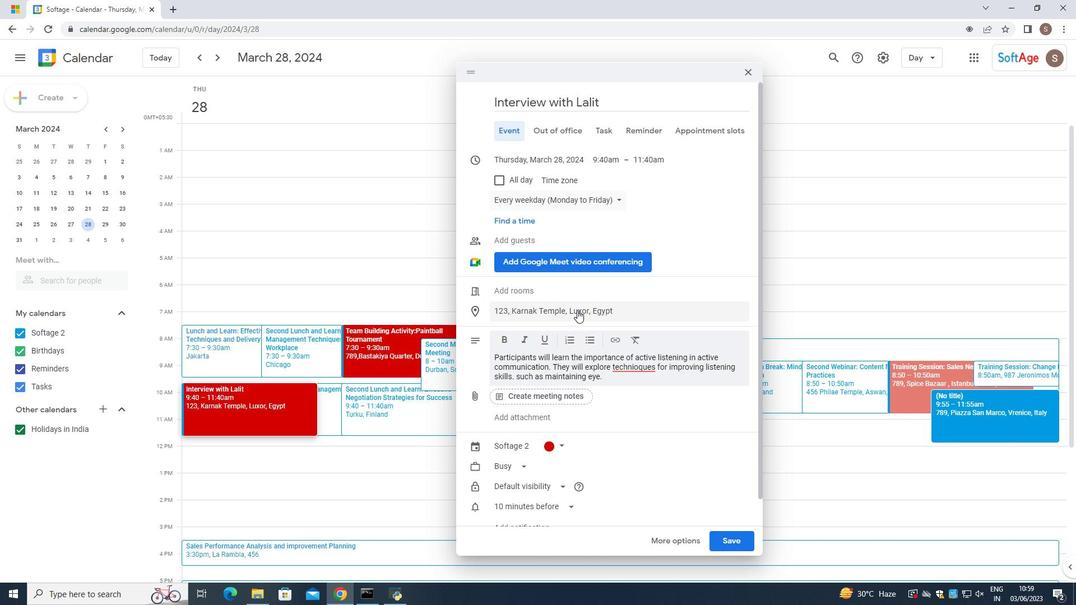 
Action: Mouse scrolled (577, 308) with delta (0, 0)
Screenshot: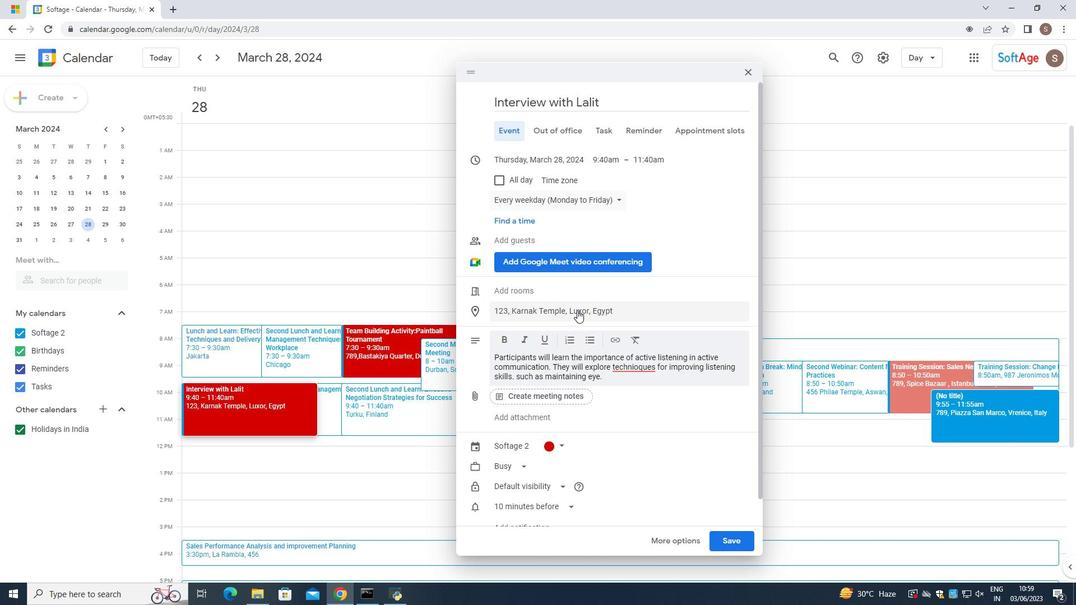 
Action: Mouse moved to (577, 306)
Screenshot: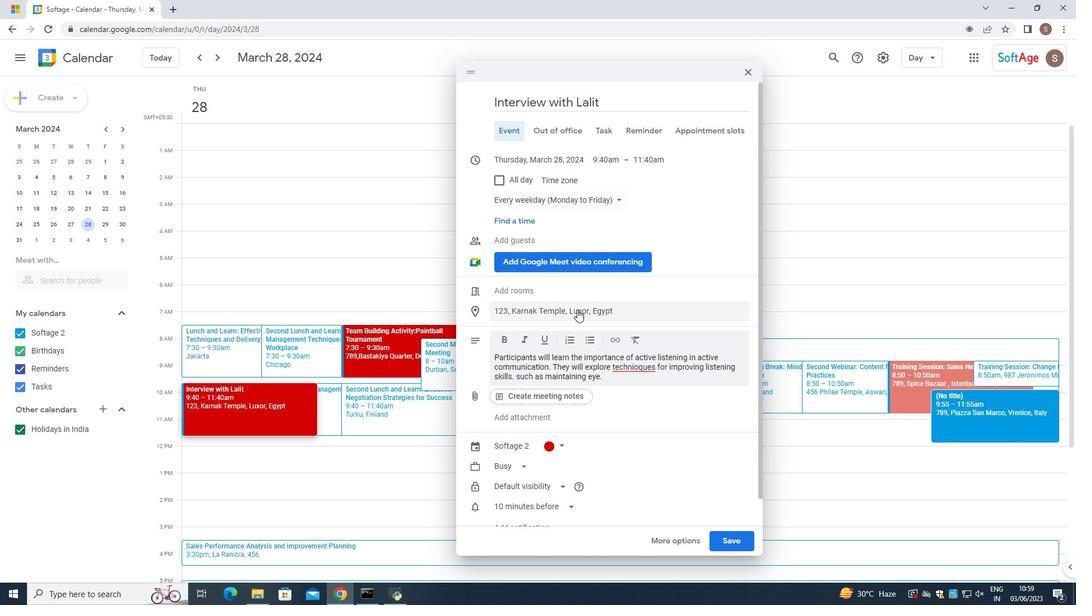 
Action: Mouse scrolled (577, 306) with delta (0, 0)
Screenshot: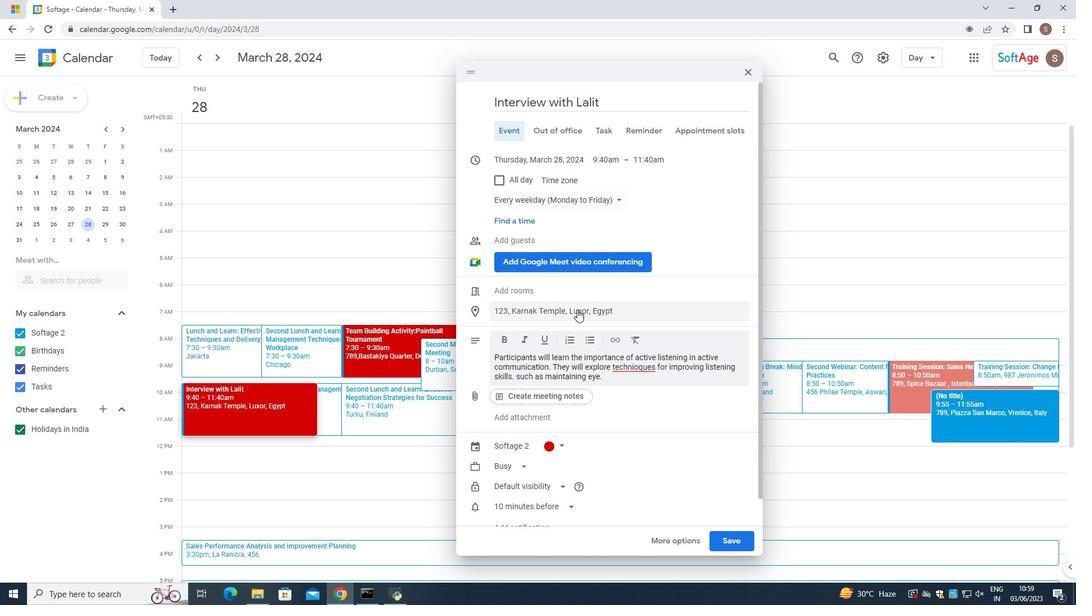 
Action: Mouse moved to (577, 302)
Screenshot: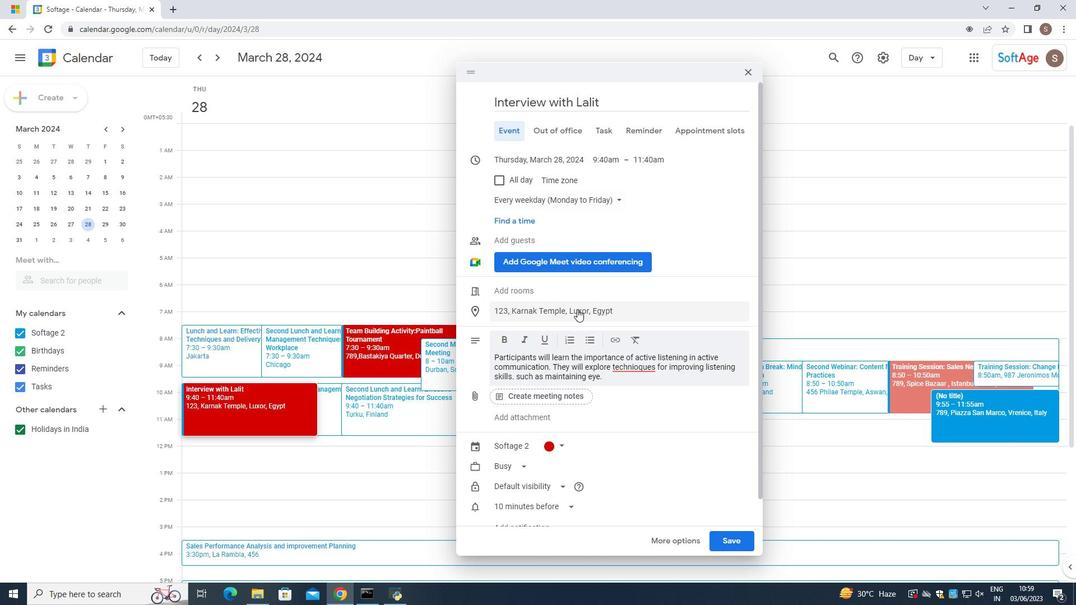 
Action: Mouse scrolled (577, 303) with delta (0, 0)
Screenshot: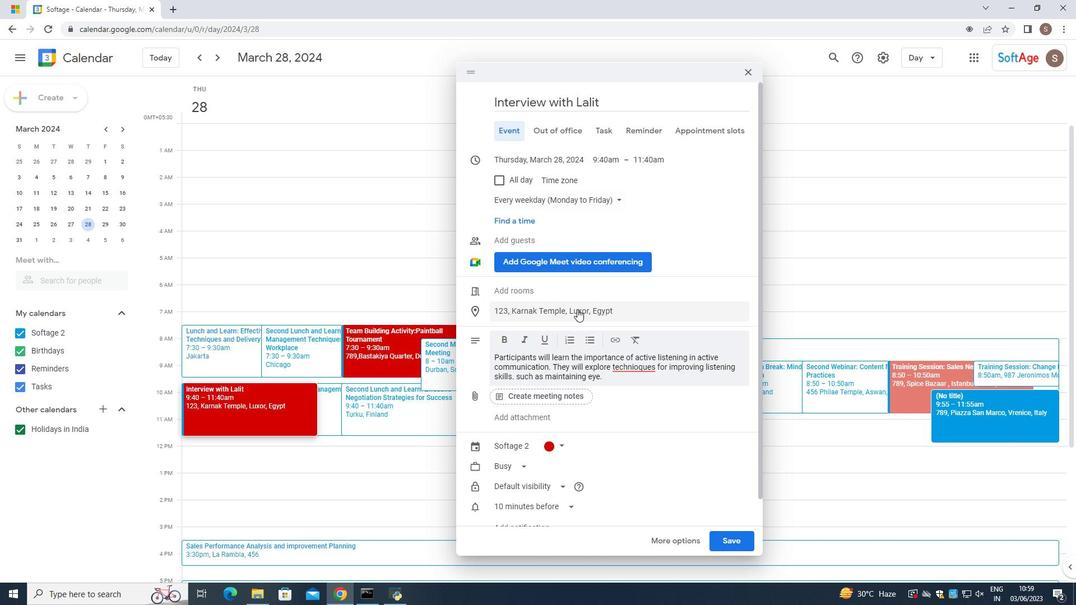 
Action: Mouse moved to (577, 300)
Screenshot: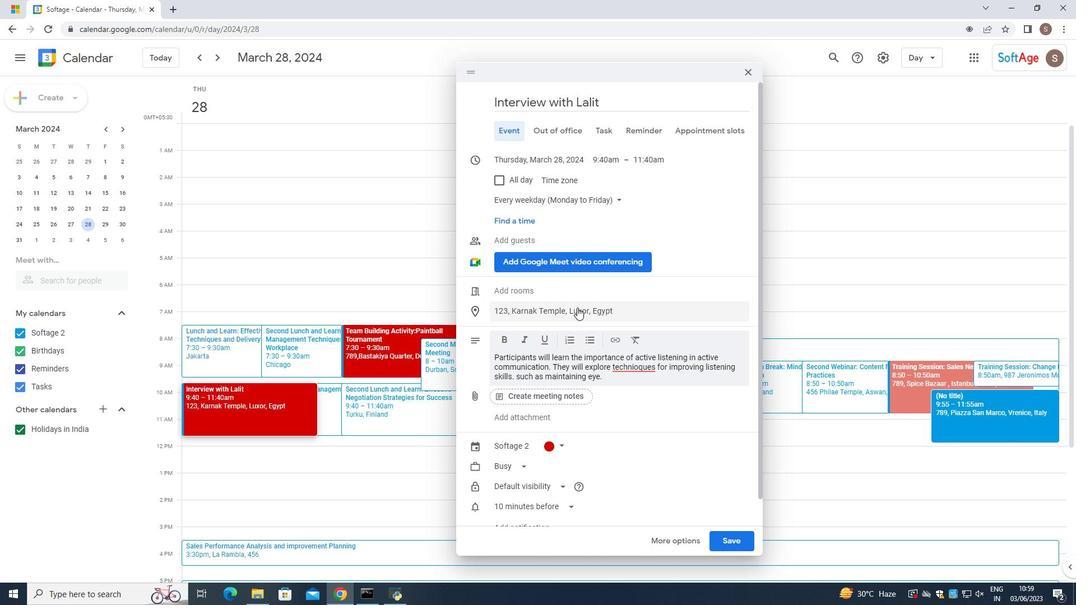 
Action: Mouse scrolled (577, 301) with delta (0, 0)
Screenshot: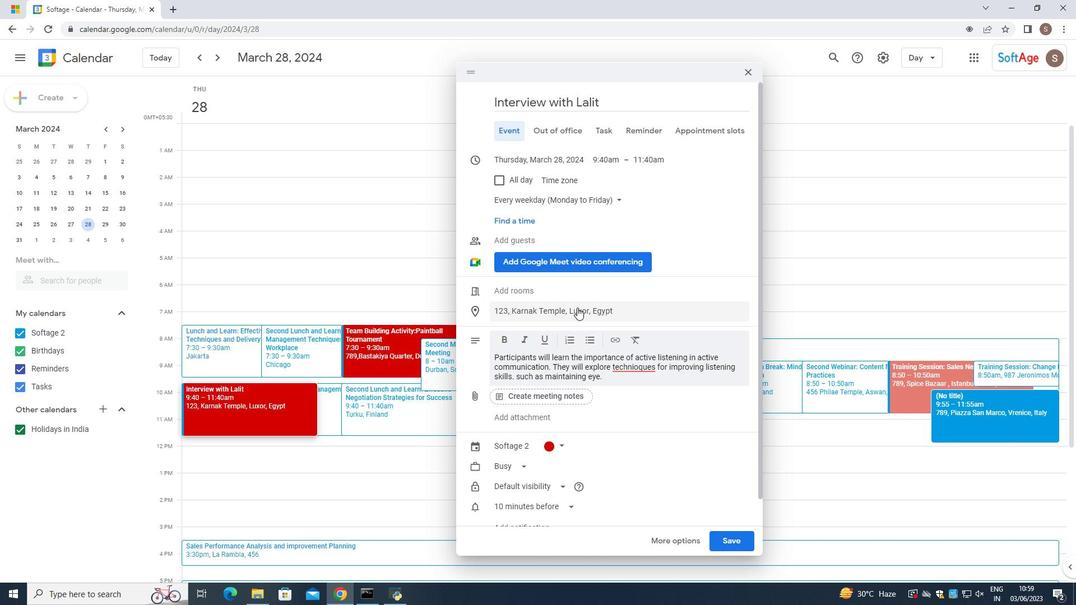 
Action: Mouse moved to (744, 543)
Screenshot: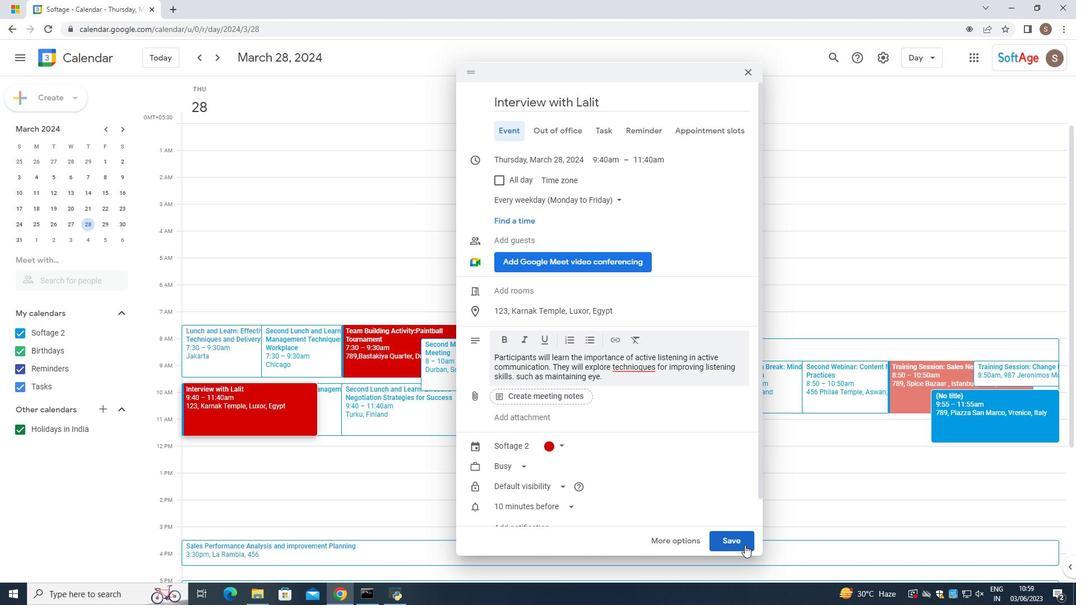 
Action: Mouse pressed left at (744, 543)
Screenshot: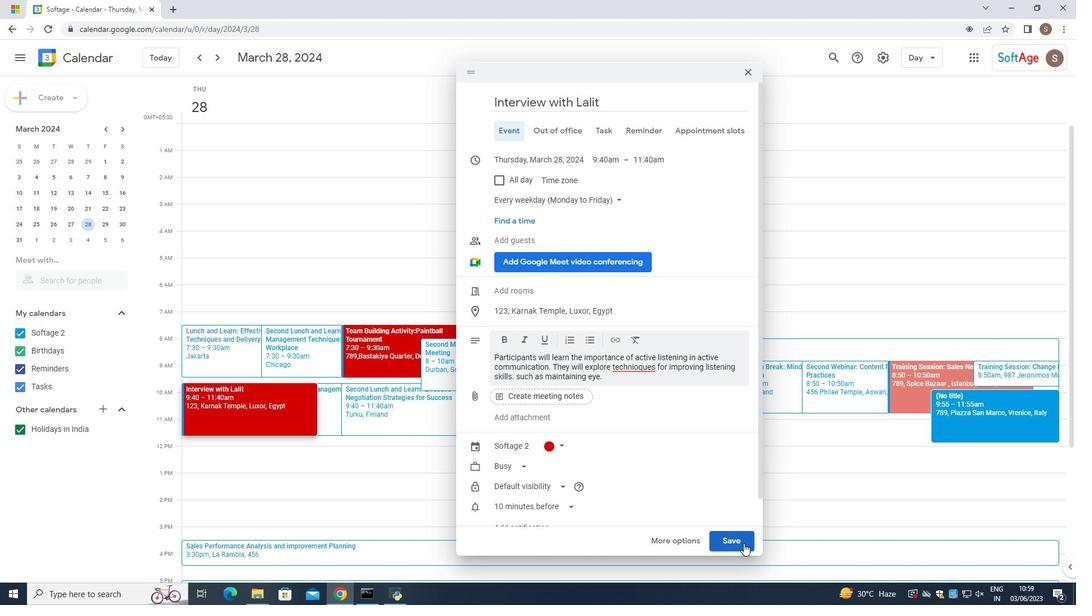 
Action: Mouse moved to (220, 405)
Screenshot: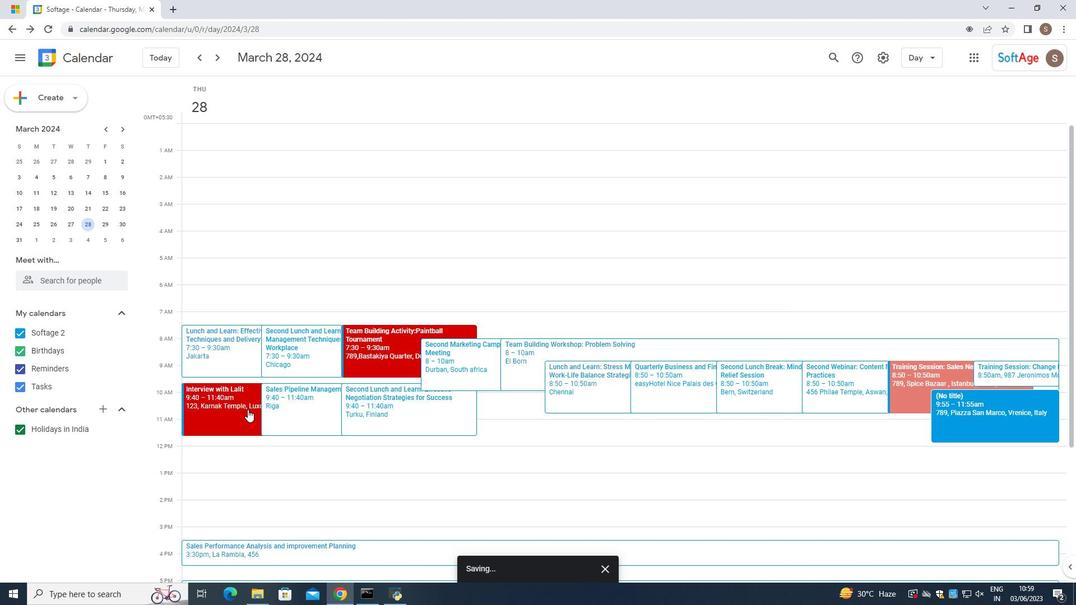 
Action: Mouse pressed left at (220, 405)
Screenshot: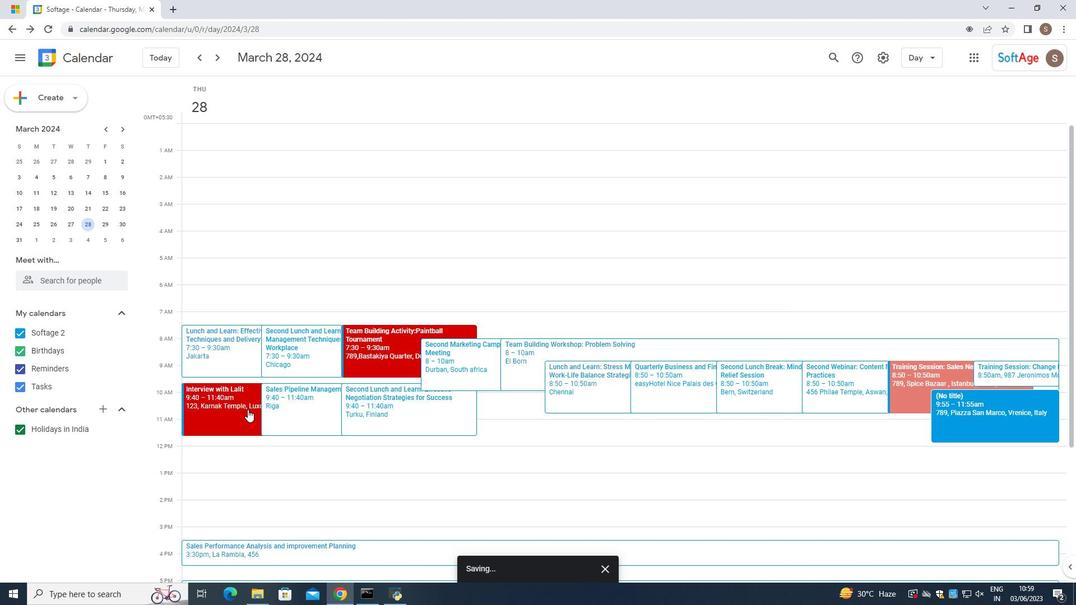 
Action: Mouse moved to (665, 220)
Screenshot: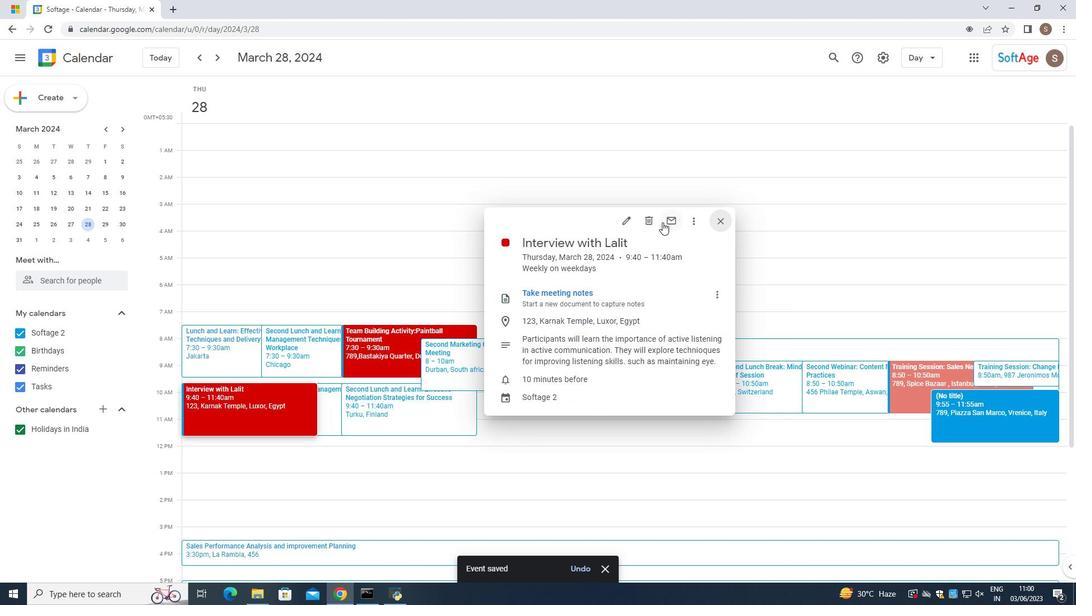 
Action: Mouse pressed left at (665, 220)
Screenshot: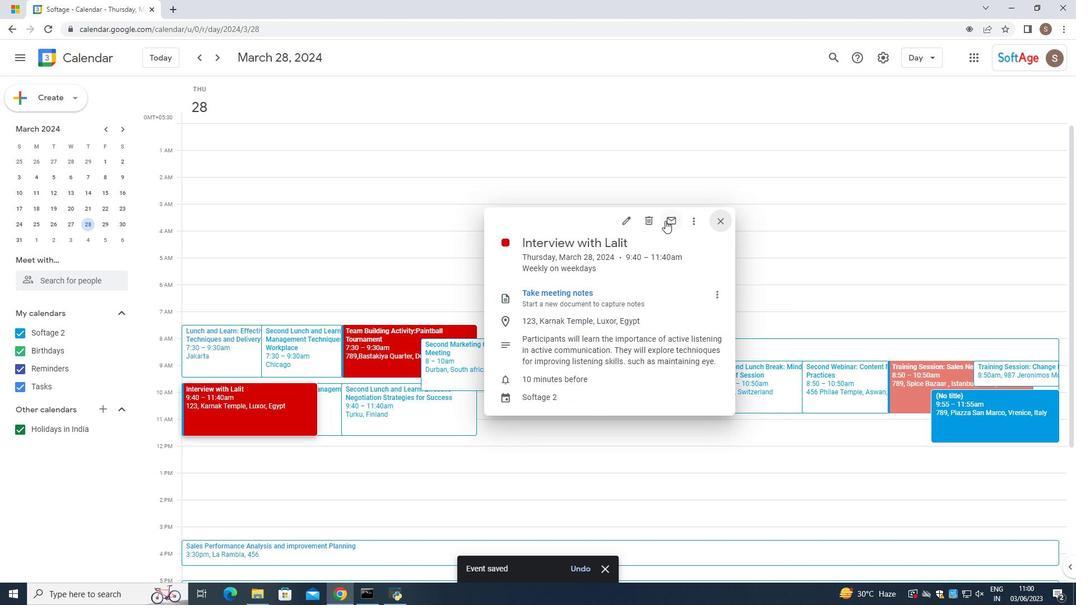 
Action: Mouse moved to (423, 257)
Screenshot: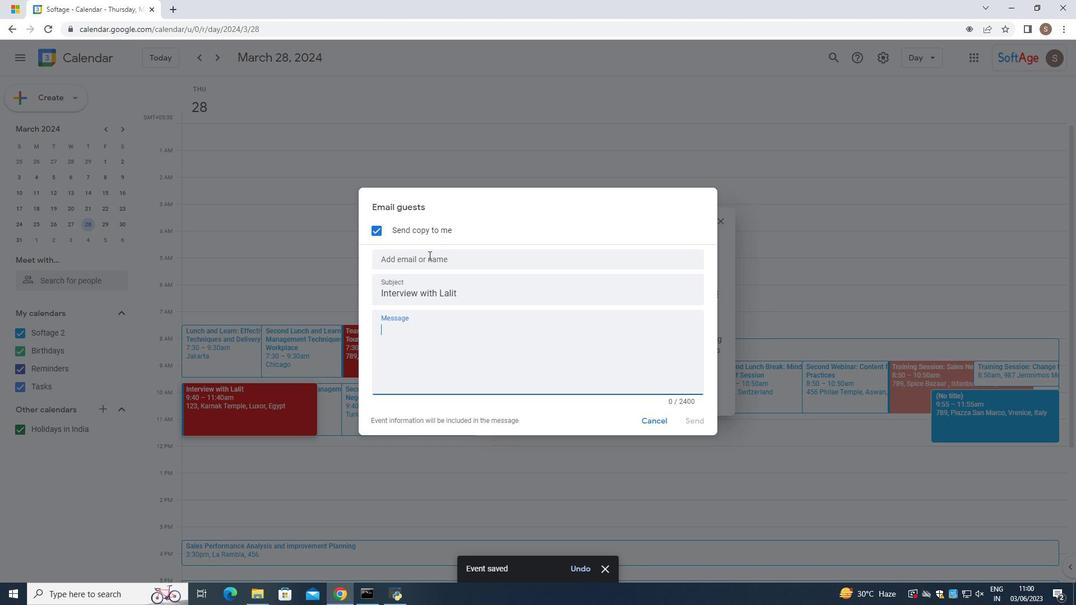 
Action: Mouse pressed left at (423, 257)
Screenshot: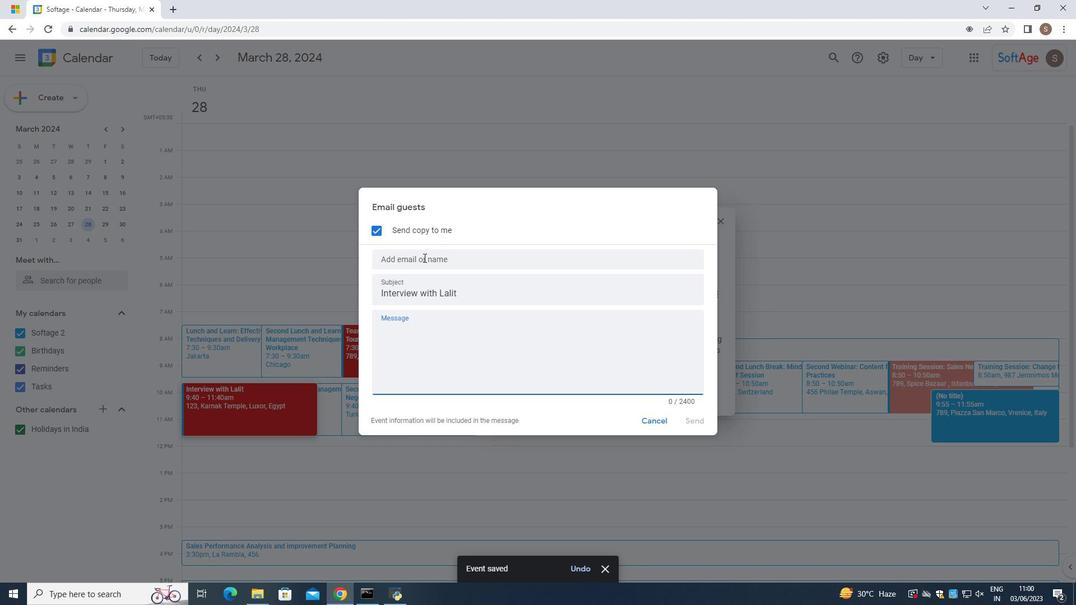 
Action: Mouse moved to (460, 257)
Screenshot: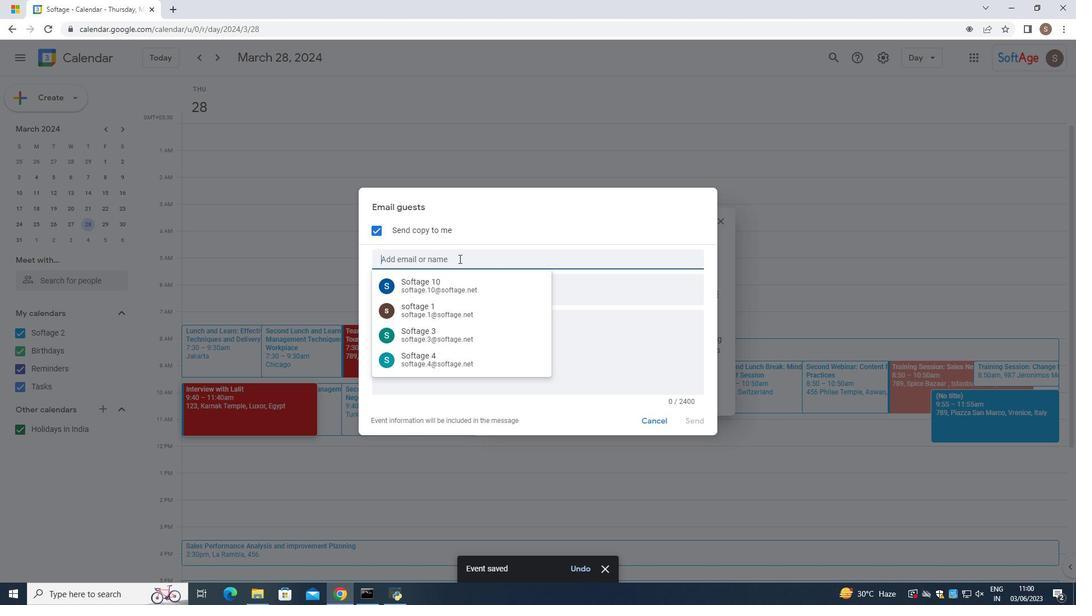 
Action: Key pressed softage.5
Screenshot: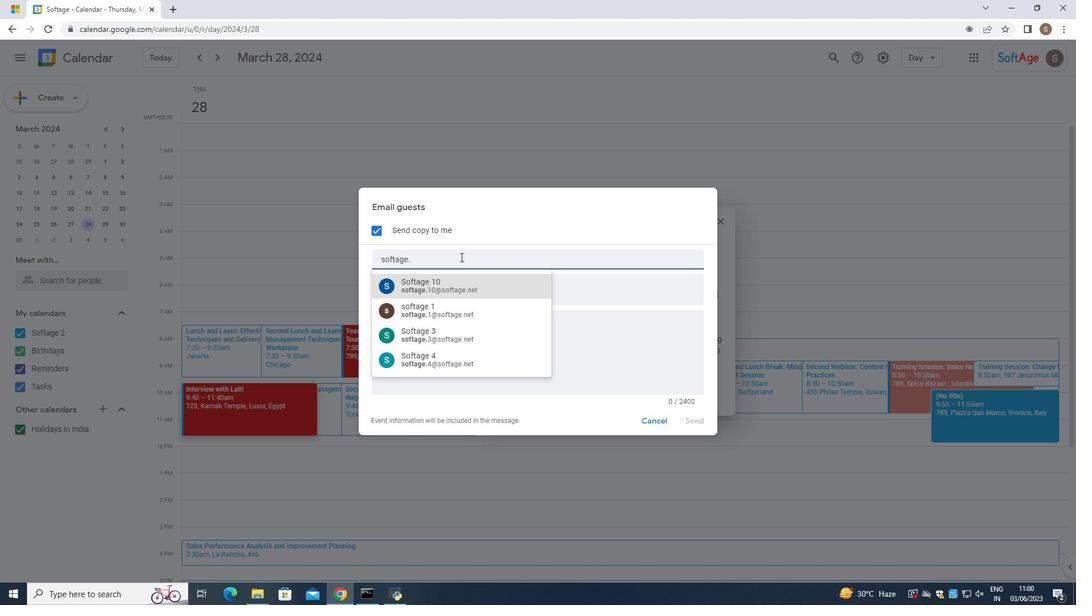 
Action: Mouse moved to (437, 279)
Screenshot: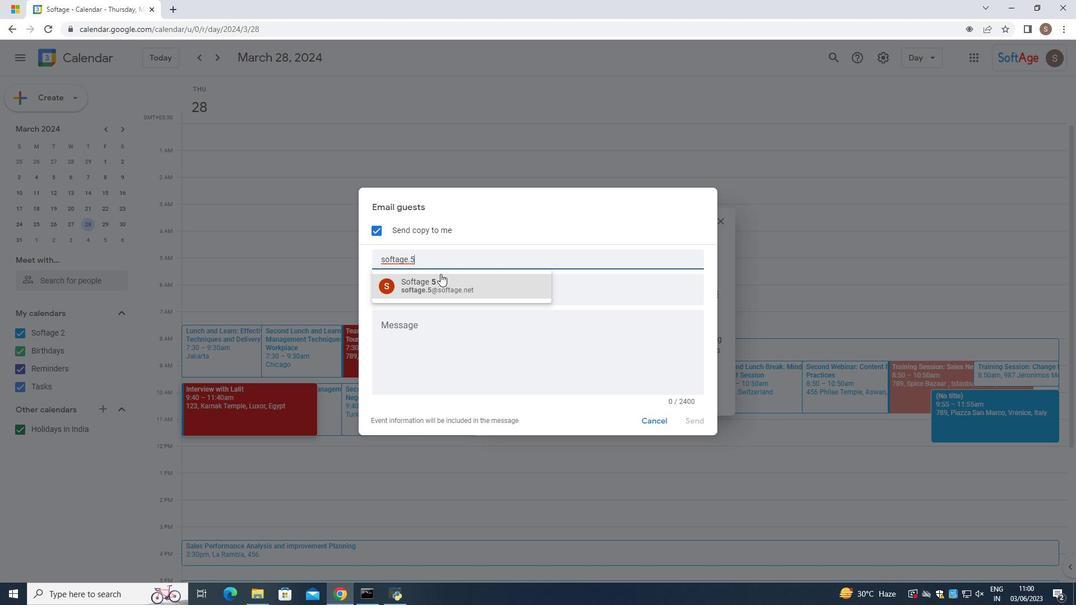 
Action: Mouse pressed left at (437, 279)
Screenshot: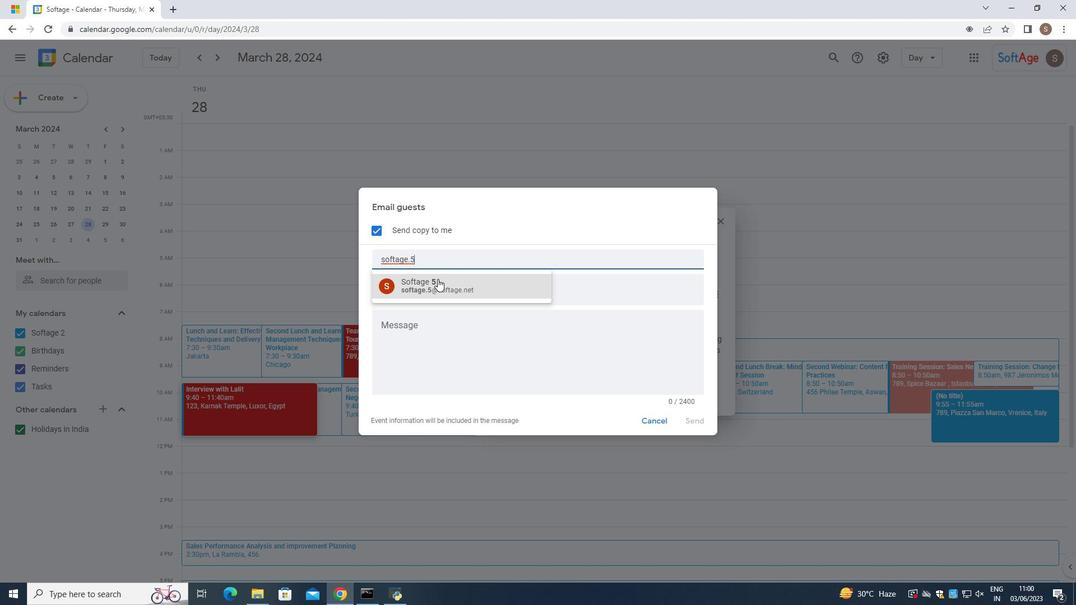 
Action: Mouse moved to (434, 274)
Screenshot: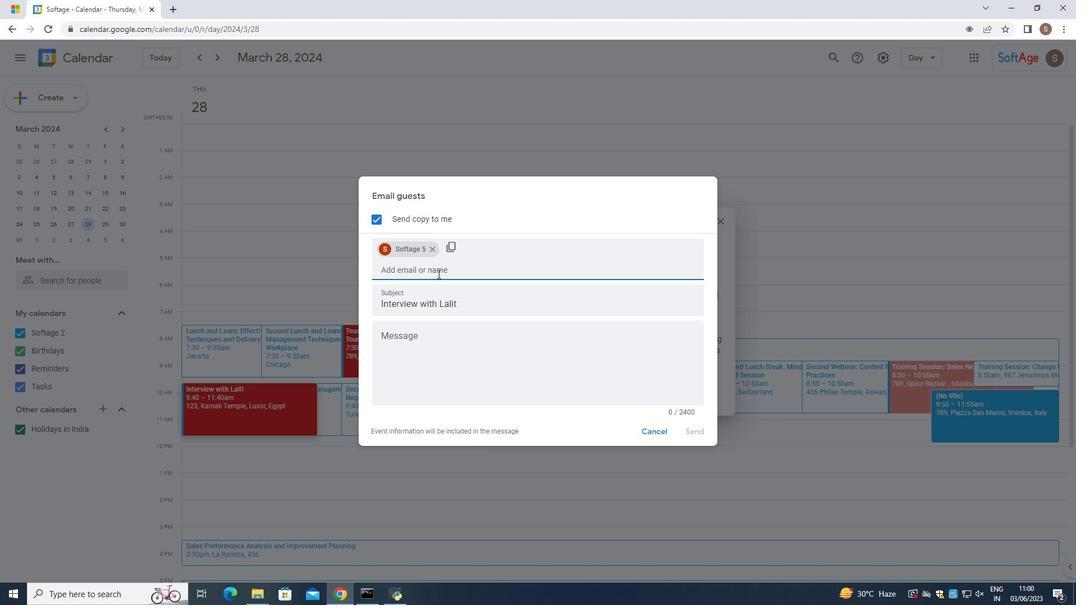 
Action: Key pressed sopftage.5
Screenshot: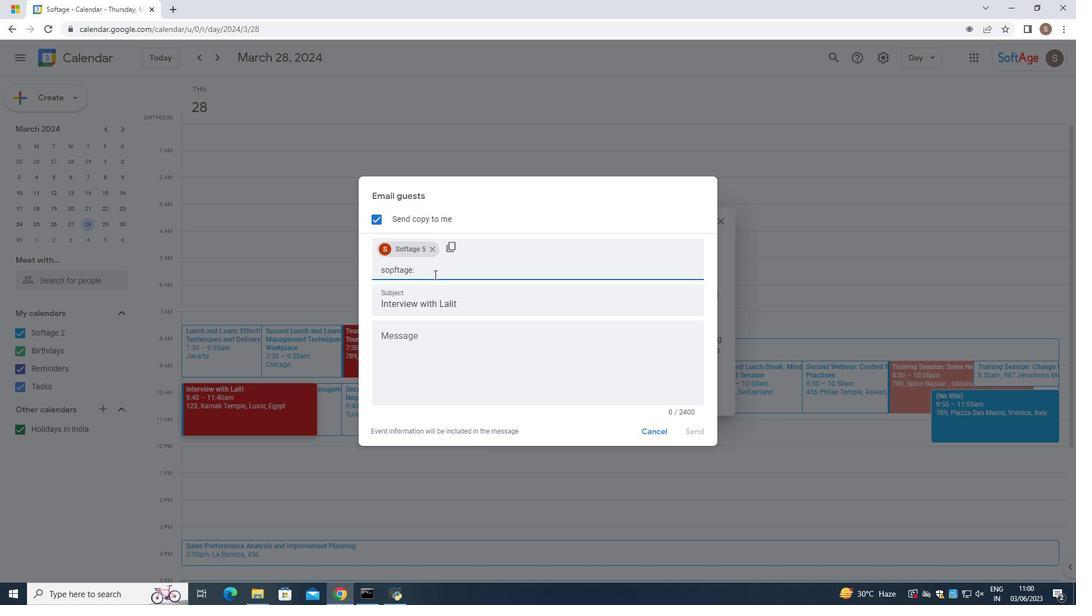 
Action: Mouse moved to (392, 273)
Screenshot: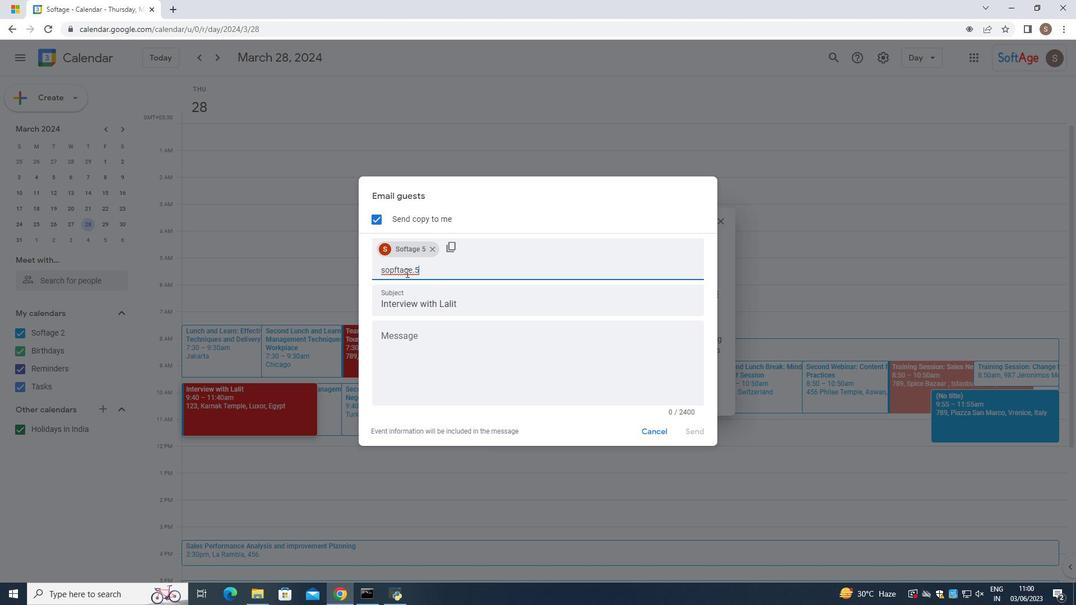 
Action: Mouse pressed left at (392, 273)
Screenshot: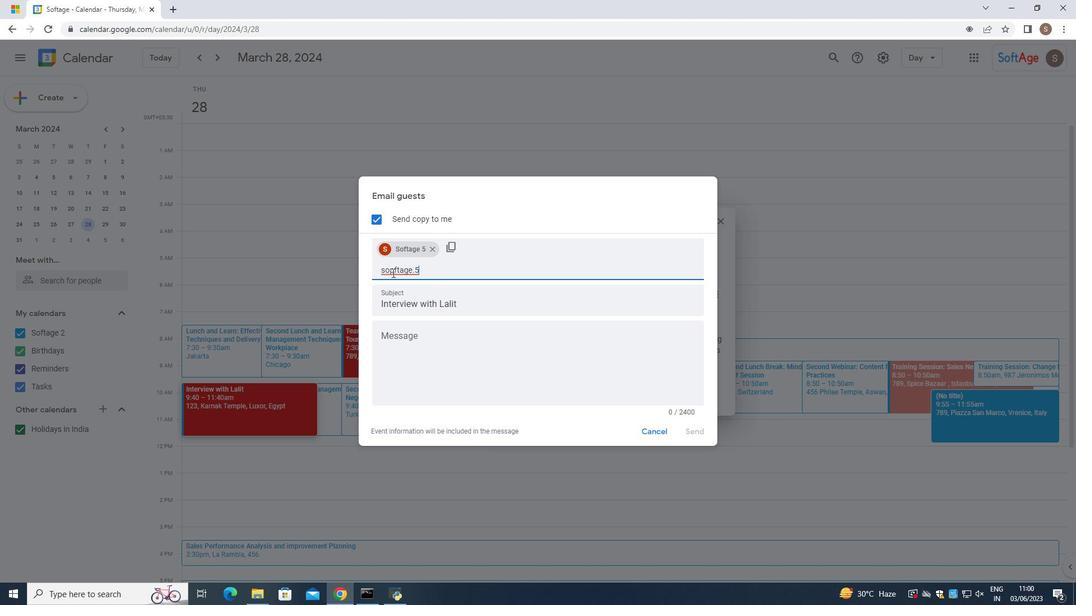 
Action: Mouse moved to (393, 271)
Screenshot: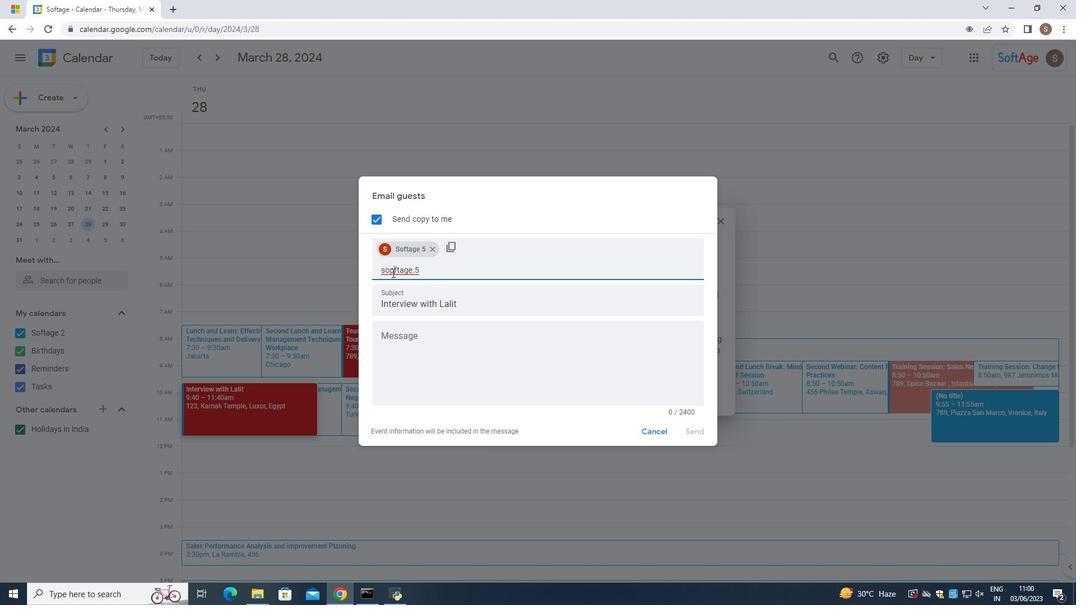 
Action: Key pressed <Key.backspace>f
Screenshot: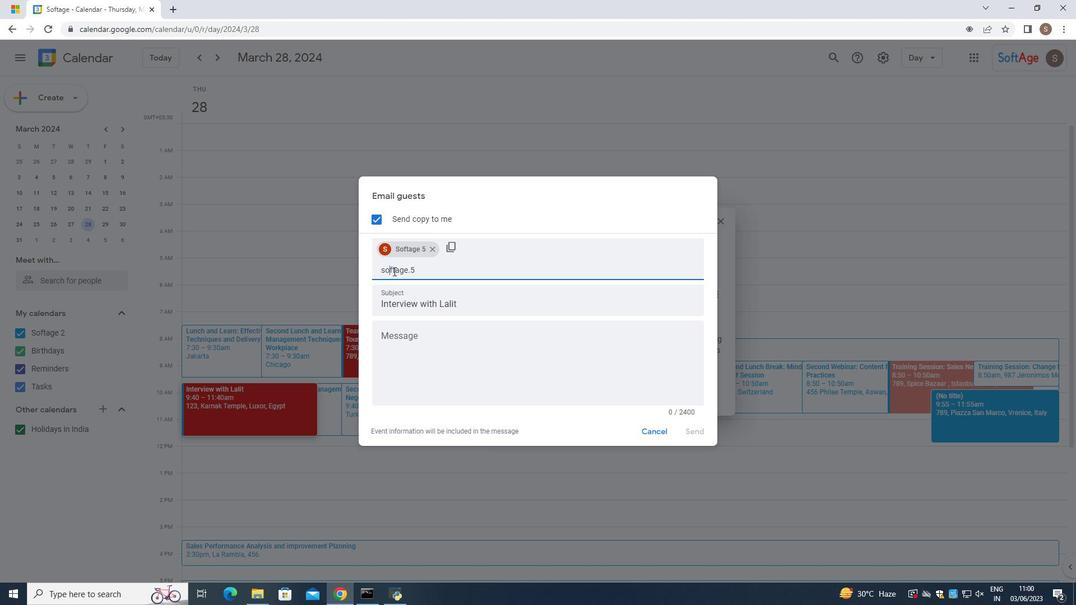 
Action: Mouse moved to (423, 270)
Screenshot: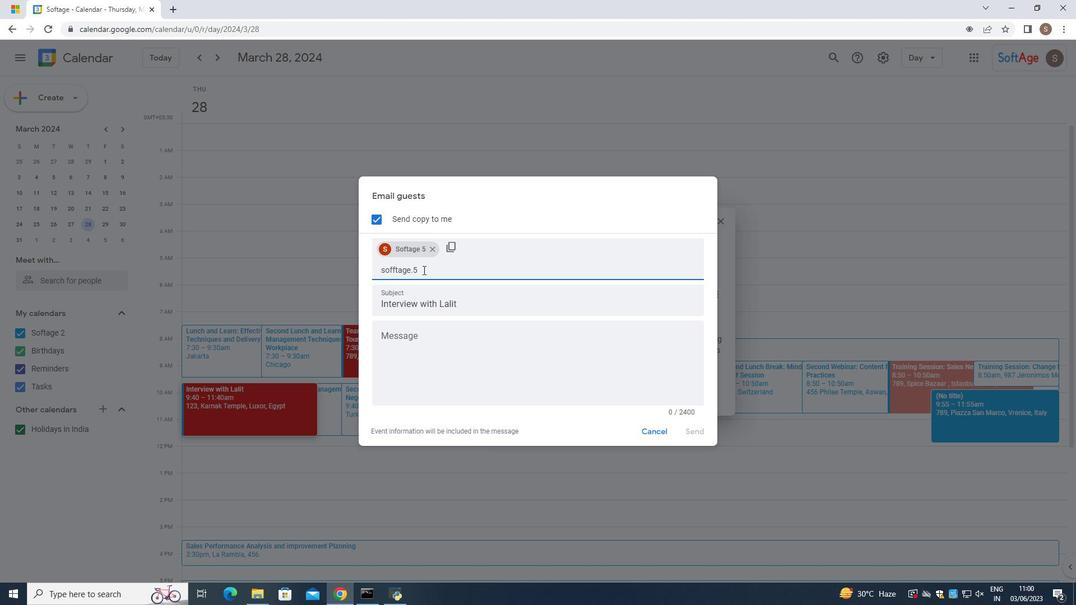 
Action: Mouse pressed left at (423, 270)
Screenshot: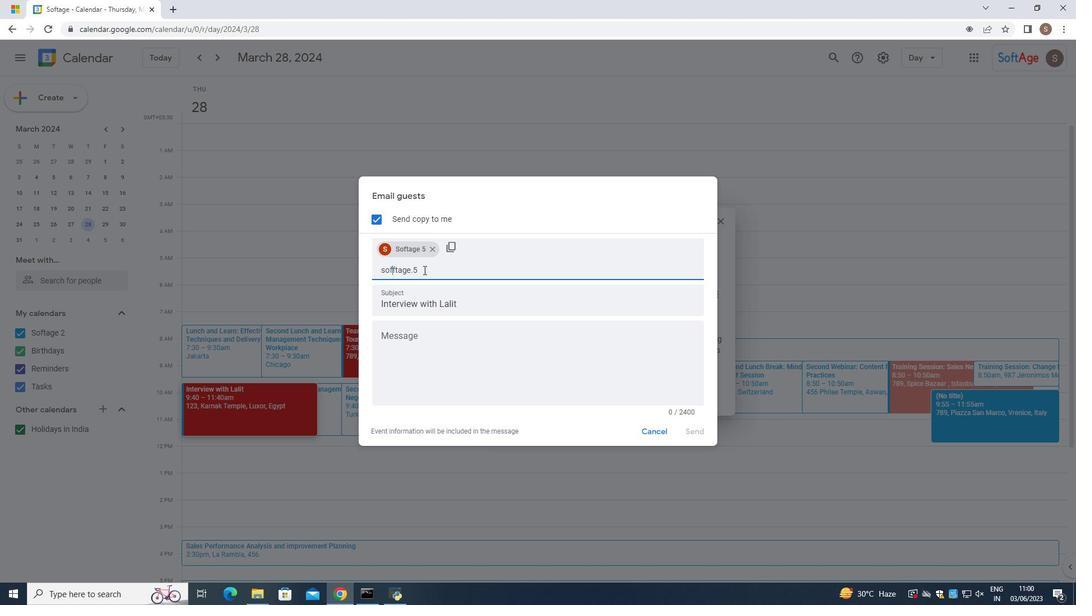 
Action: Mouse moved to (400, 293)
Screenshot: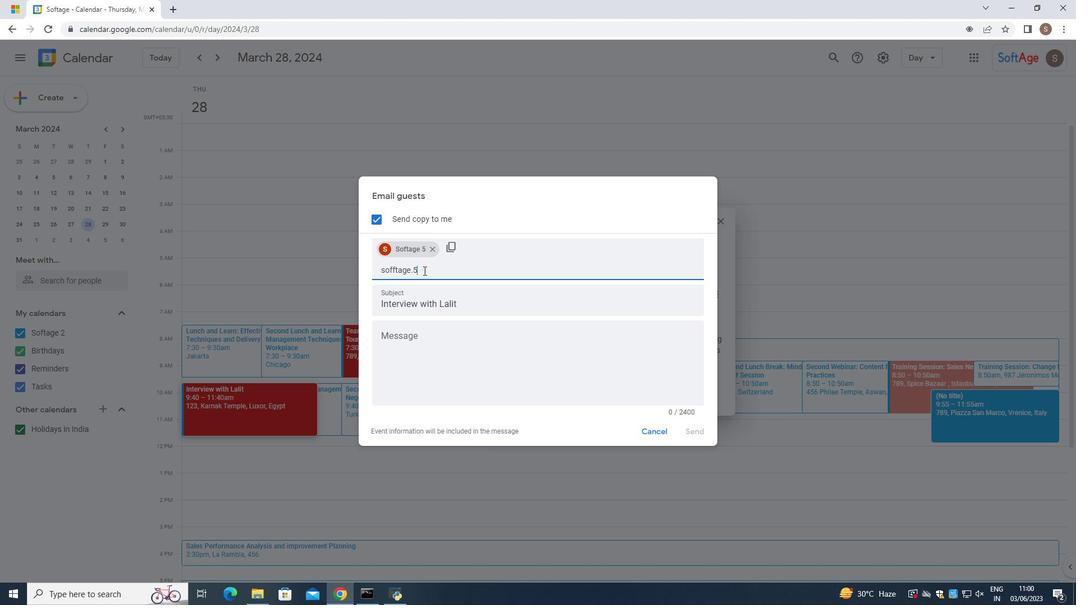 
Action: Key pressed <Key.backspace><Key.backspace><Key.backspace>e.5
Screenshot: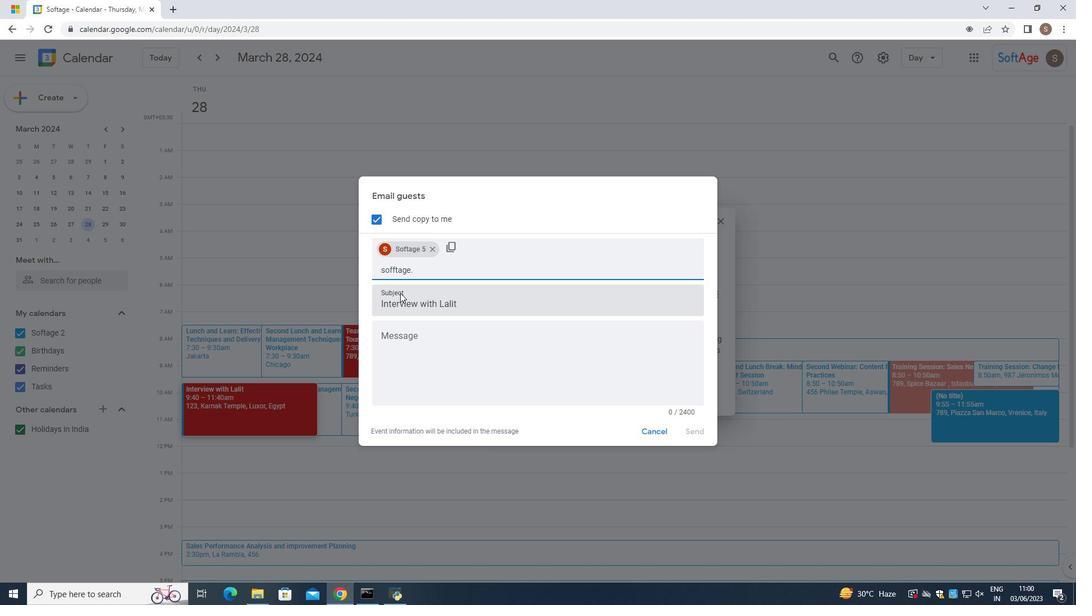 
Action: Mouse moved to (453, 276)
Screenshot: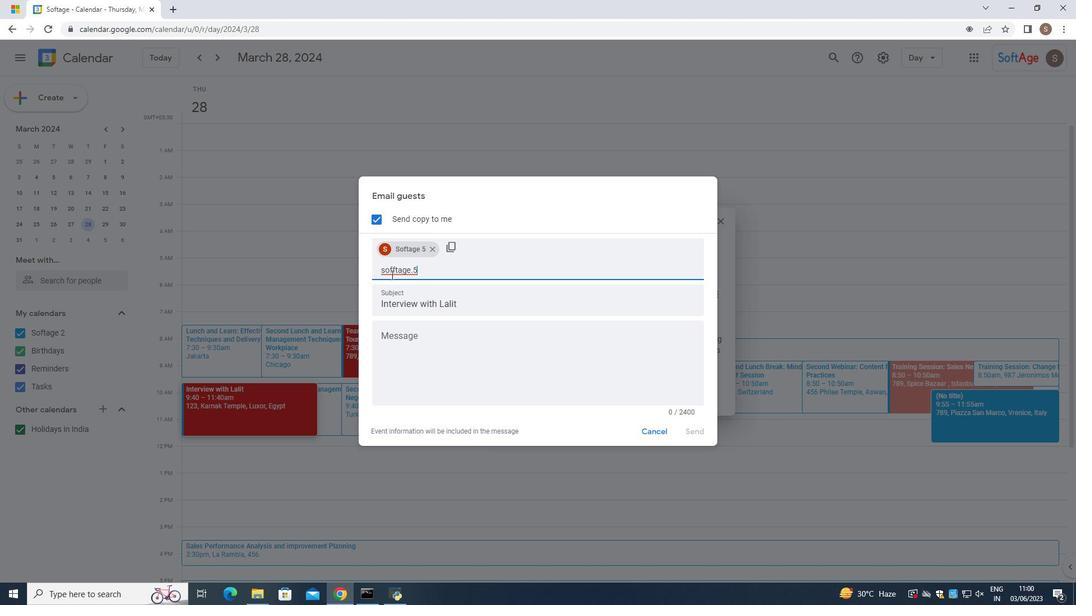
Action: Mouse pressed left at (453, 276)
Screenshot: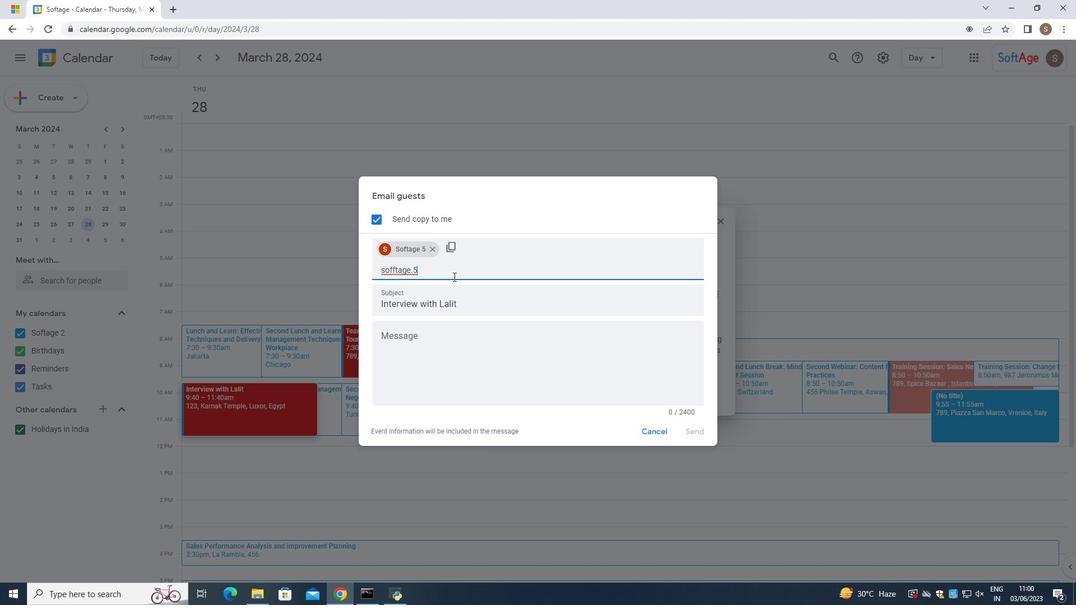 
Action: Mouse moved to (426, 264)
Screenshot: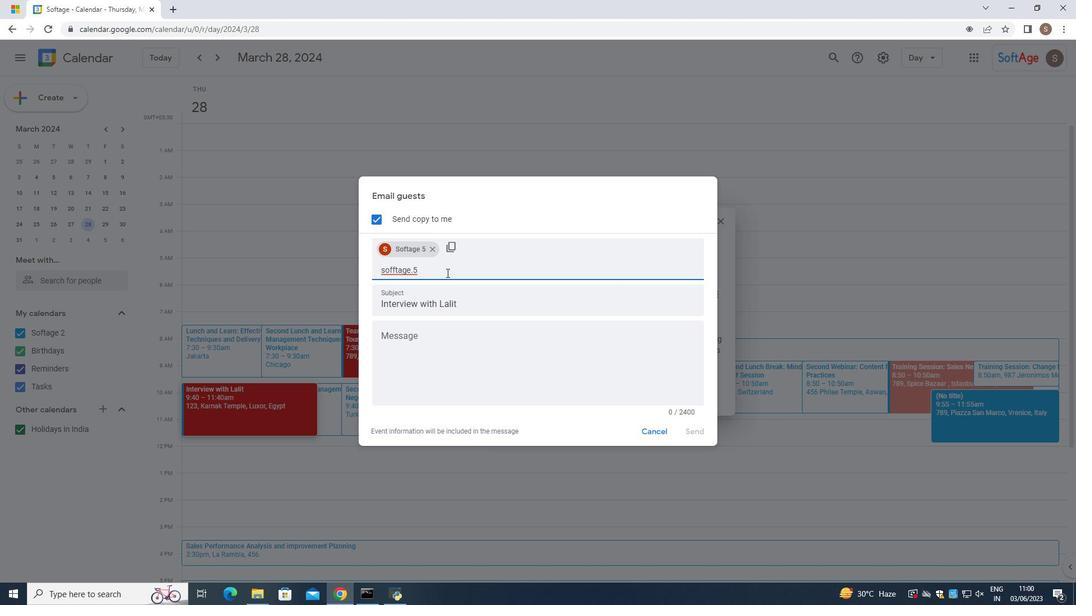 
Action: Mouse pressed left at (426, 264)
Screenshot: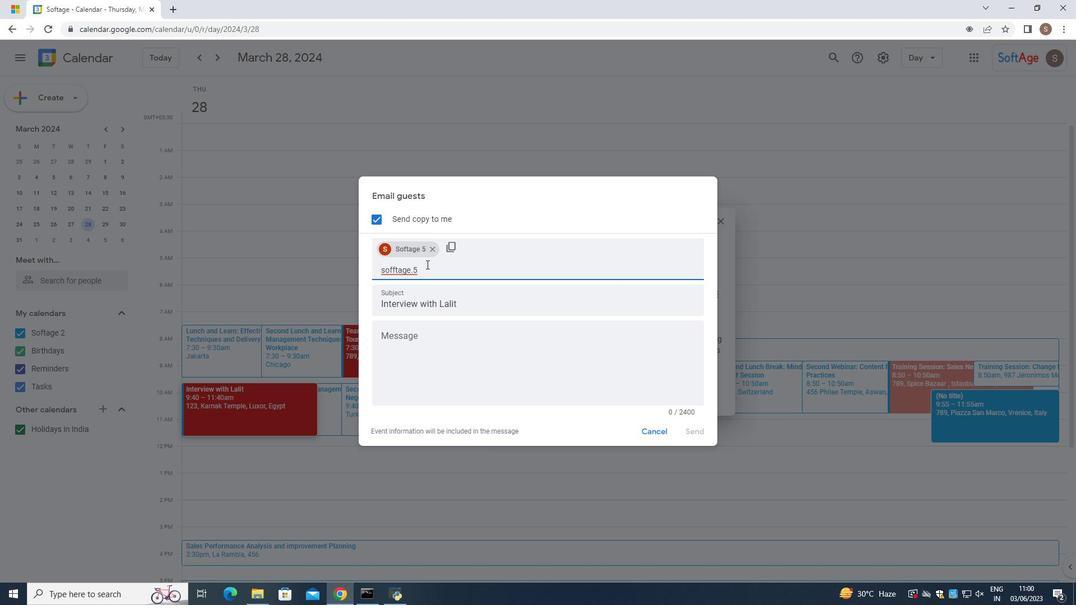 
Action: Mouse moved to (355, 275)
Screenshot: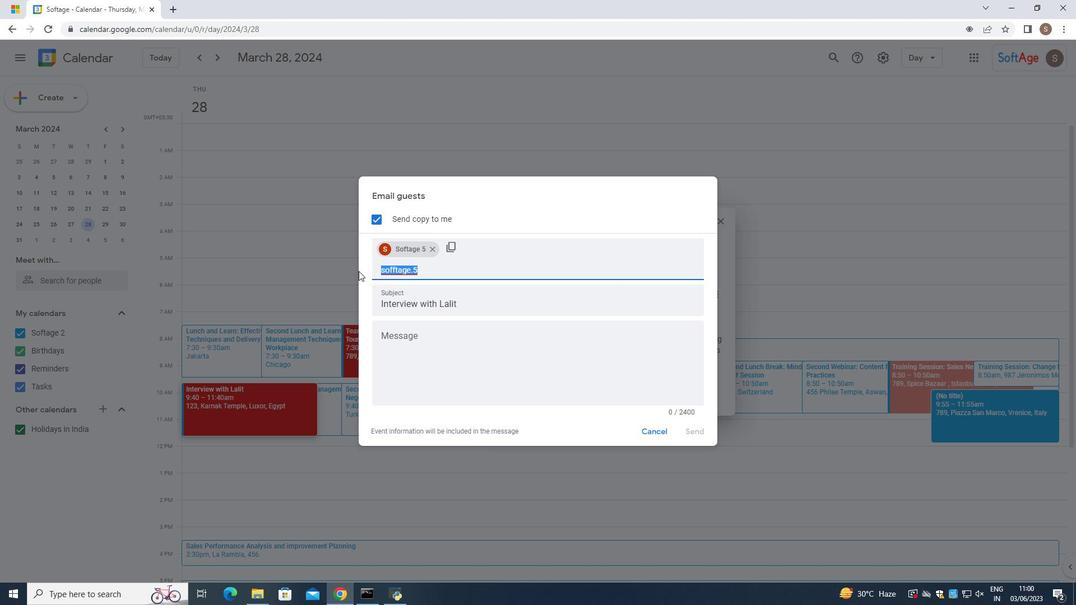 
Action: Key pressed <Key.backspace><Key.caps_lock>SD<Key.caps_lock>oftage.5<Key.backspace><Key.backspace><Key.backspace><Key.backspace><Key.backspace><Key.backspace><Key.backspace><Key.backspace><Key.backspace>p<Key.backspace>oi<Key.backspace>ftage.6
Screenshot: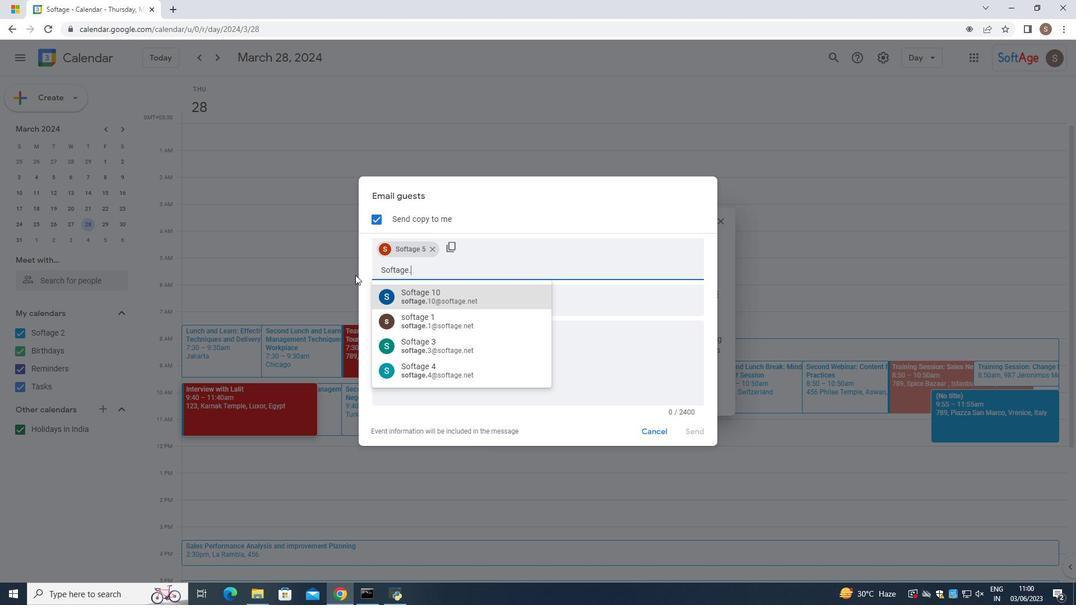 
Action: Mouse moved to (388, 285)
Screenshot: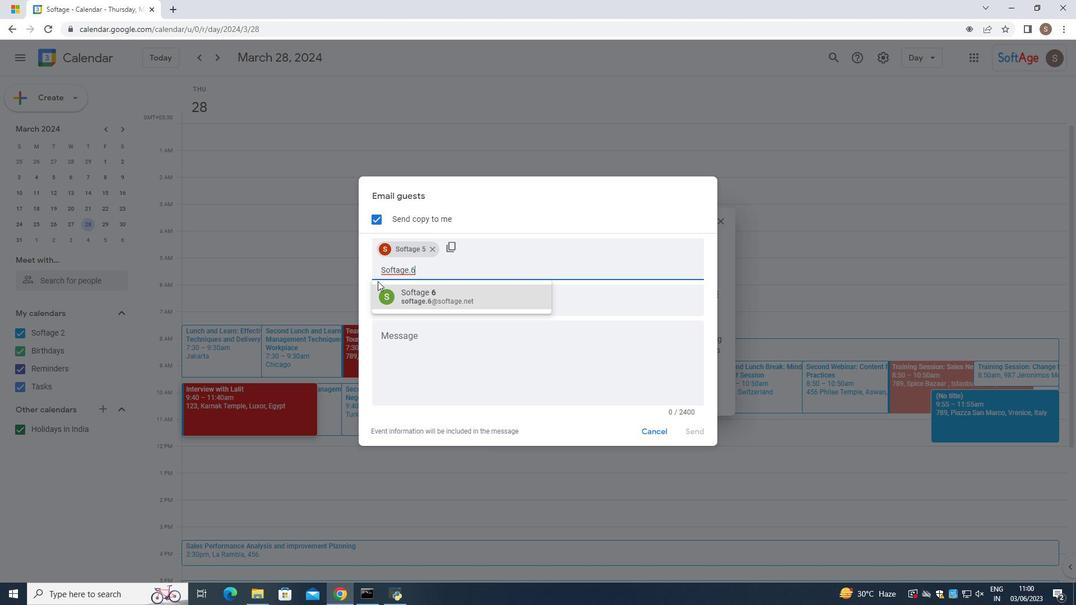 
Action: Mouse pressed left at (388, 285)
Screenshot: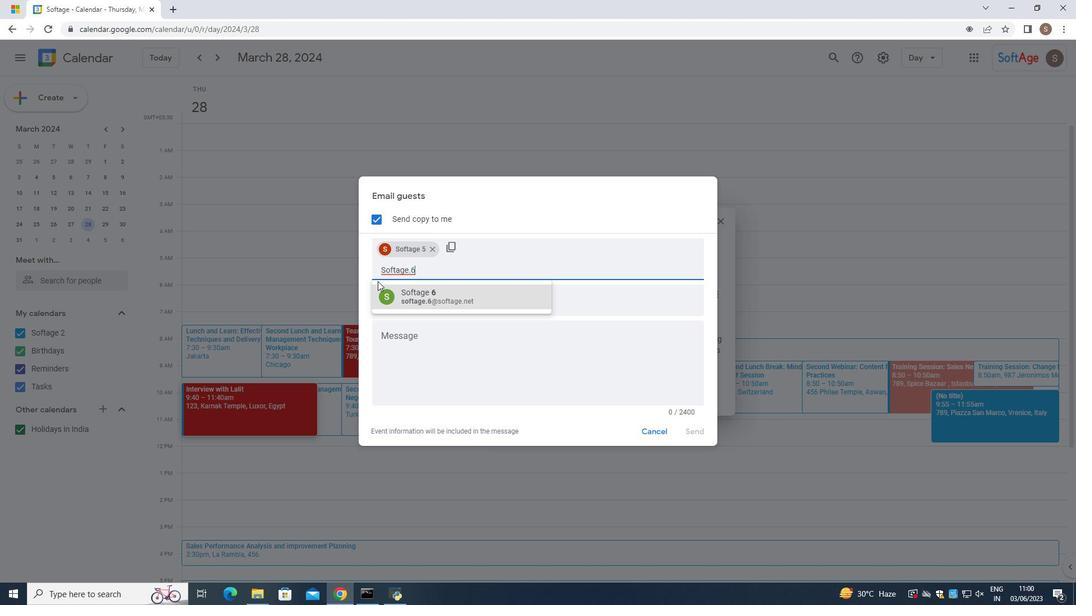 
Action: Mouse moved to (393, 335)
Screenshot: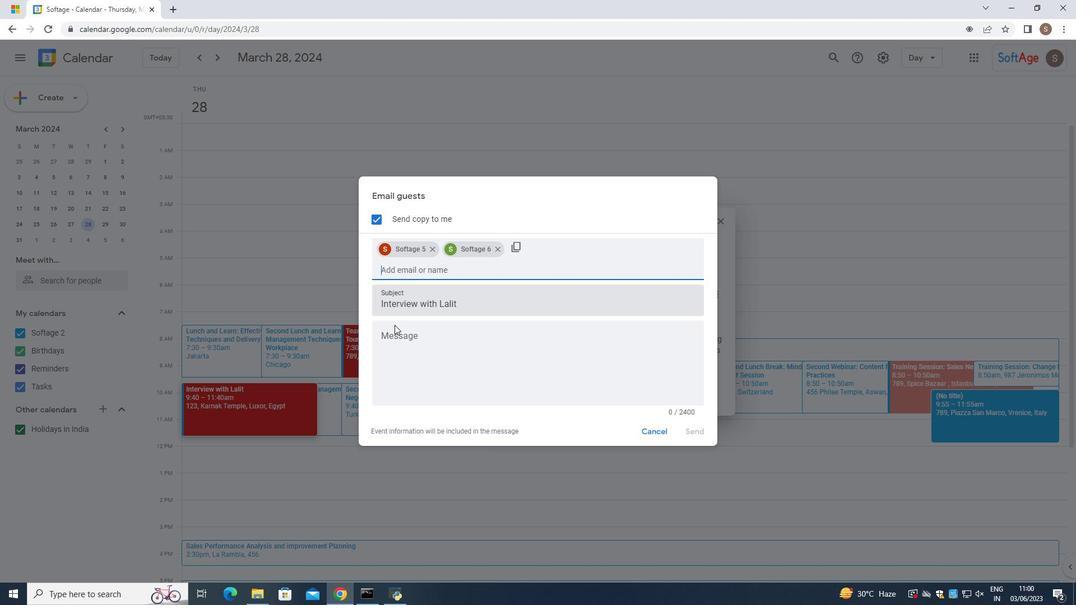 
Action: Mouse pressed left at (393, 335)
Screenshot: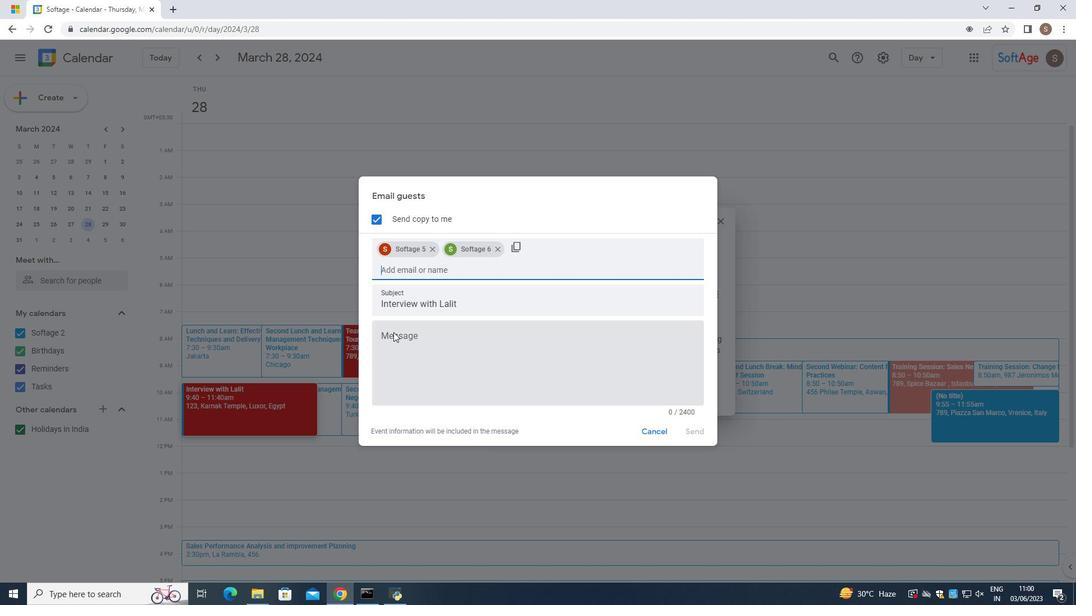 
Action: Mouse moved to (393, 335)
Screenshot: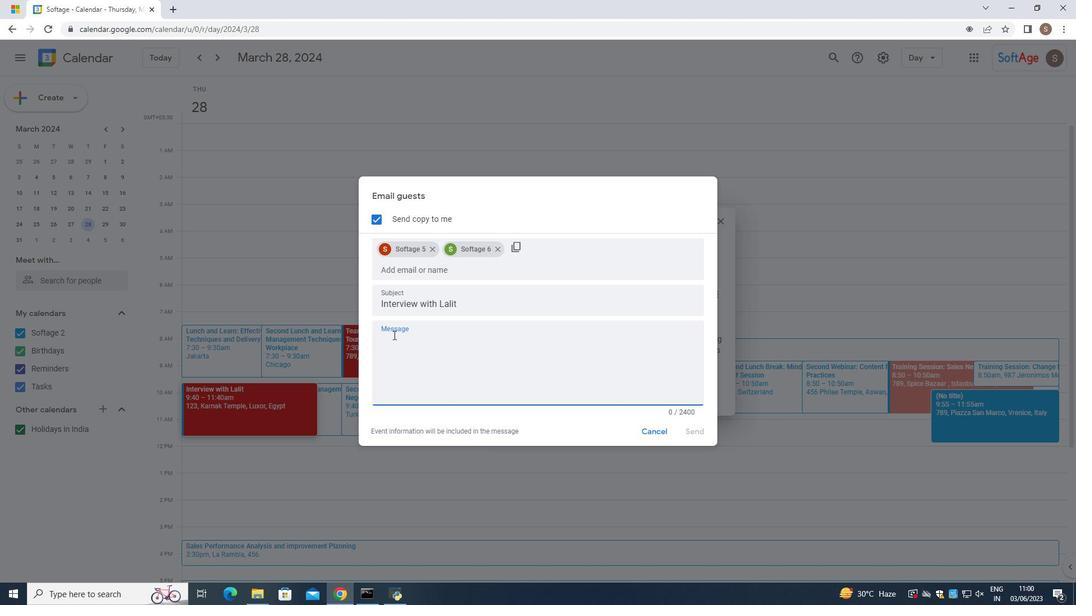 
Action: Key pressed partoi<Key.backspace><Key.backspace>icipate
Screenshot: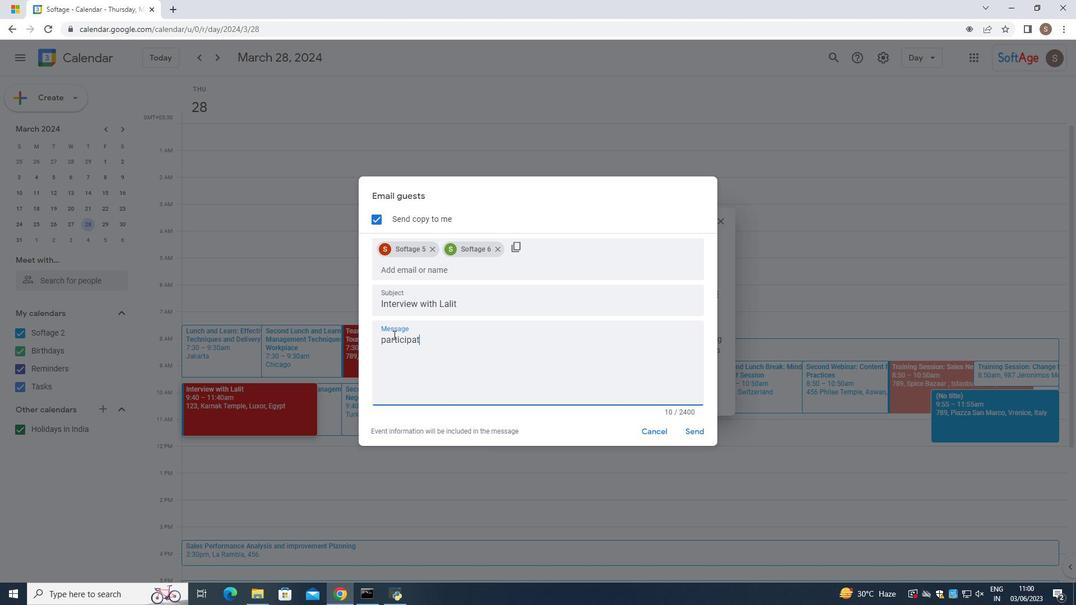 
Action: Mouse moved to (700, 431)
Screenshot: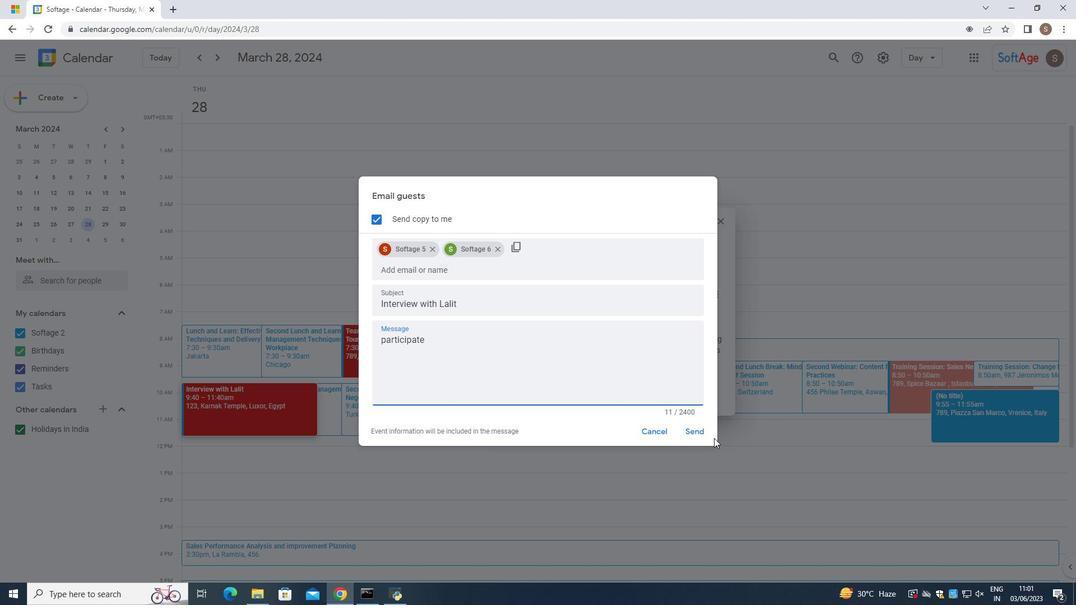 
Action: Mouse pressed left at (700, 431)
Screenshot: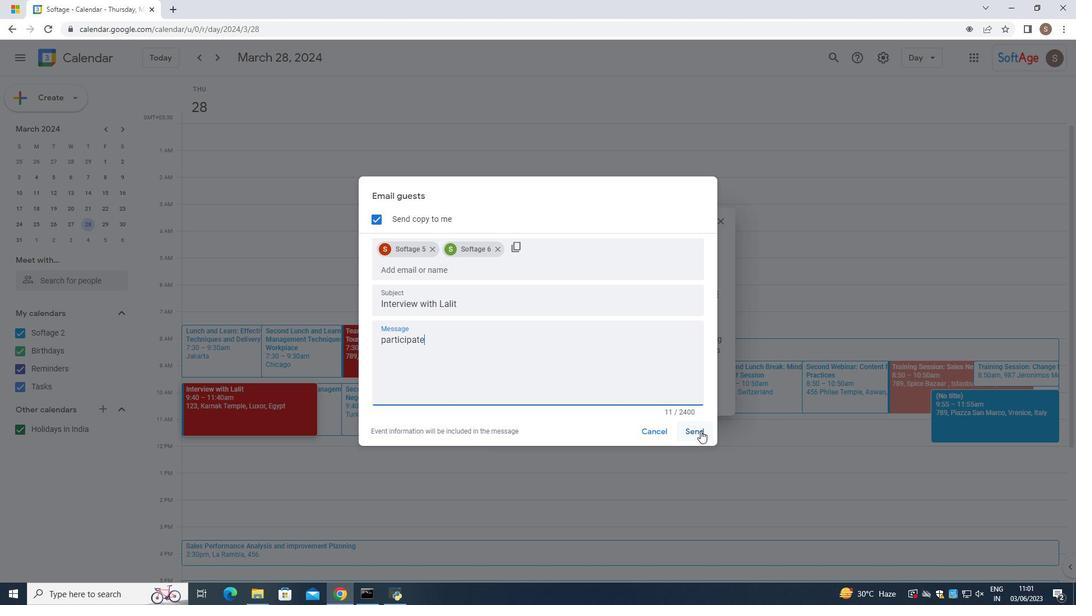 
Action: Mouse moved to (725, 227)
Screenshot: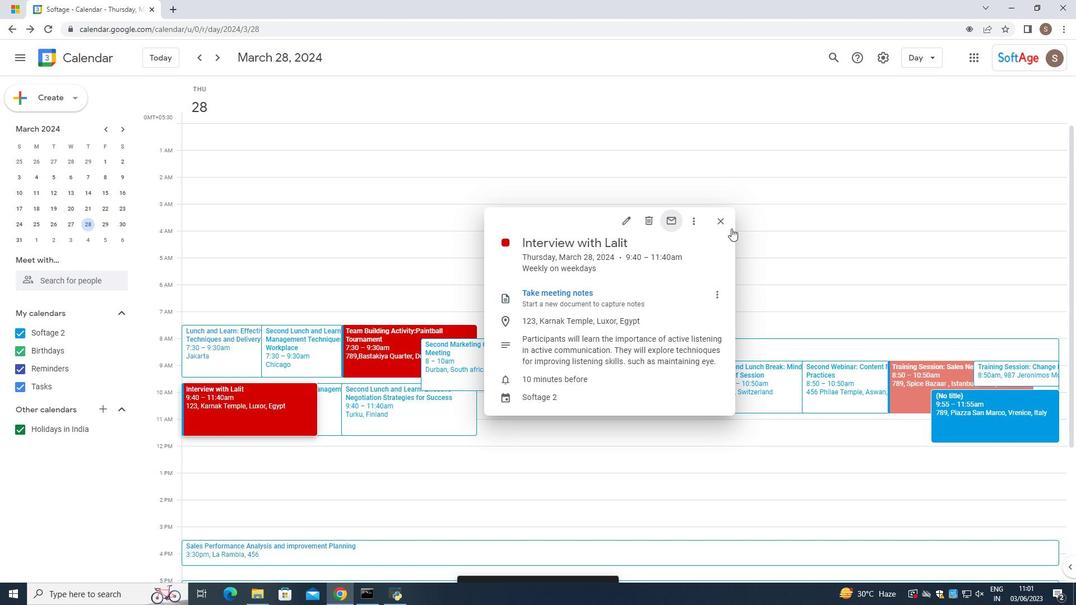 
Action: Mouse pressed left at (725, 227)
Screenshot: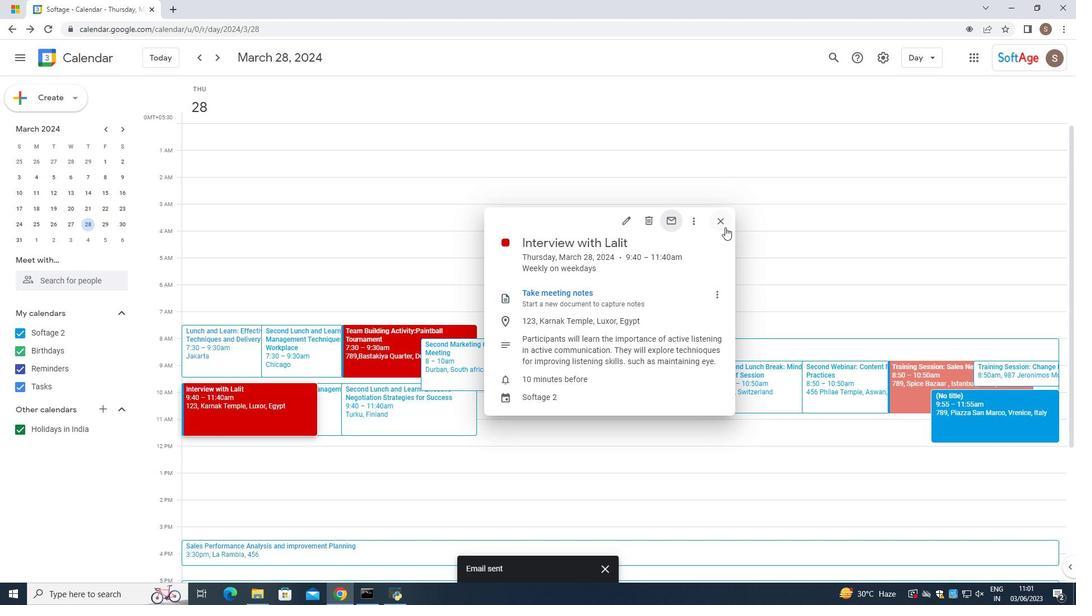 
Action: Mouse moved to (339, 389)
Screenshot: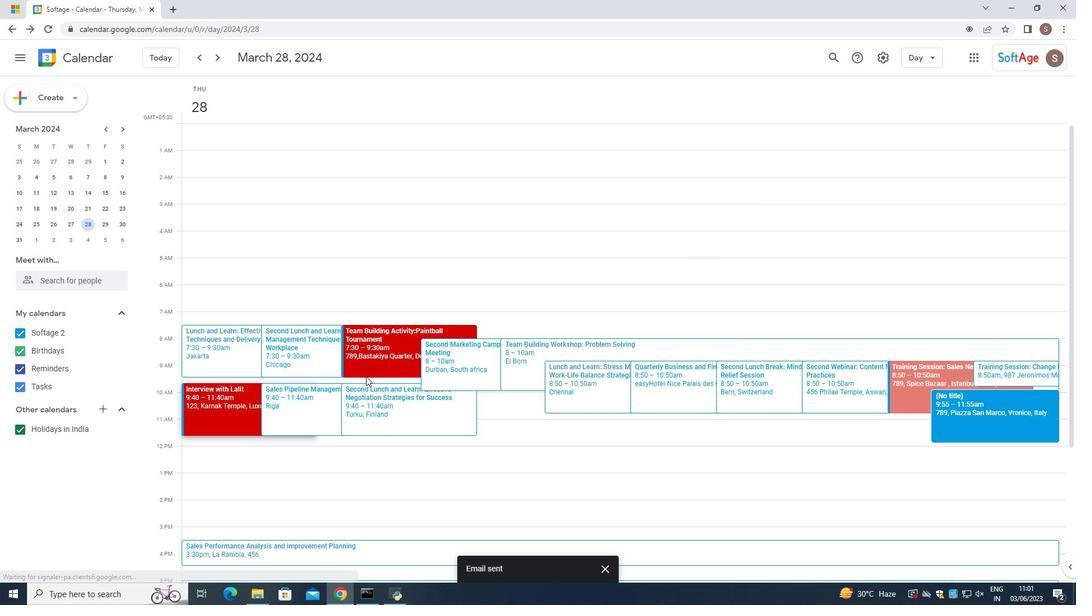 
